 Task: Find connections with filter location Rotenburg with filter topic #Tipswith filter profile language Potuguese with filter current company GE Digital with filter school Mahendra Institutions with filter industry Railroad Equipment Manufacturing with filter service category Digital Marketing with filter keywords title Administrative Analyst
Action: Mouse moved to (306, 256)
Screenshot: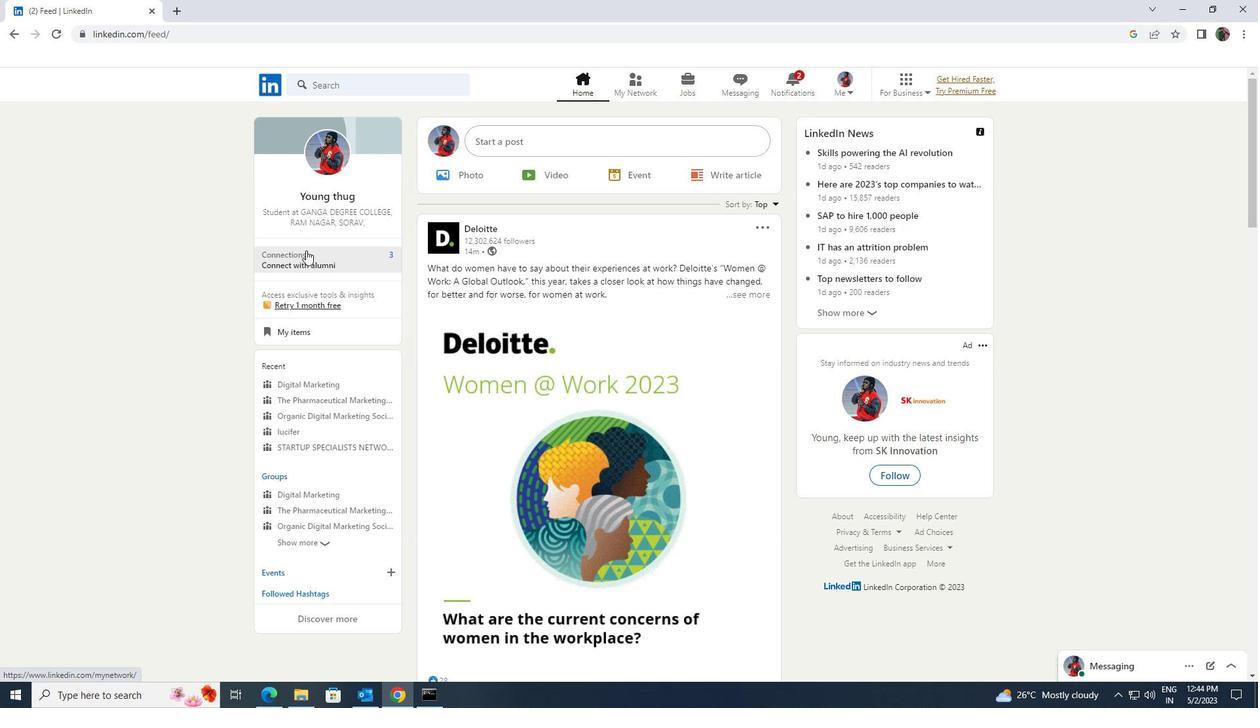 
Action: Mouse pressed left at (306, 256)
Screenshot: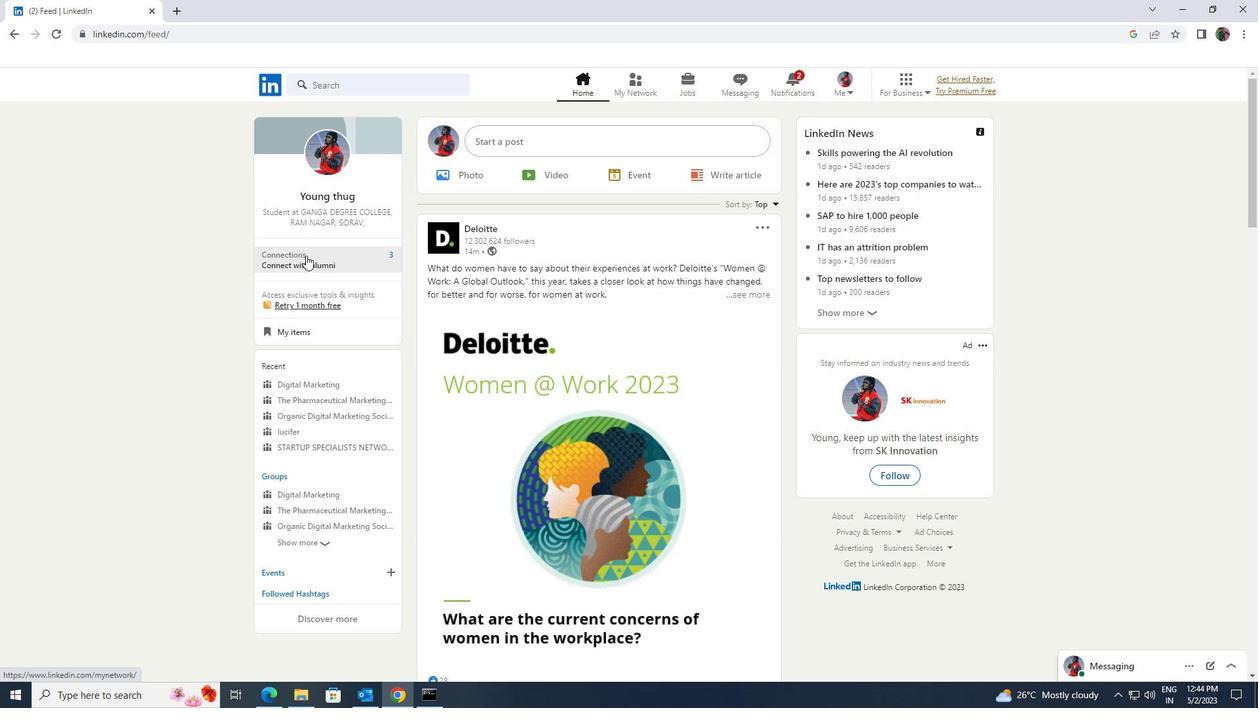
Action: Mouse moved to (296, 158)
Screenshot: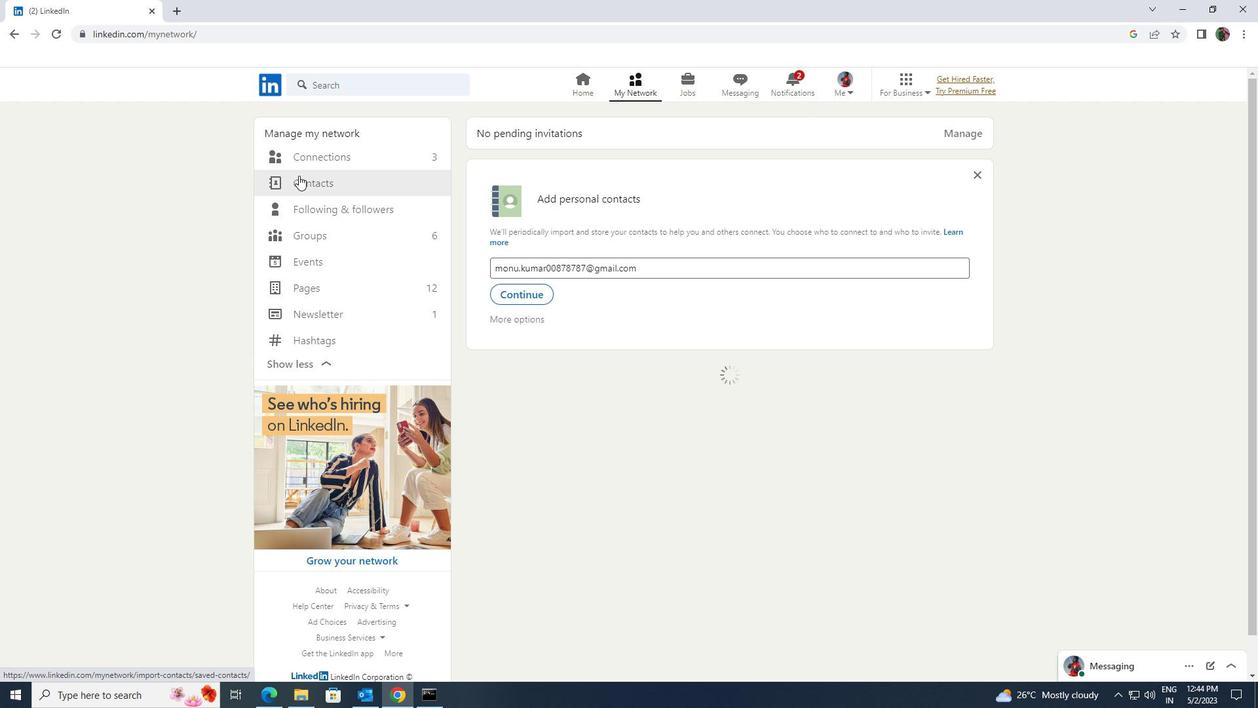 
Action: Mouse pressed left at (296, 158)
Screenshot: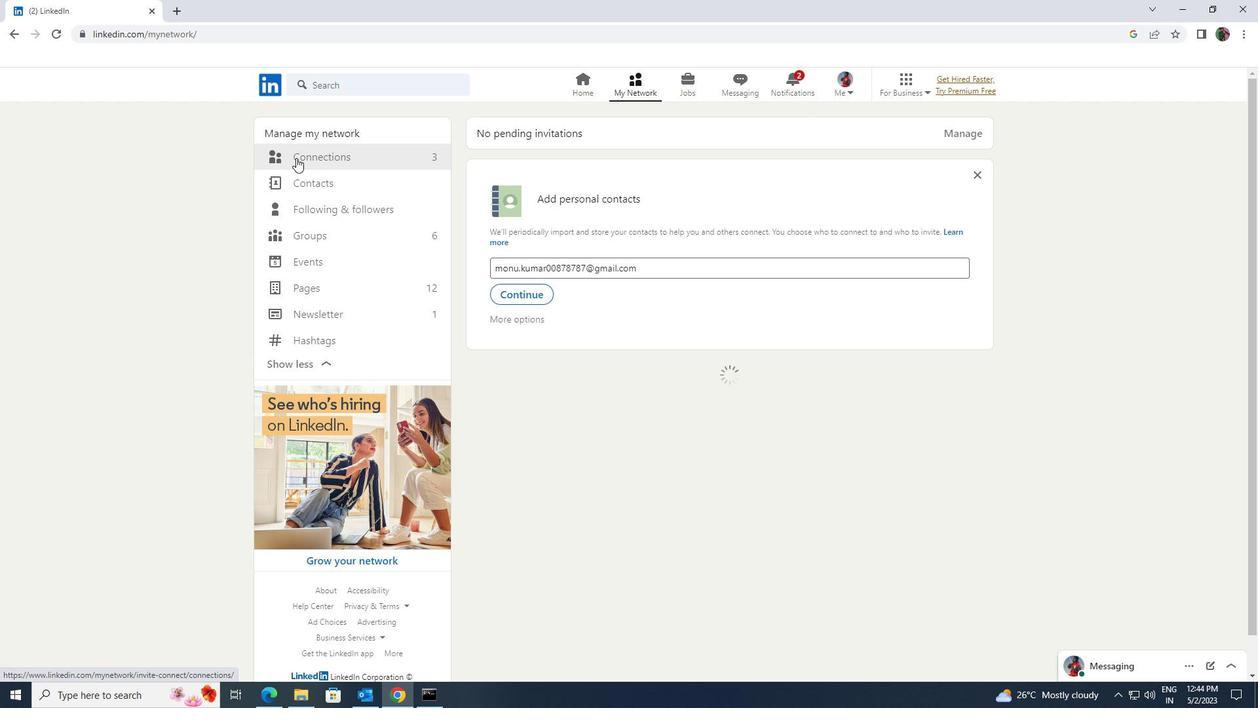 
Action: Mouse moved to (702, 154)
Screenshot: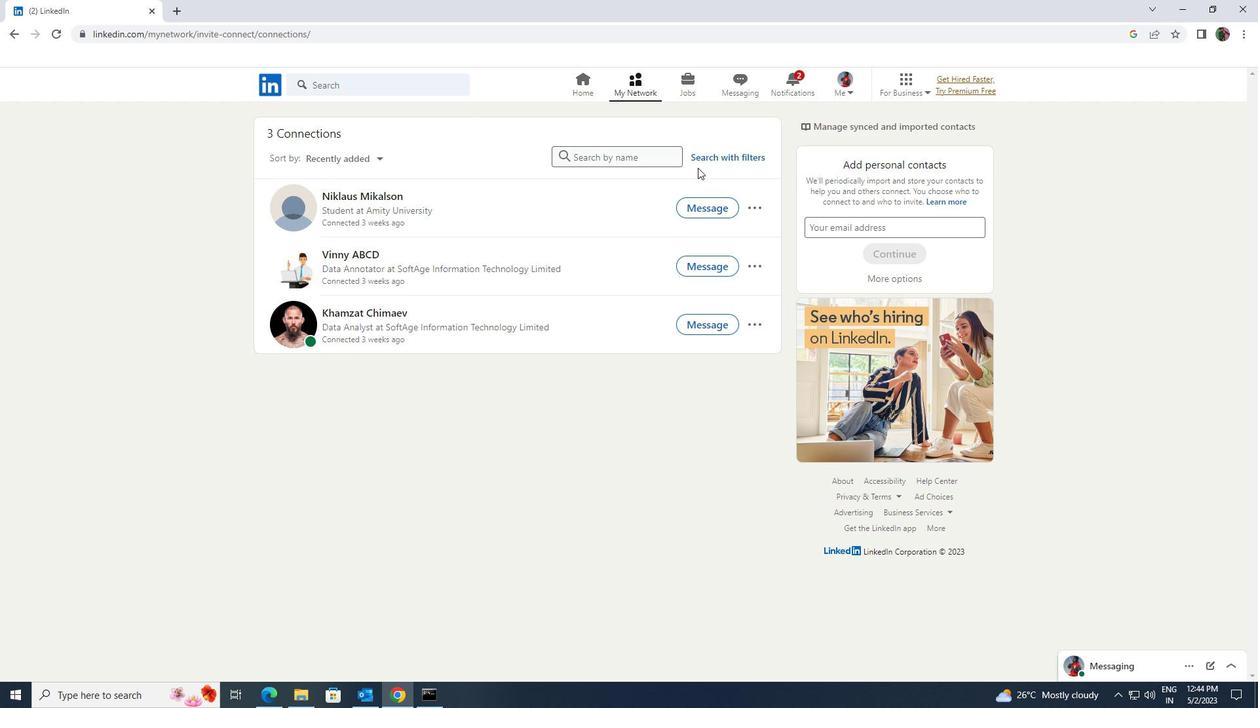 
Action: Mouse pressed left at (702, 154)
Screenshot: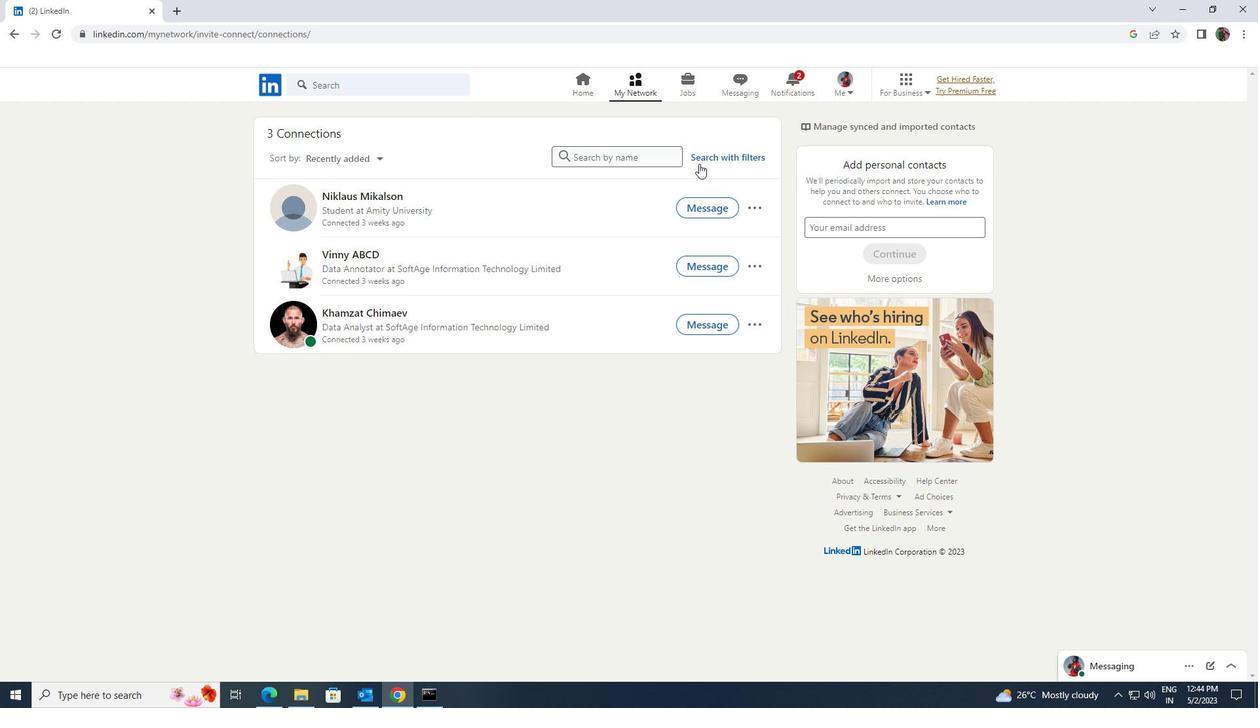 
Action: Mouse moved to (676, 124)
Screenshot: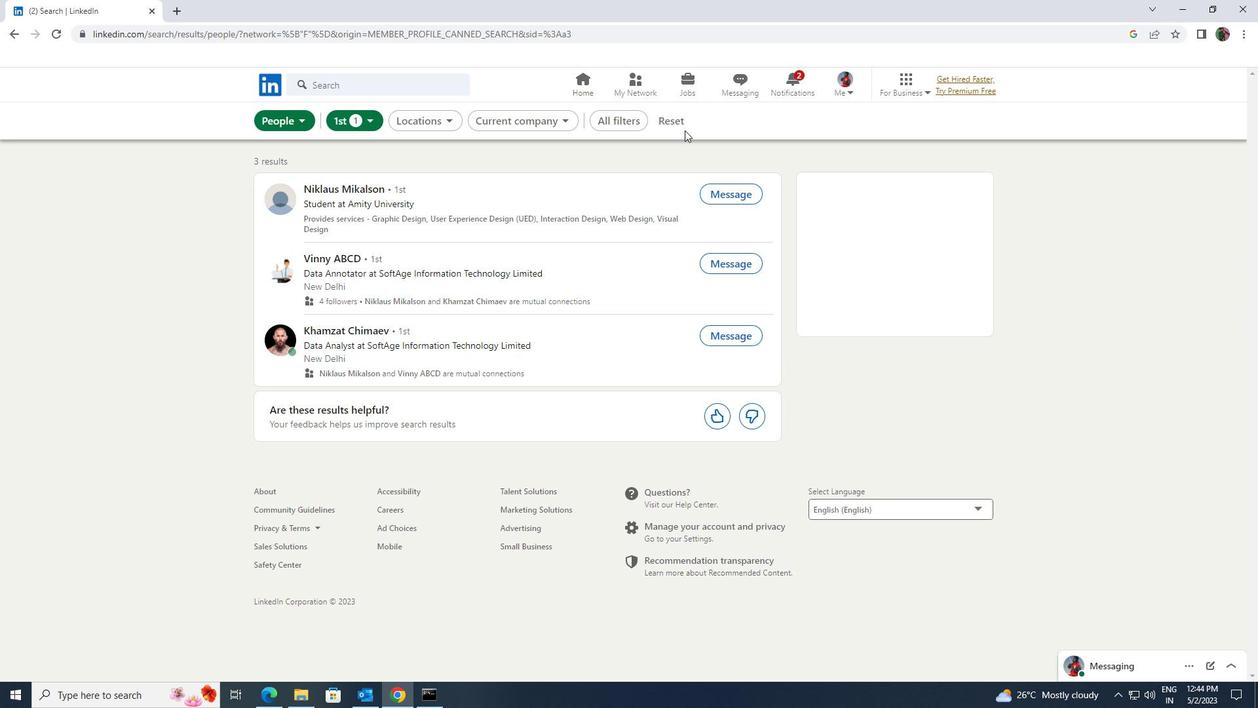 
Action: Mouse pressed left at (676, 124)
Screenshot: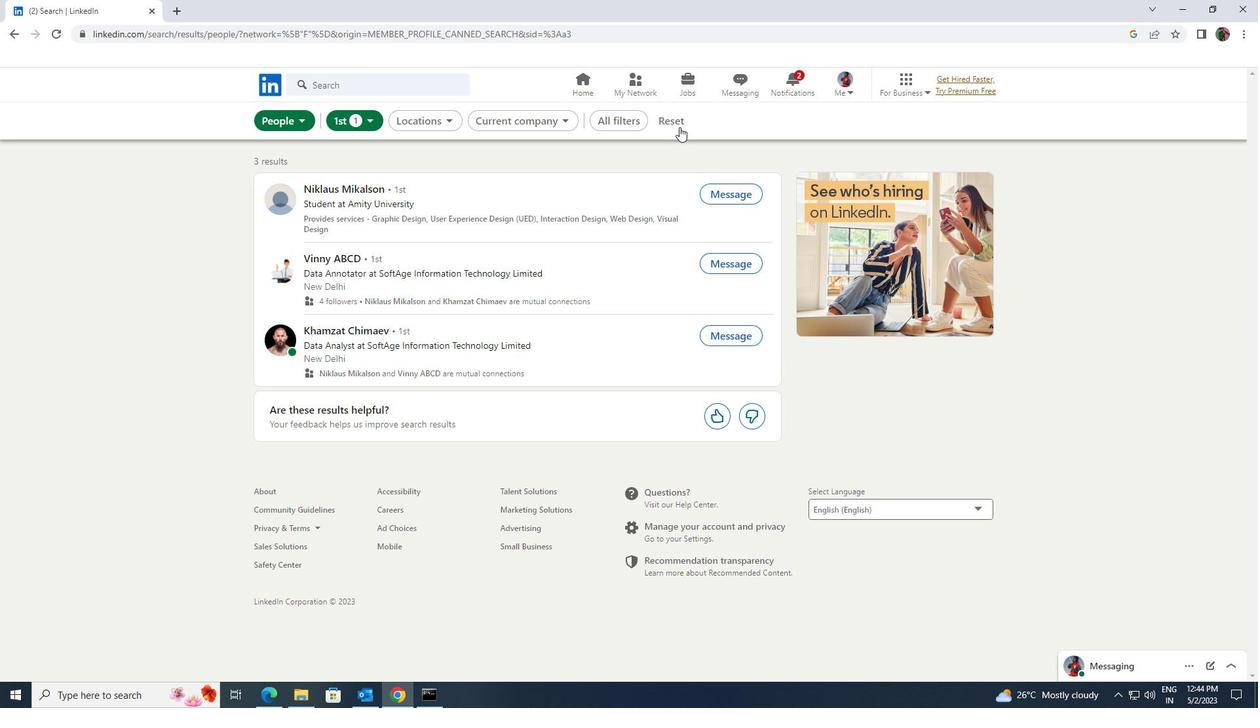 
Action: Mouse pressed left at (676, 124)
Screenshot: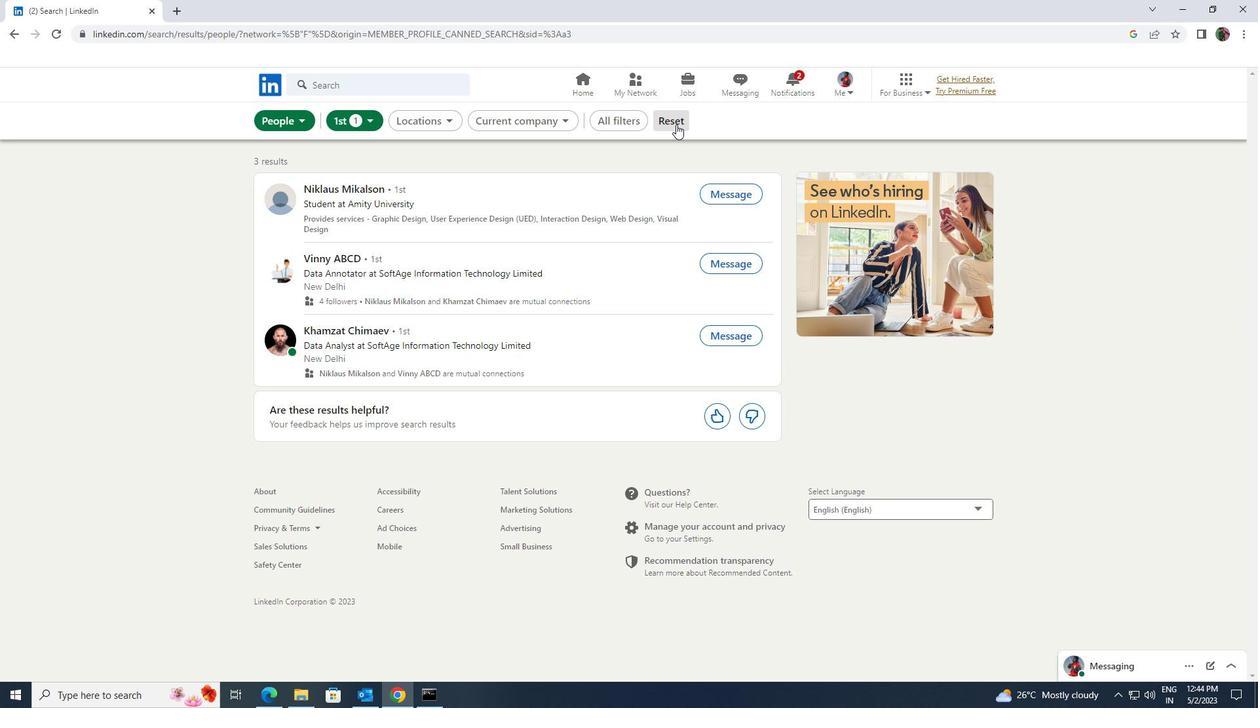 
Action: Mouse moved to (672, 120)
Screenshot: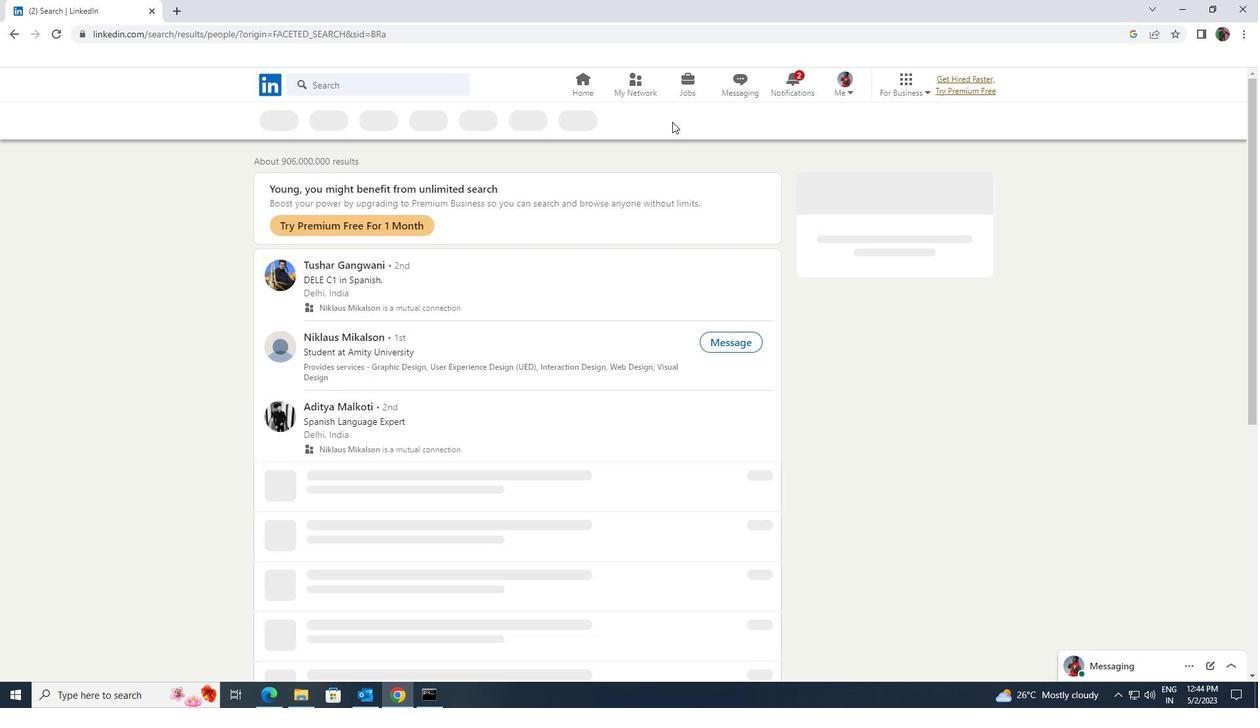 
Action: Mouse pressed left at (672, 120)
Screenshot: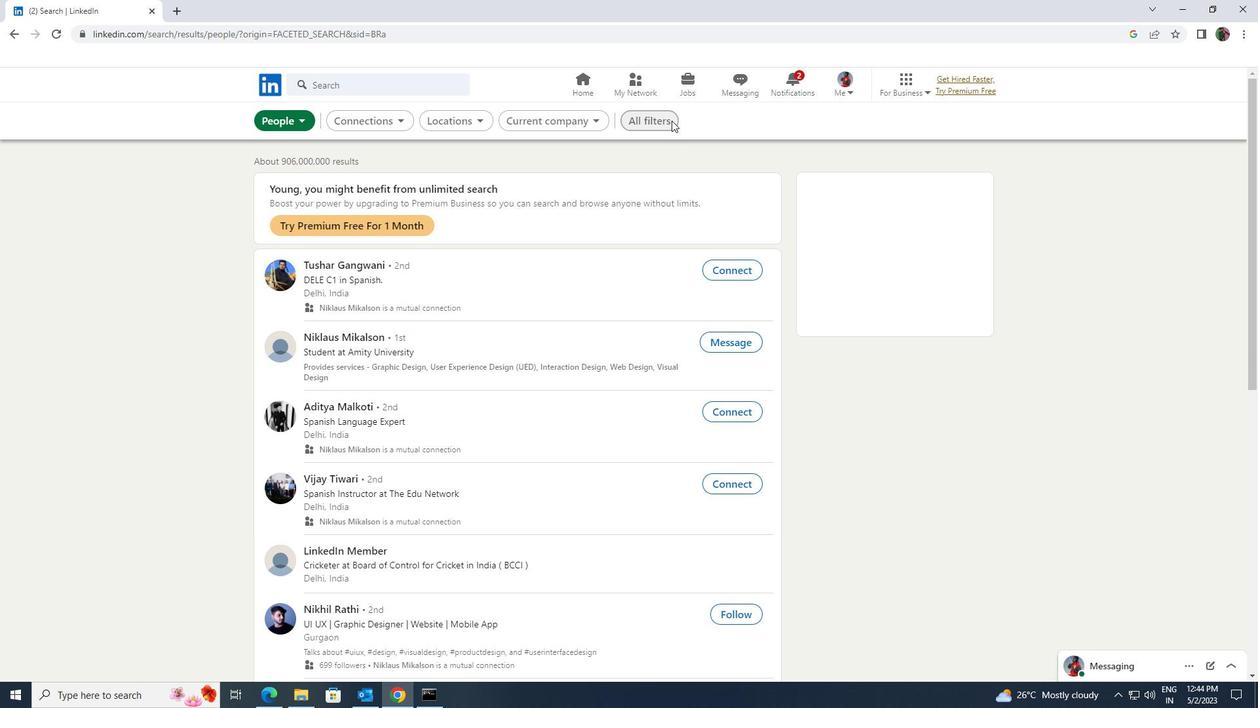 
Action: Mouse moved to (1091, 514)
Screenshot: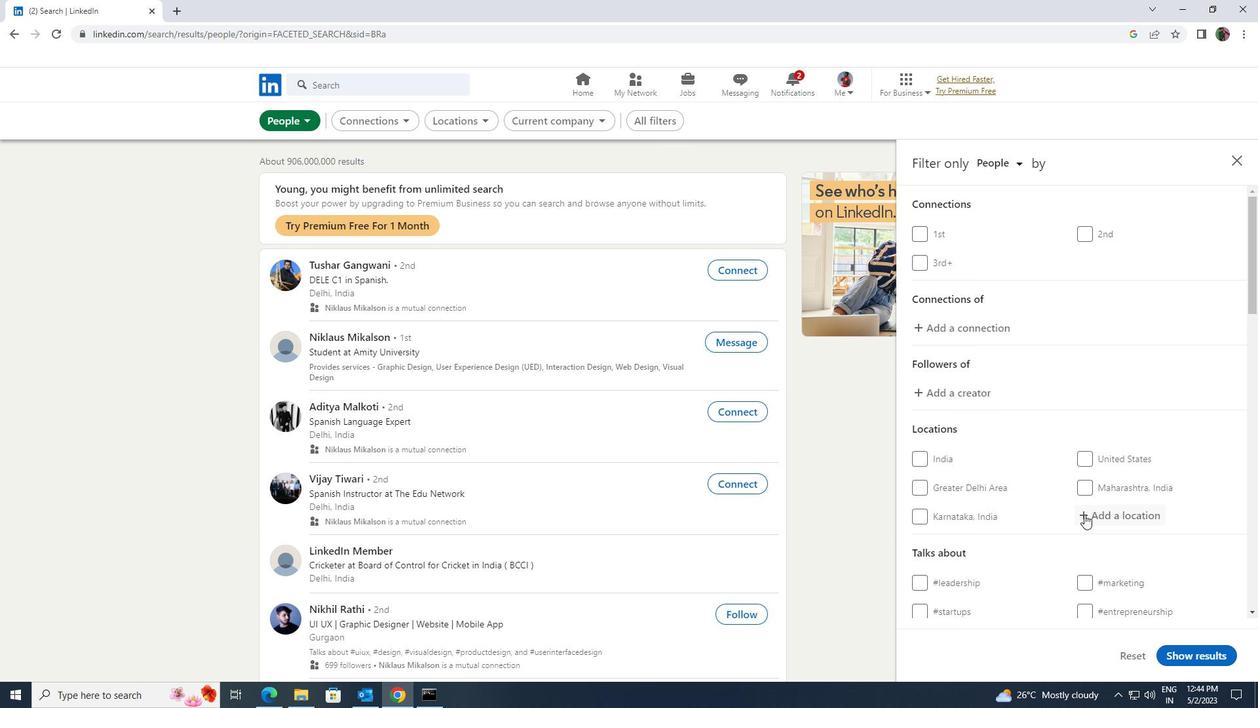 
Action: Mouse pressed left at (1091, 514)
Screenshot: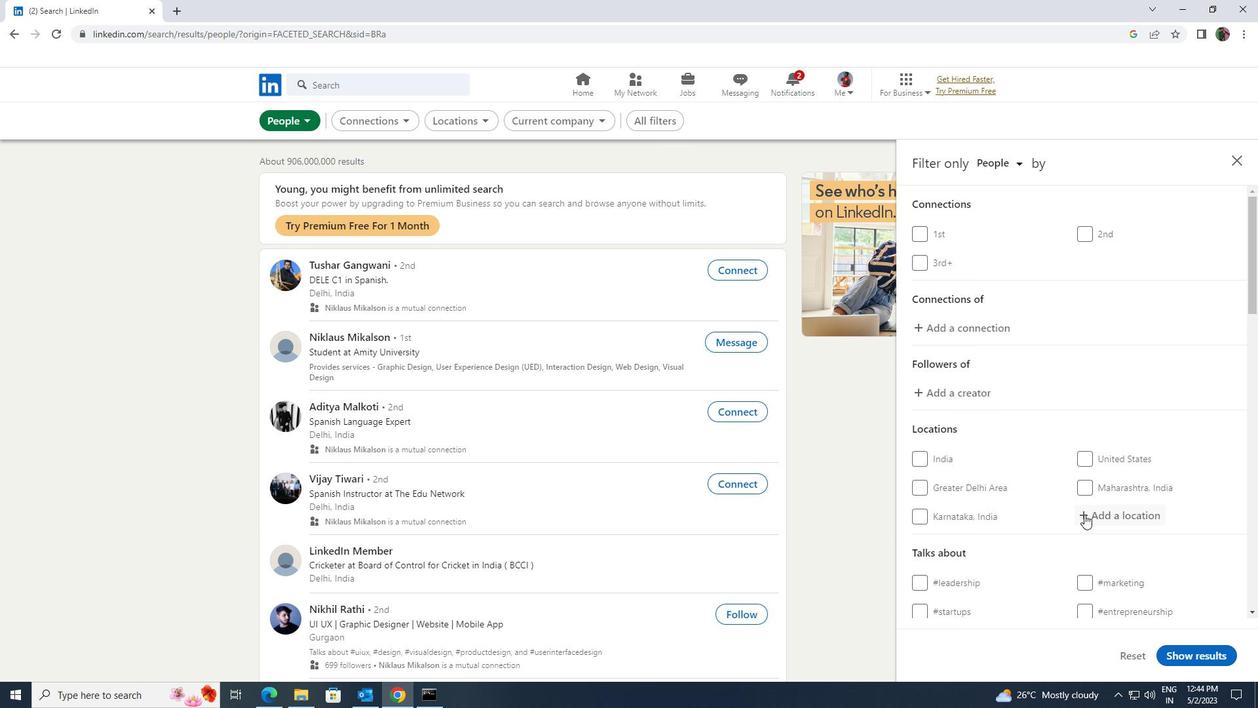 
Action: Key pressed <Key.shift>ROTENBUR
Screenshot: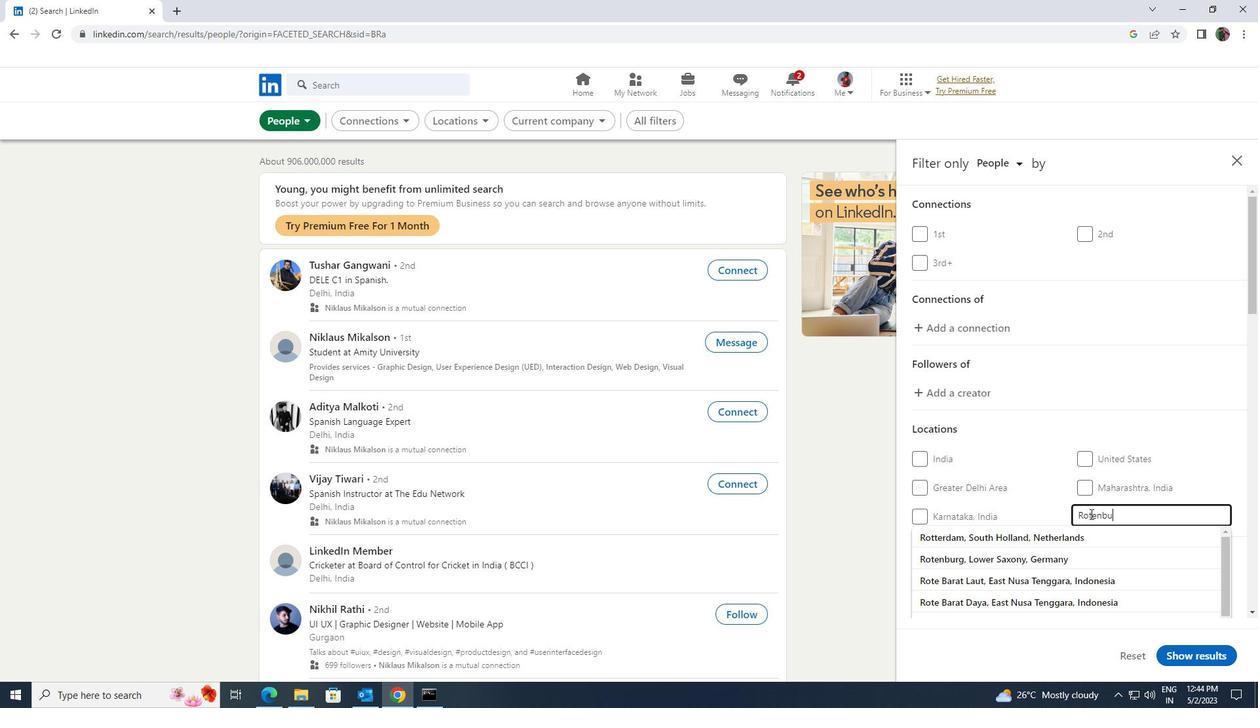
Action: Mouse moved to (1087, 529)
Screenshot: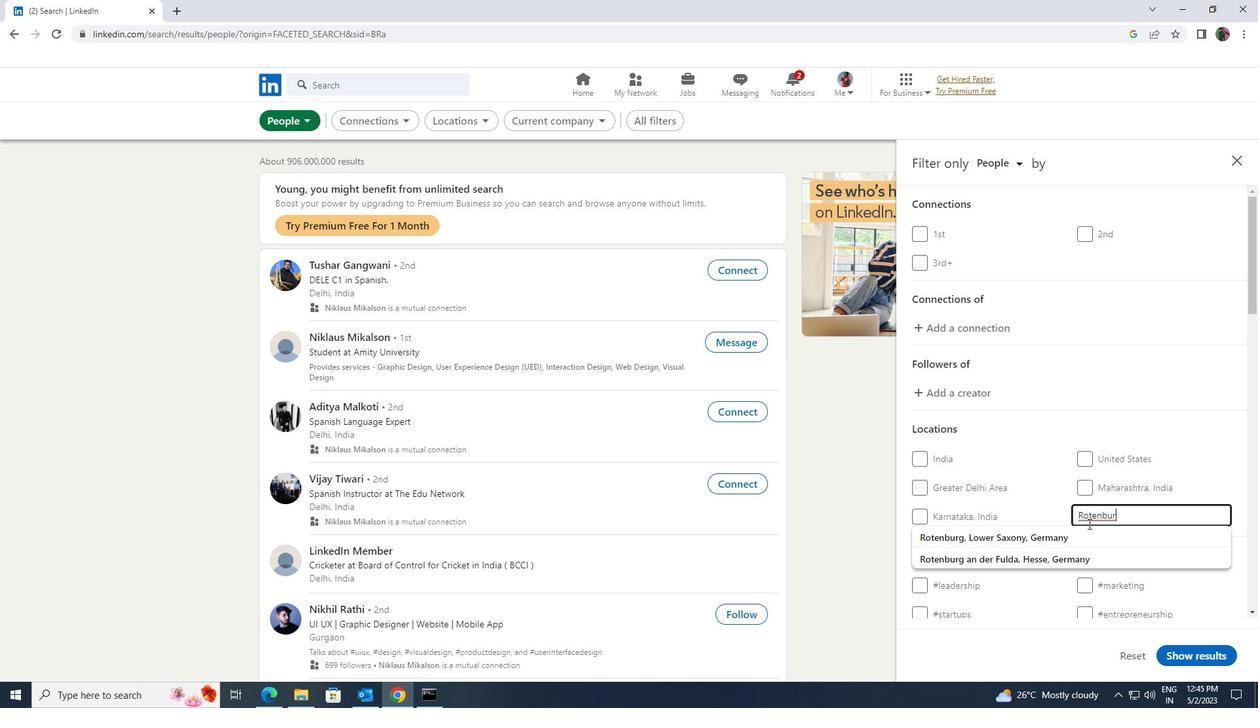 
Action: Mouse pressed left at (1087, 529)
Screenshot: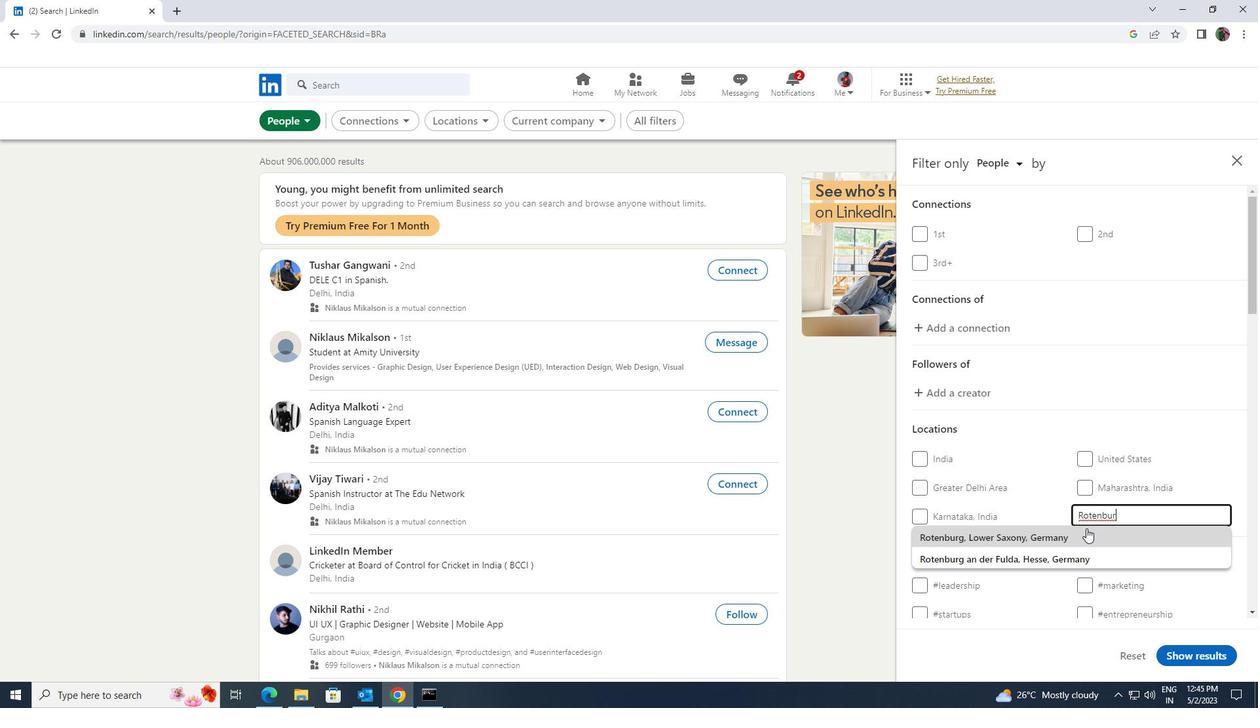 
Action: Mouse scrolled (1087, 528) with delta (0, 0)
Screenshot: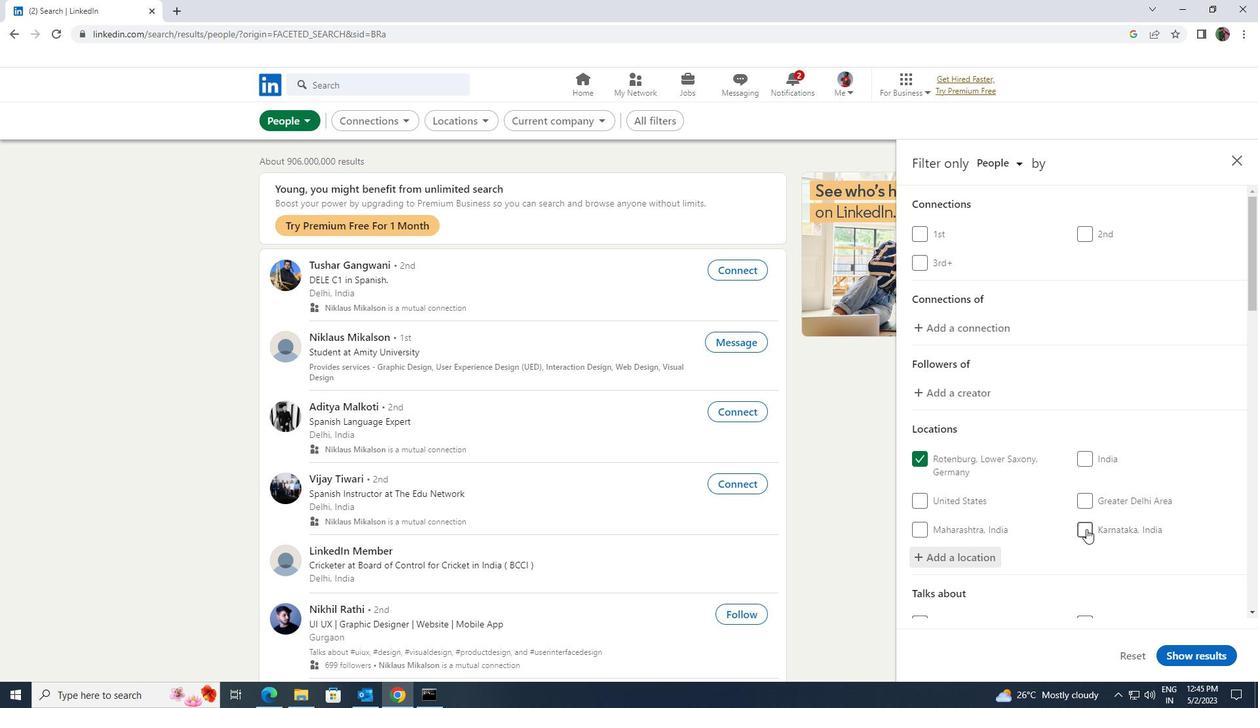 
Action: Mouse scrolled (1087, 528) with delta (0, 0)
Screenshot: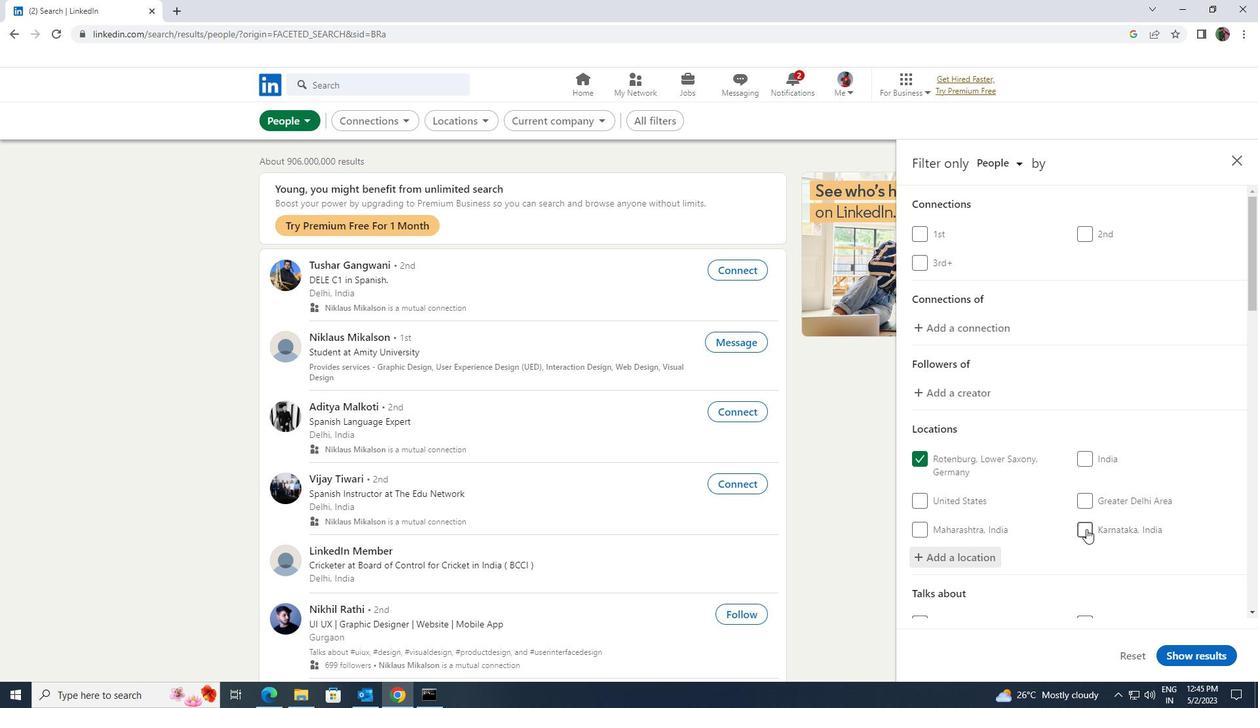 
Action: Mouse moved to (1089, 550)
Screenshot: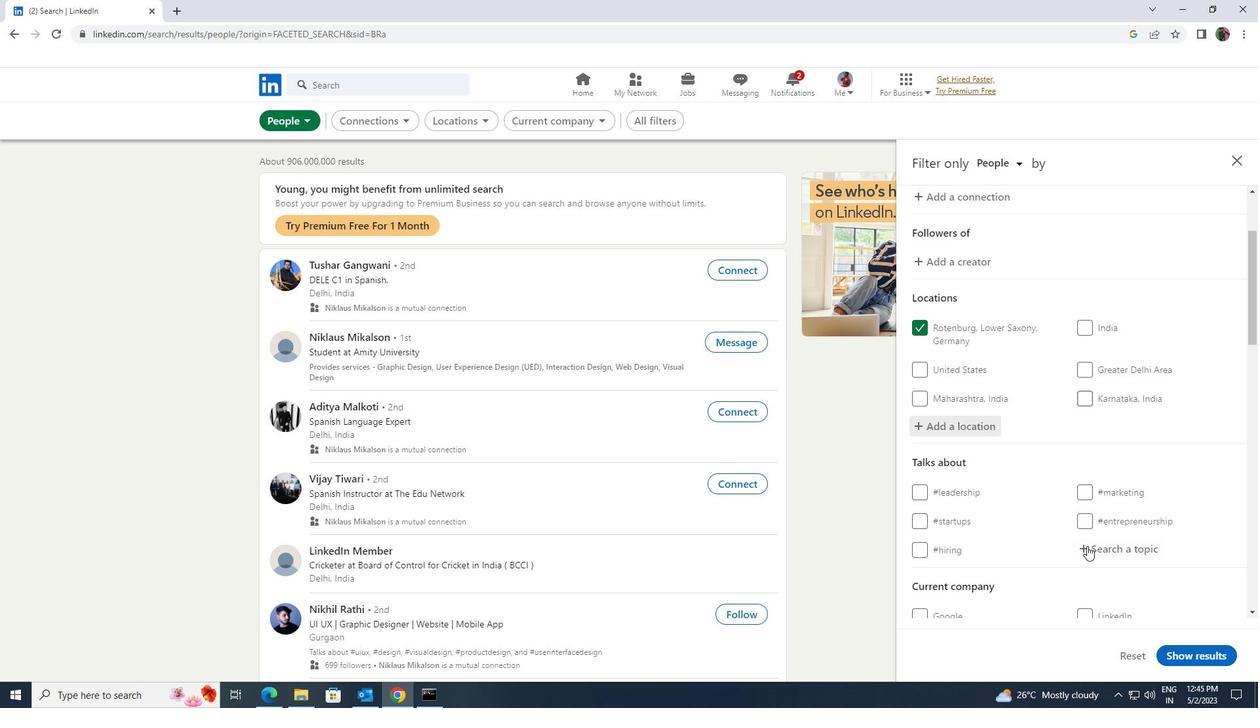 
Action: Mouse pressed left at (1089, 550)
Screenshot: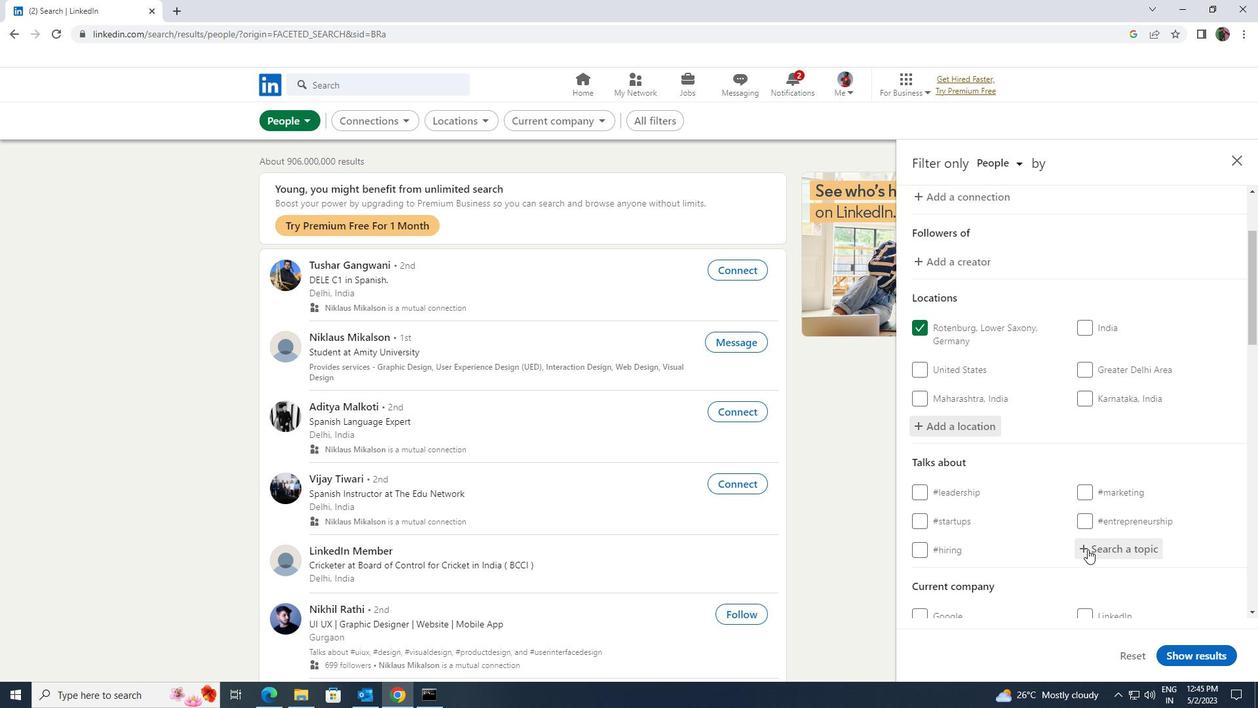 
Action: Key pressed <Key.shift>TIPS
Screenshot: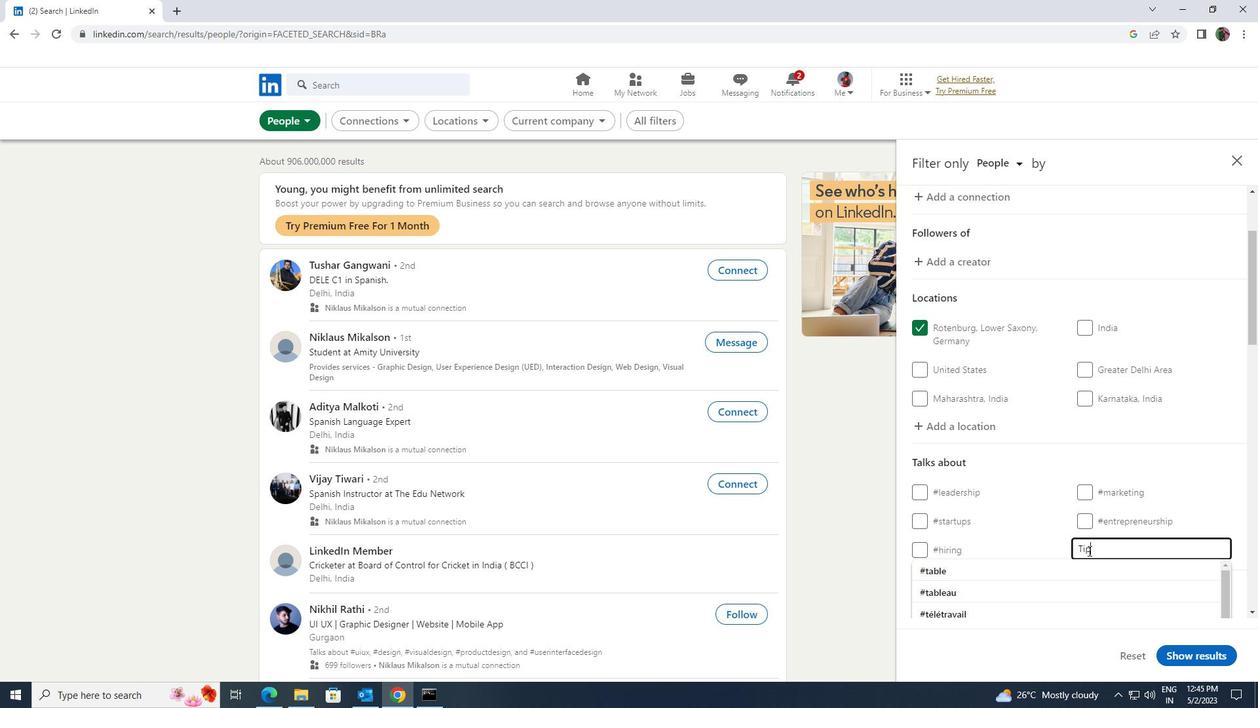 
Action: Mouse moved to (1074, 596)
Screenshot: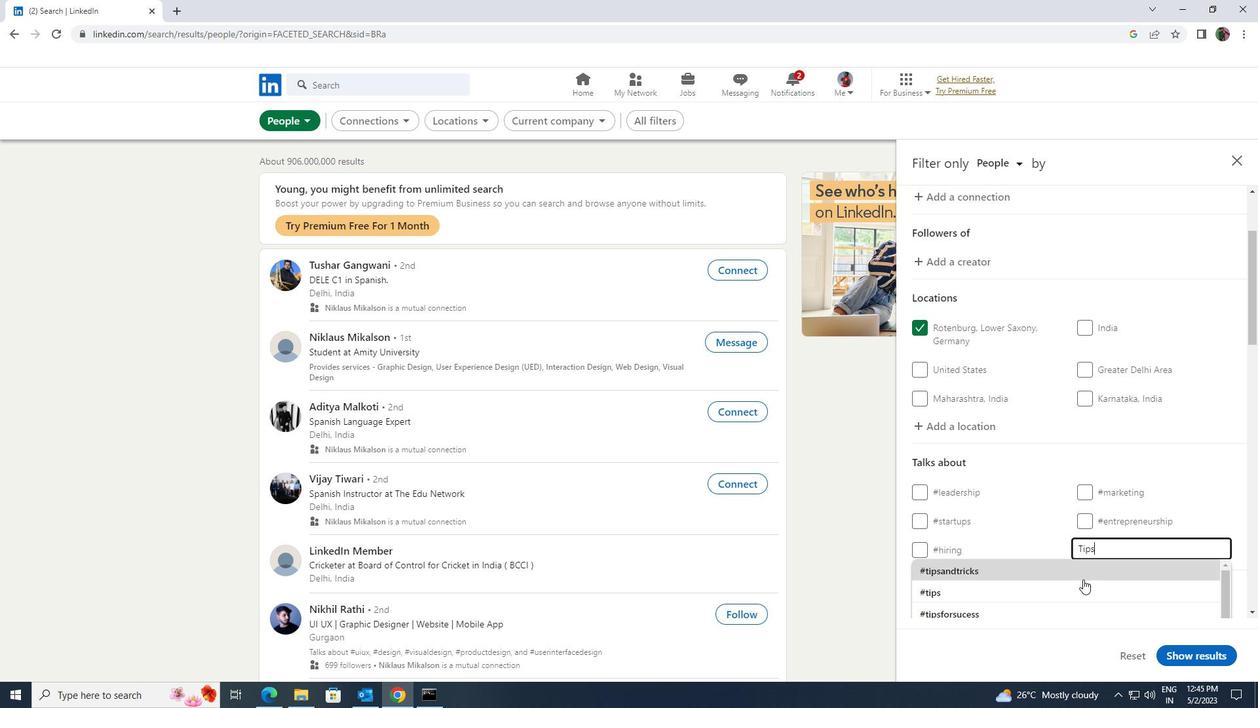 
Action: Mouse pressed left at (1074, 596)
Screenshot: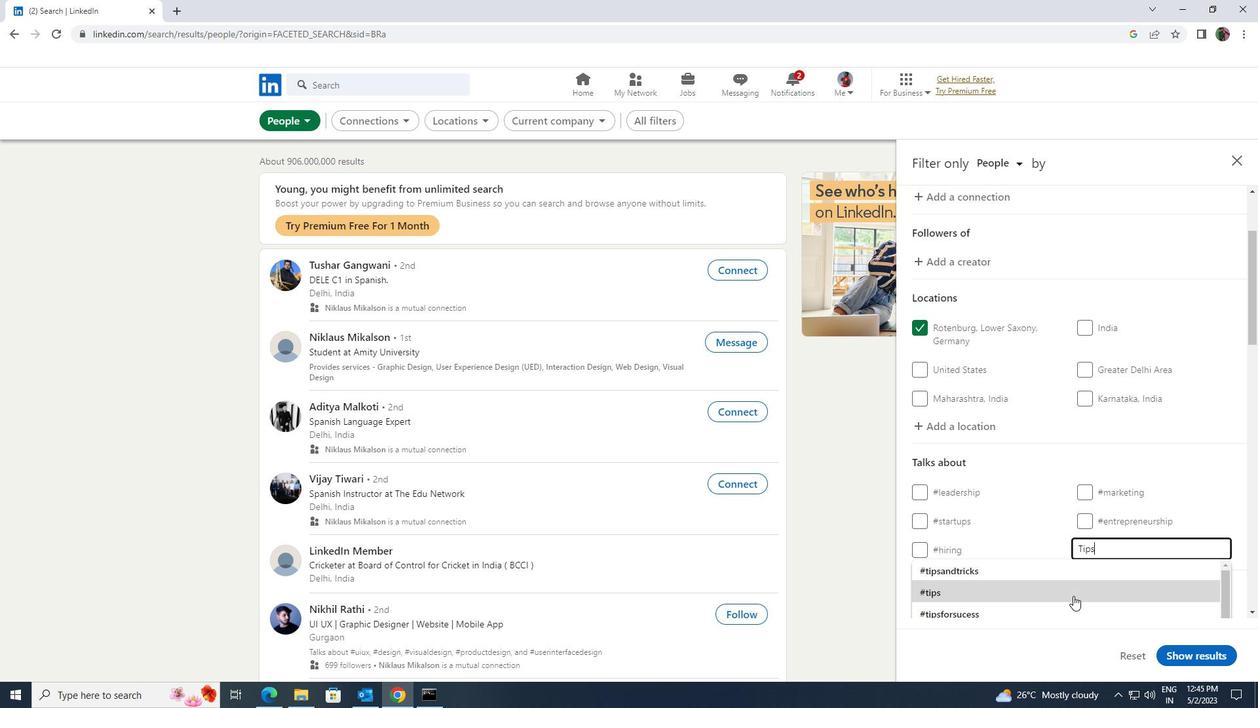 
Action: Mouse moved to (1072, 566)
Screenshot: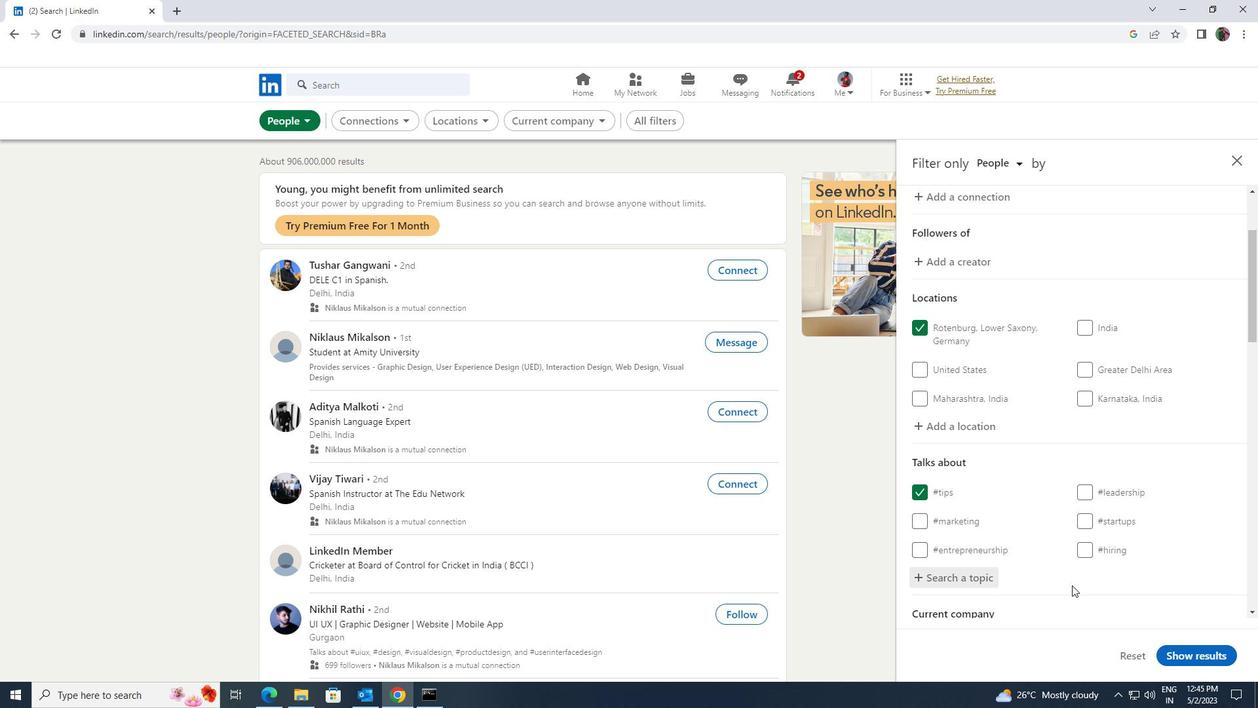 
Action: Mouse scrolled (1072, 565) with delta (0, 0)
Screenshot: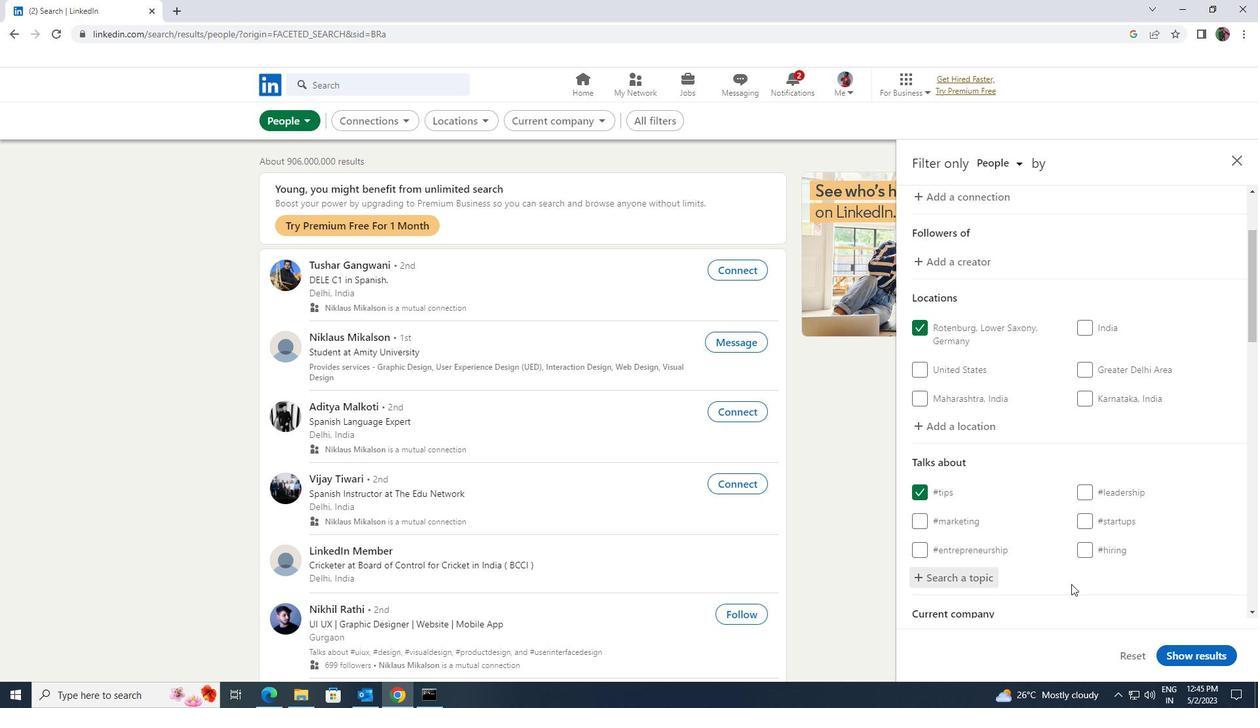 
Action: Mouse scrolled (1072, 565) with delta (0, 0)
Screenshot: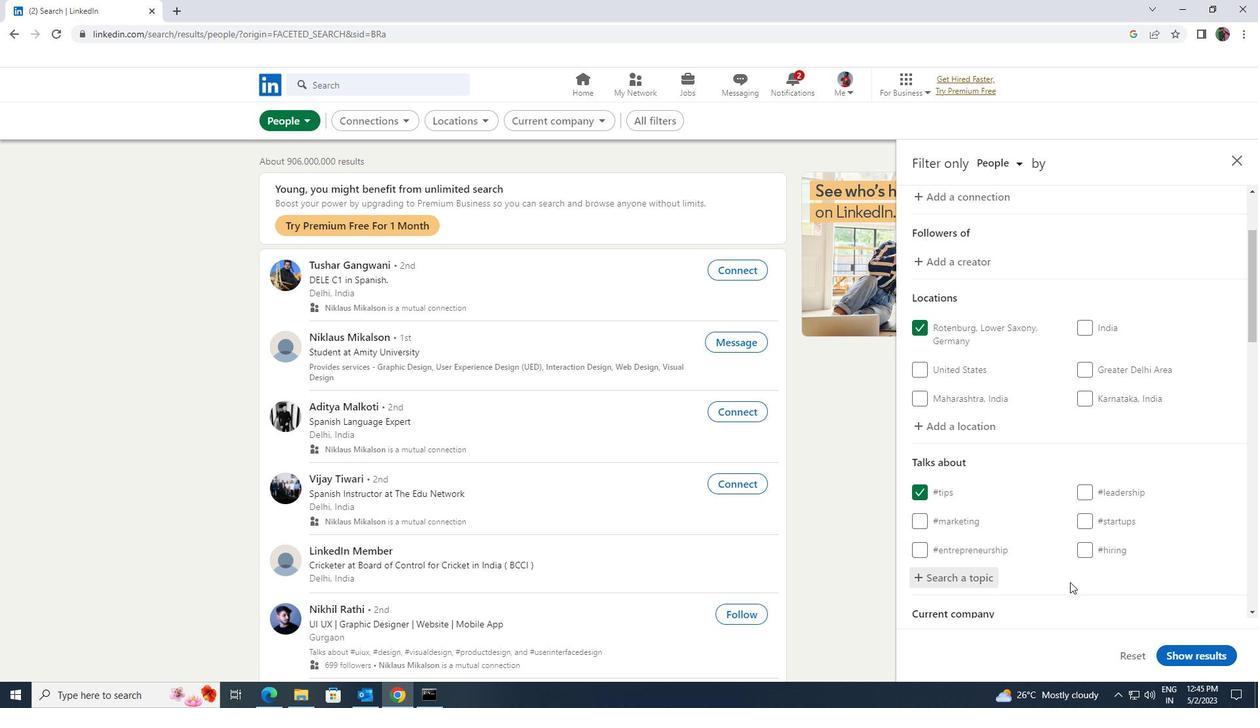 
Action: Mouse scrolled (1072, 565) with delta (0, 0)
Screenshot: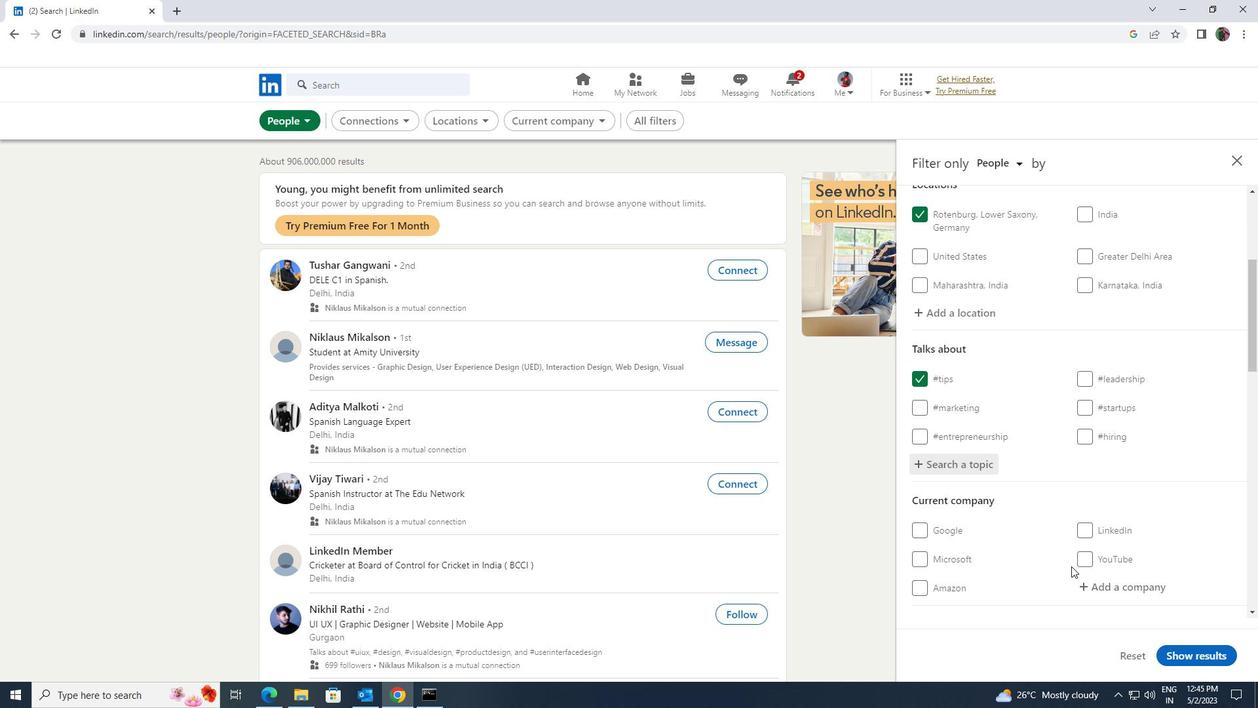 
Action: Mouse scrolled (1072, 565) with delta (0, 0)
Screenshot: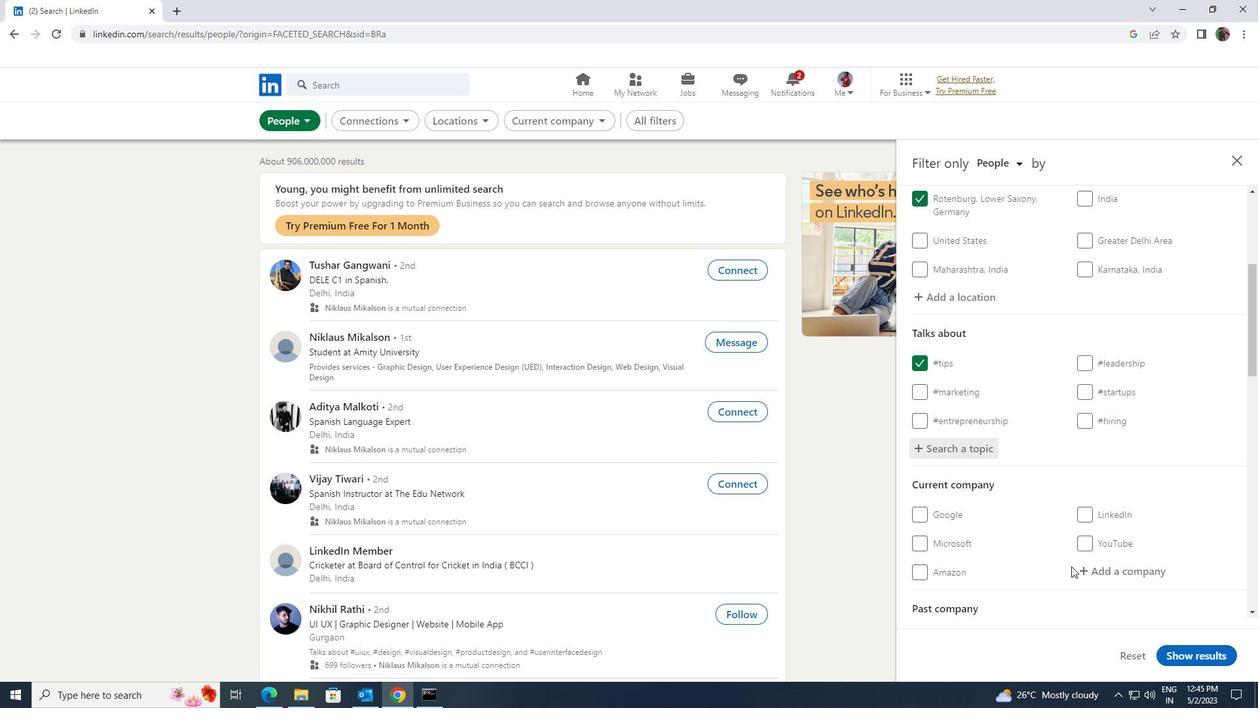 
Action: Mouse scrolled (1072, 565) with delta (0, 0)
Screenshot: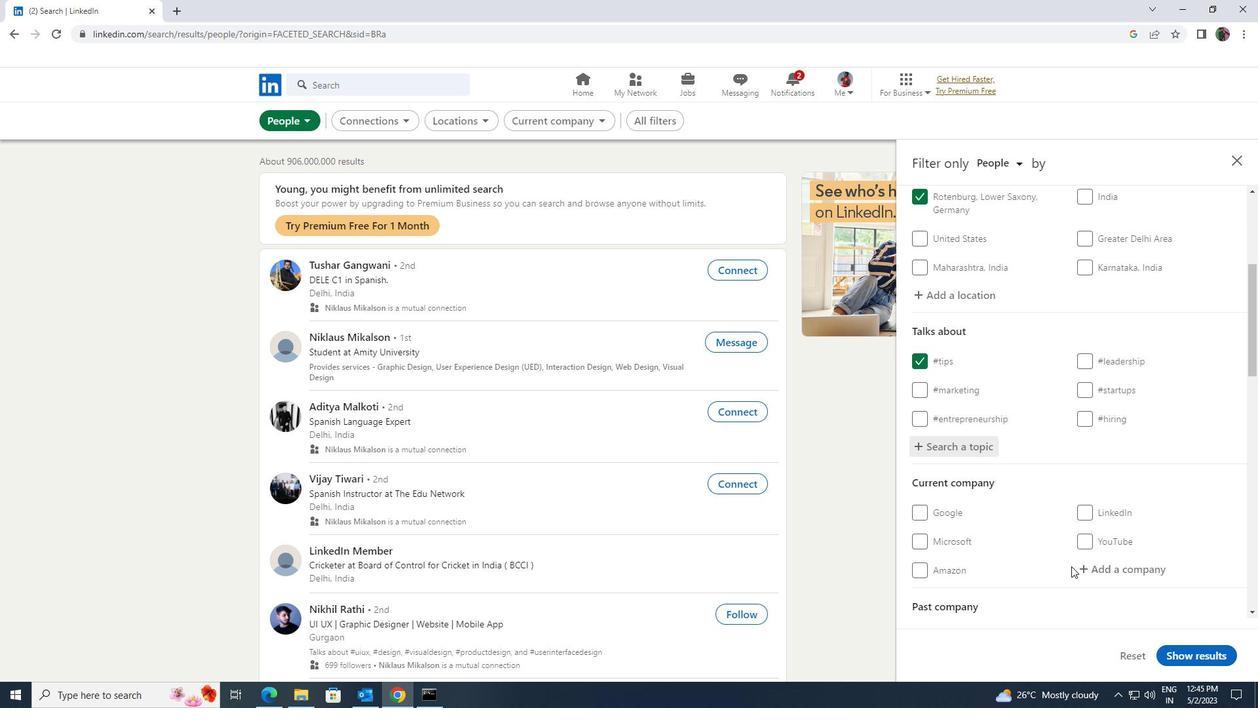 
Action: Mouse moved to (1074, 566)
Screenshot: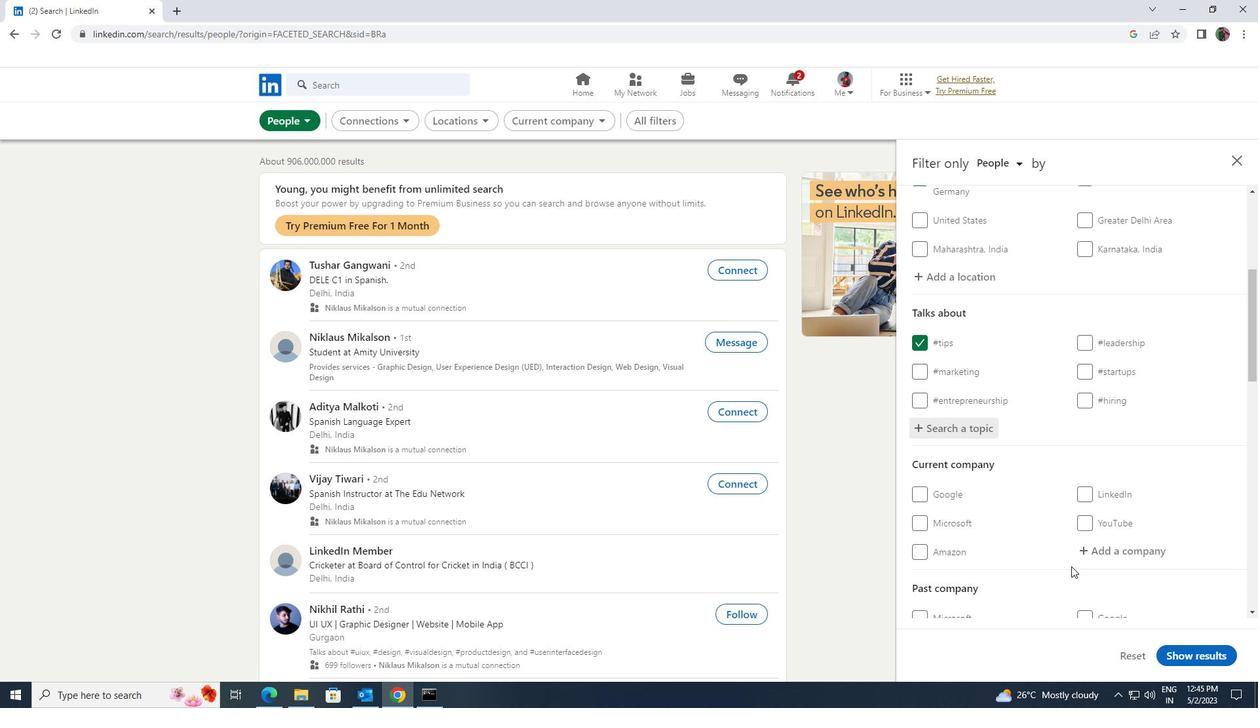 
Action: Mouse scrolled (1074, 565) with delta (0, 0)
Screenshot: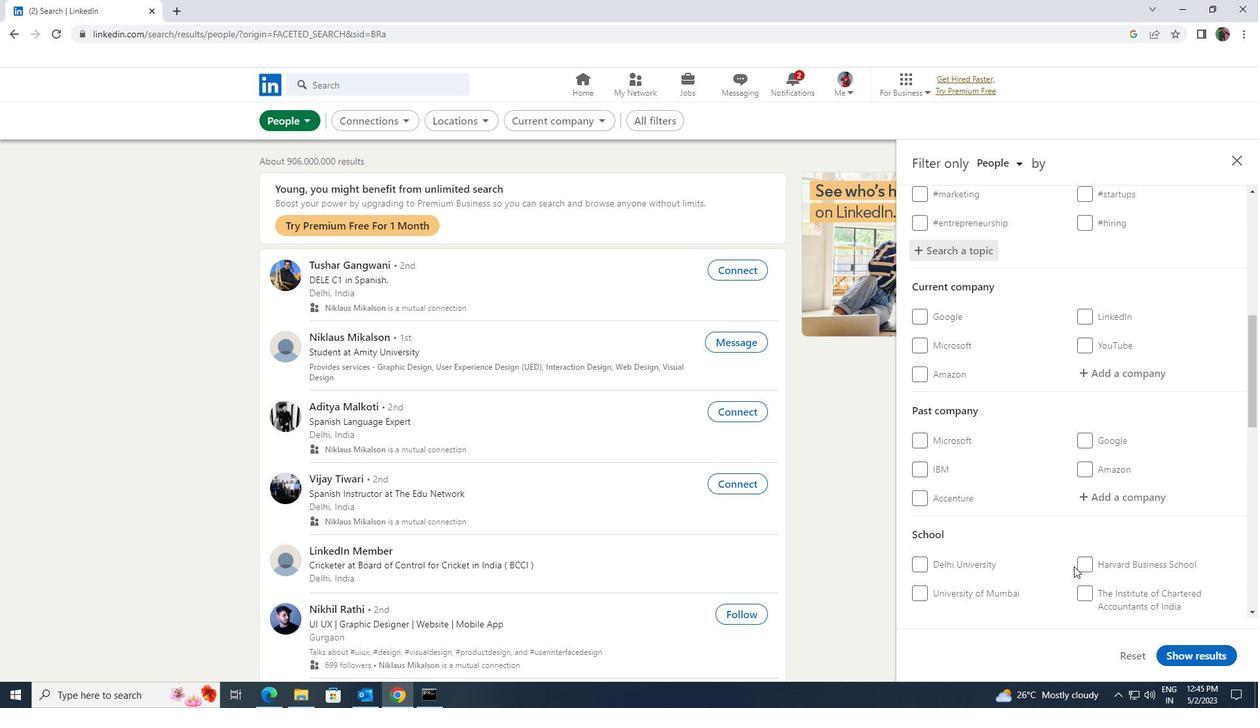 
Action: Mouse scrolled (1074, 565) with delta (0, 0)
Screenshot: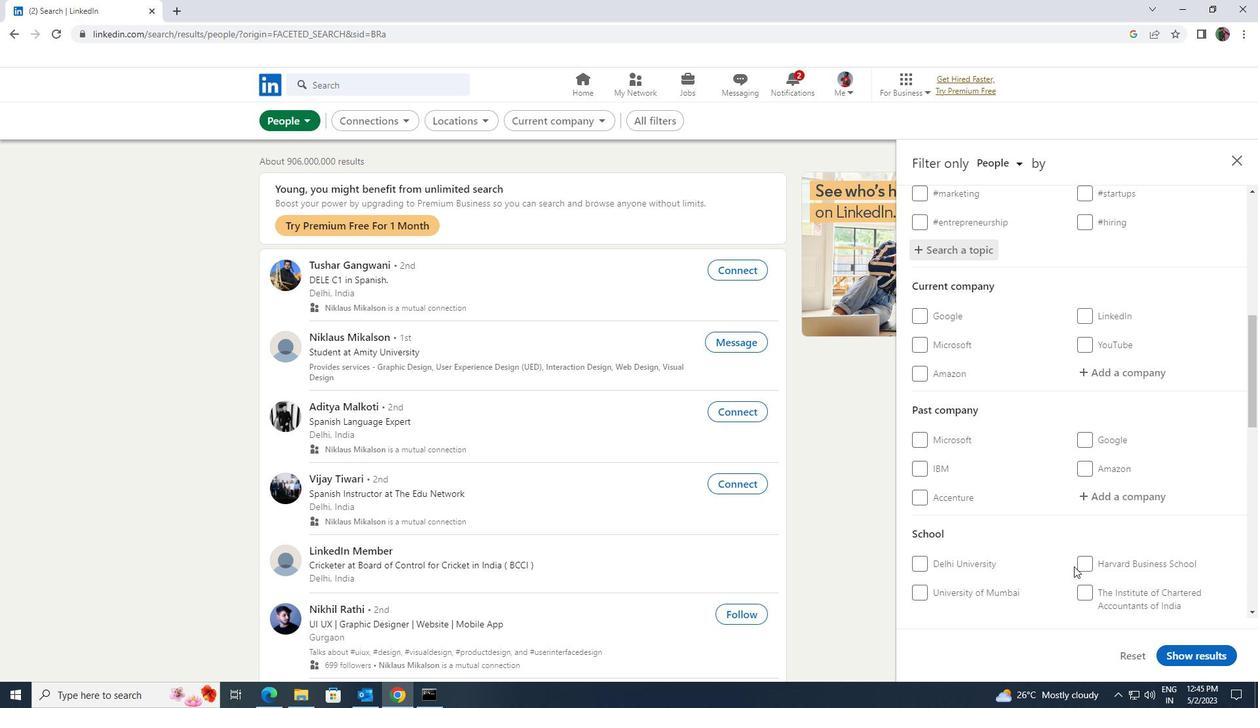 
Action: Mouse scrolled (1074, 565) with delta (0, 0)
Screenshot: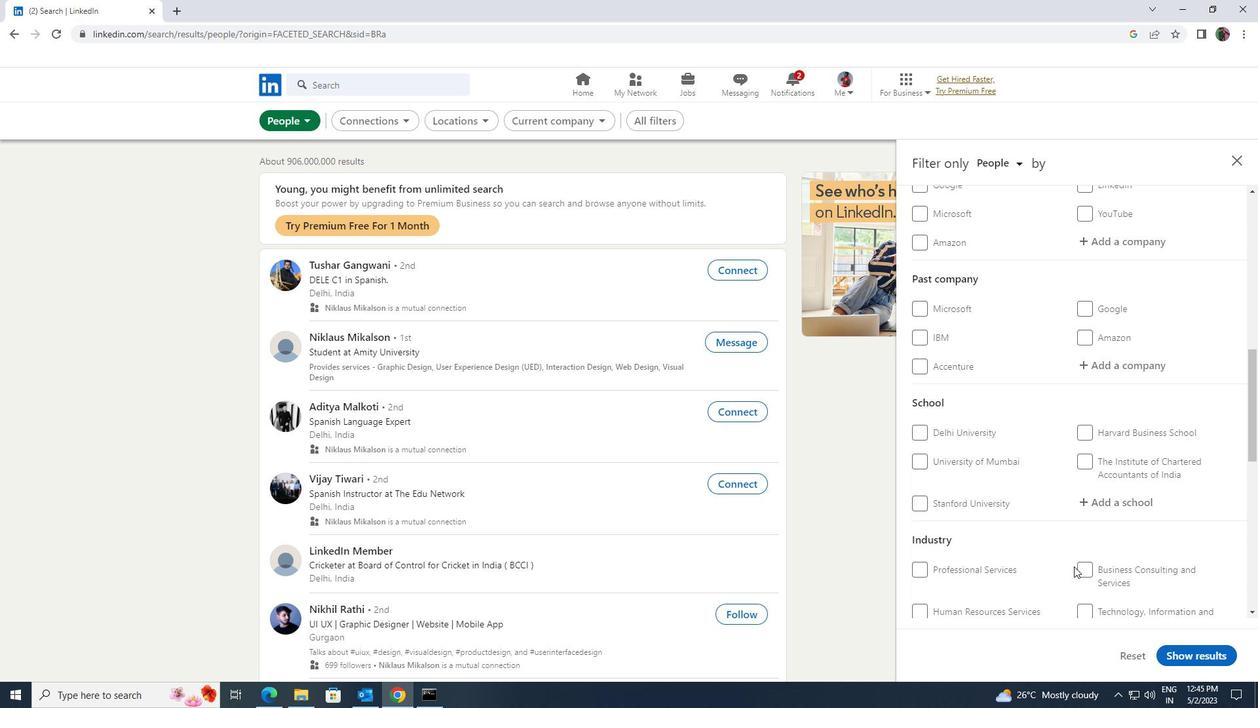 
Action: Mouse scrolled (1074, 565) with delta (0, 0)
Screenshot: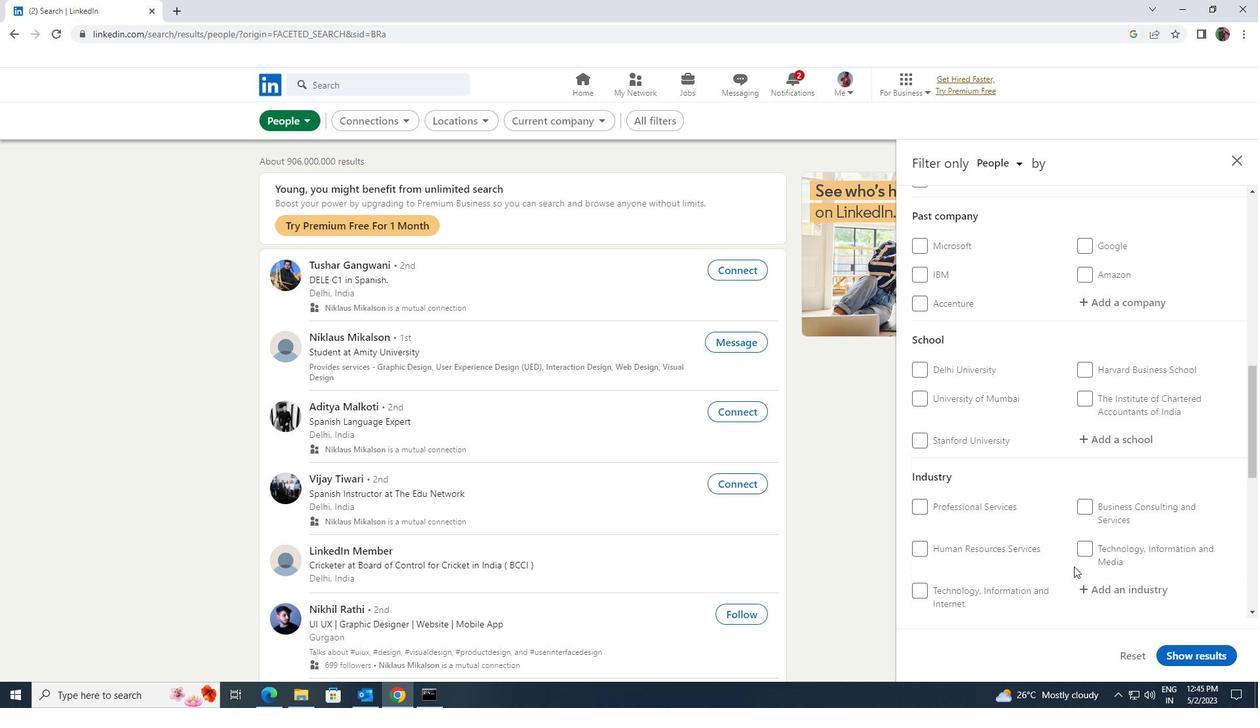
Action: Mouse scrolled (1074, 565) with delta (0, 0)
Screenshot: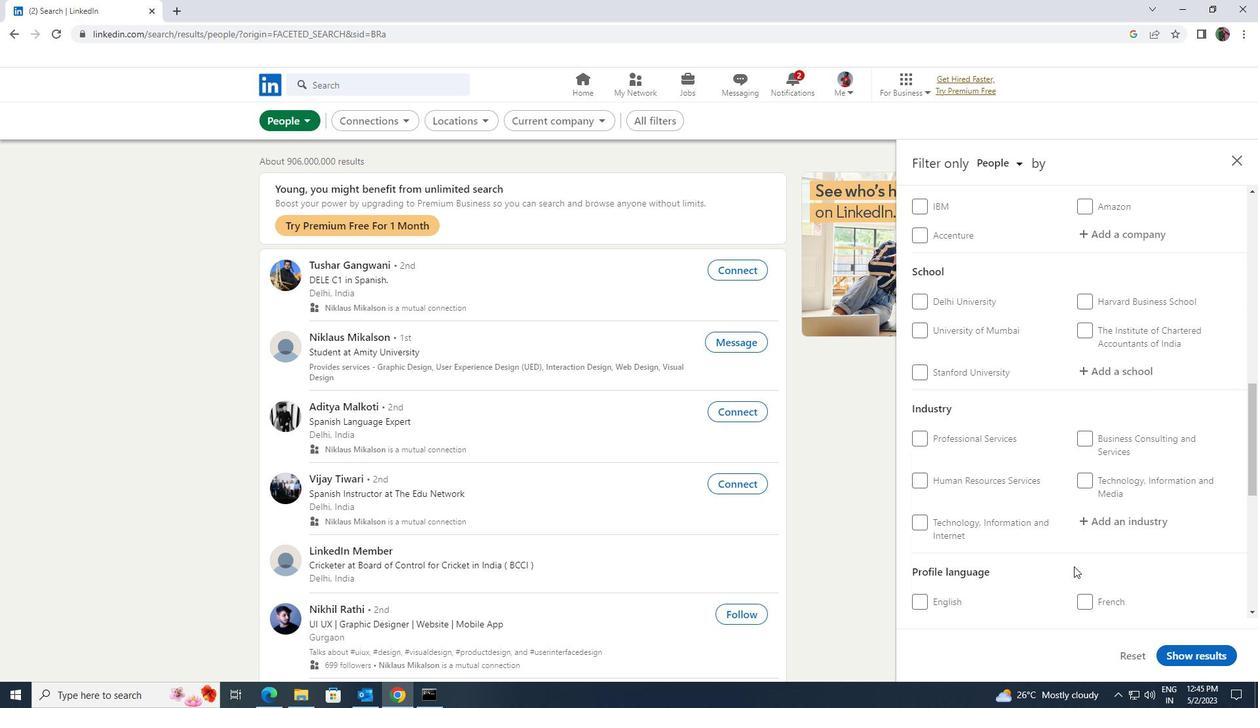 
Action: Mouse moved to (1089, 567)
Screenshot: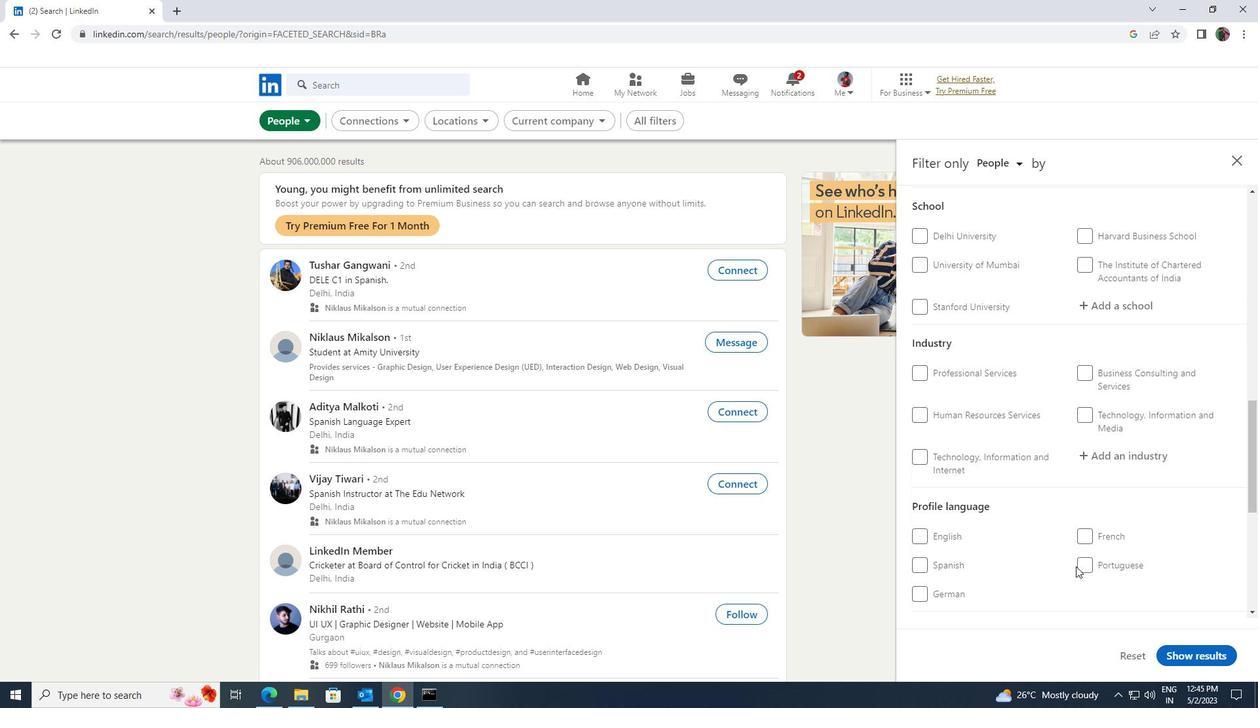 
Action: Mouse pressed left at (1089, 567)
Screenshot: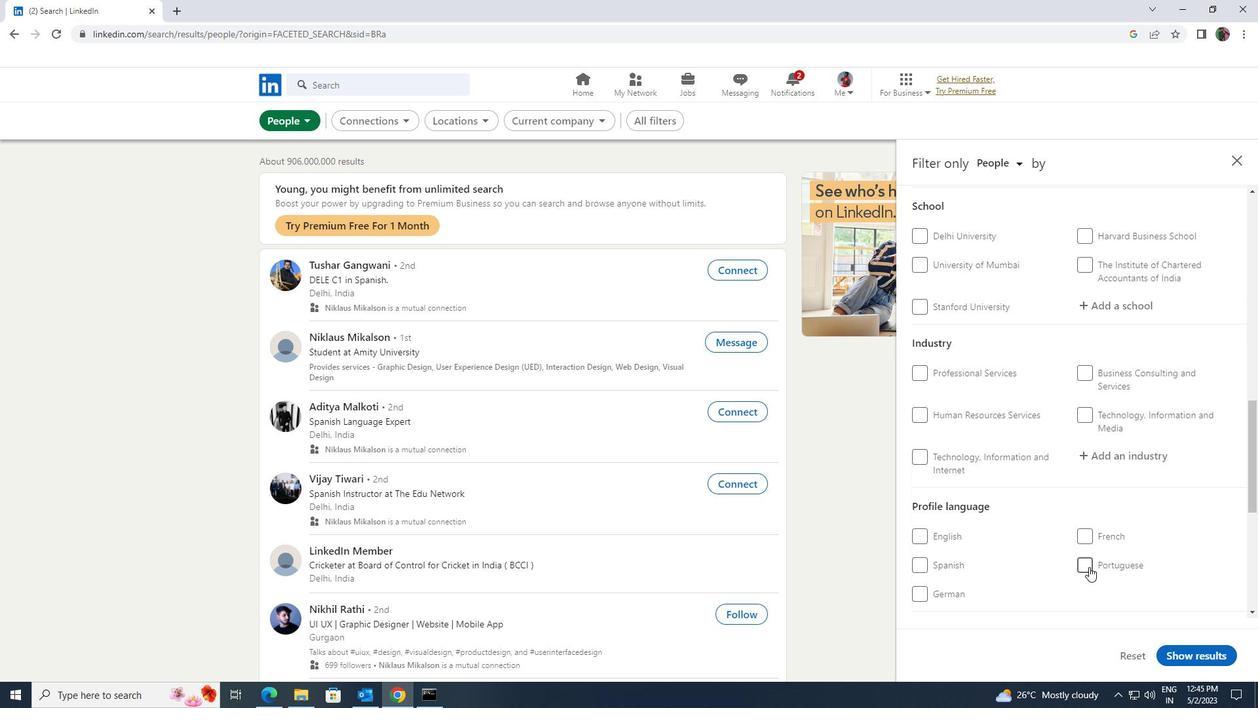 
Action: Mouse scrolled (1089, 567) with delta (0, 0)
Screenshot: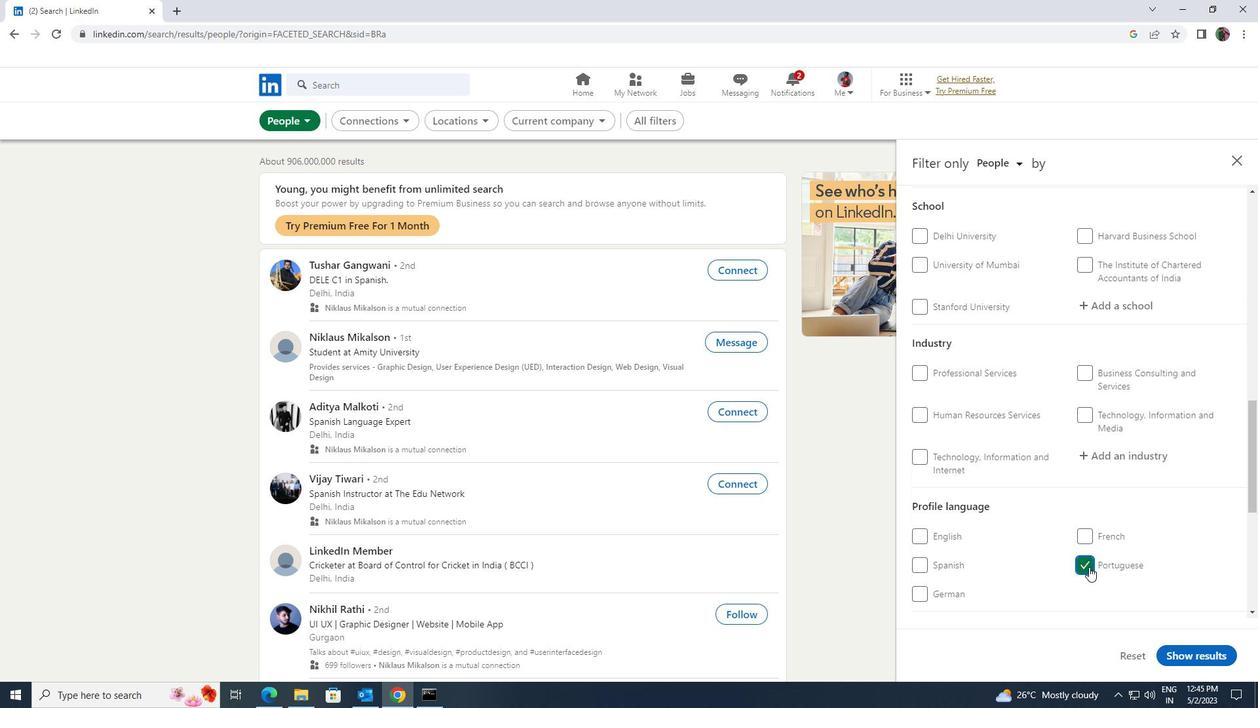 
Action: Mouse scrolled (1089, 567) with delta (0, 0)
Screenshot: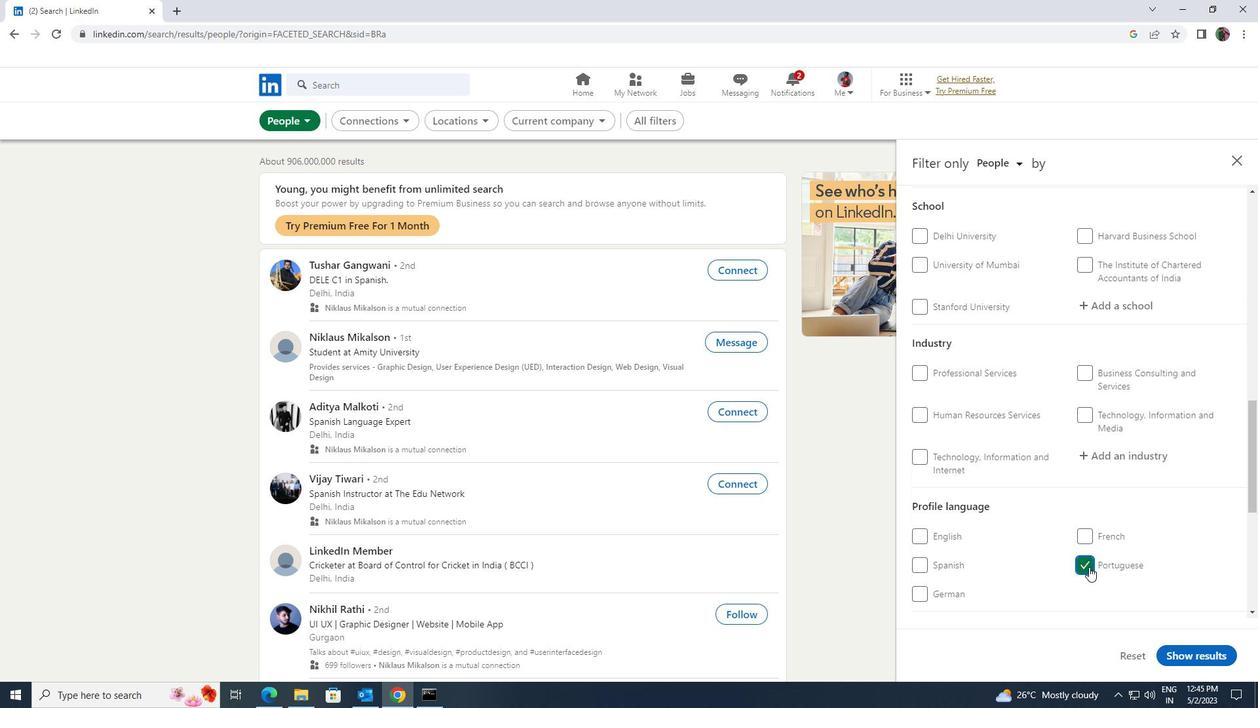 
Action: Mouse scrolled (1089, 567) with delta (0, 0)
Screenshot: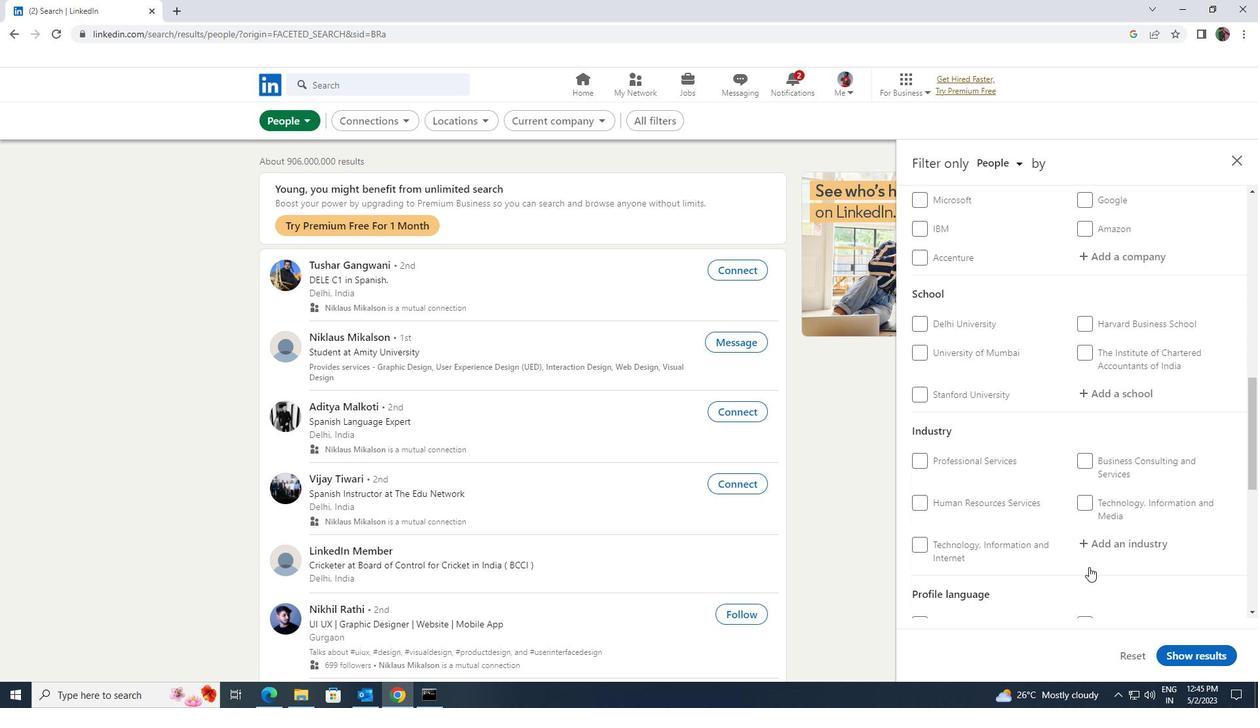 
Action: Mouse scrolled (1089, 567) with delta (0, 0)
Screenshot: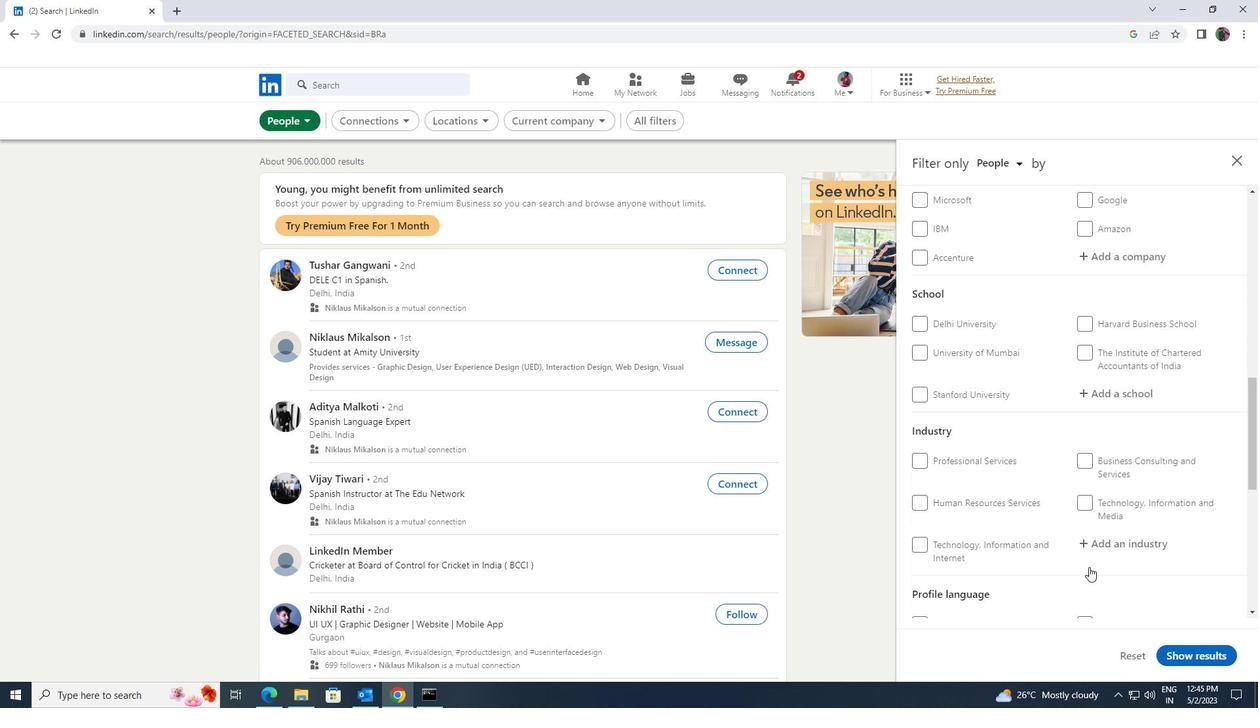 
Action: Mouse scrolled (1089, 567) with delta (0, 0)
Screenshot: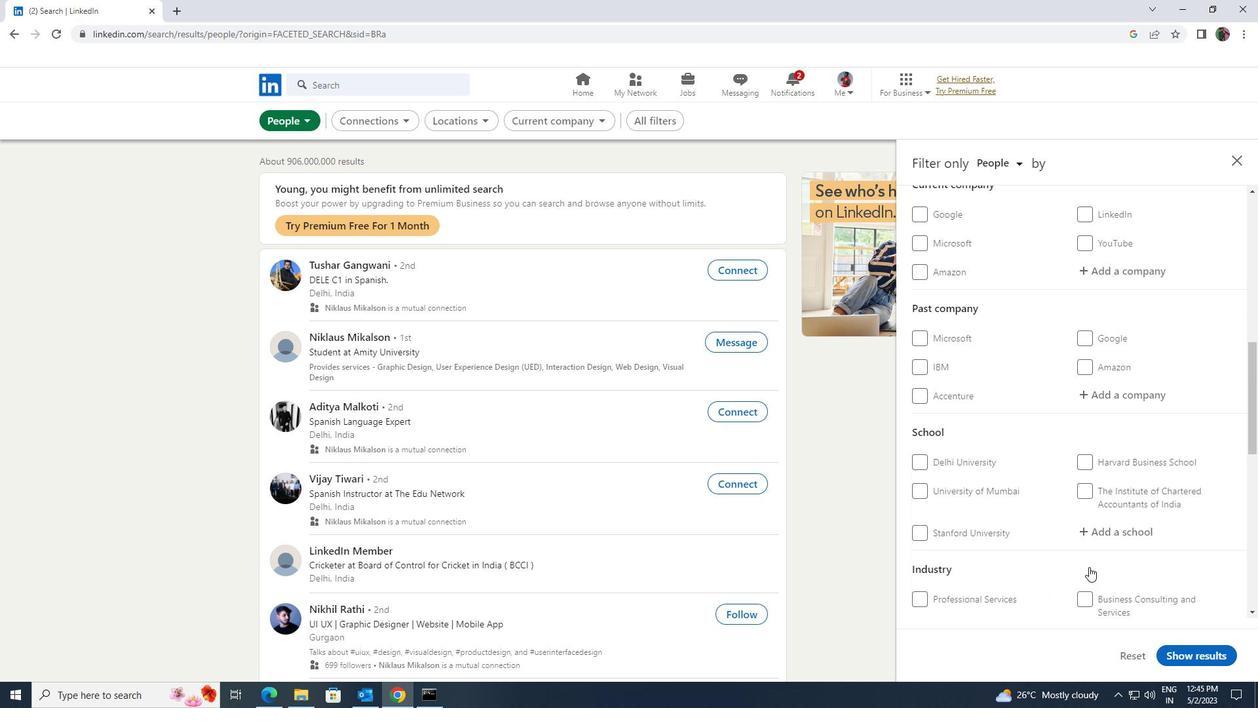 
Action: Mouse scrolled (1089, 567) with delta (0, 0)
Screenshot: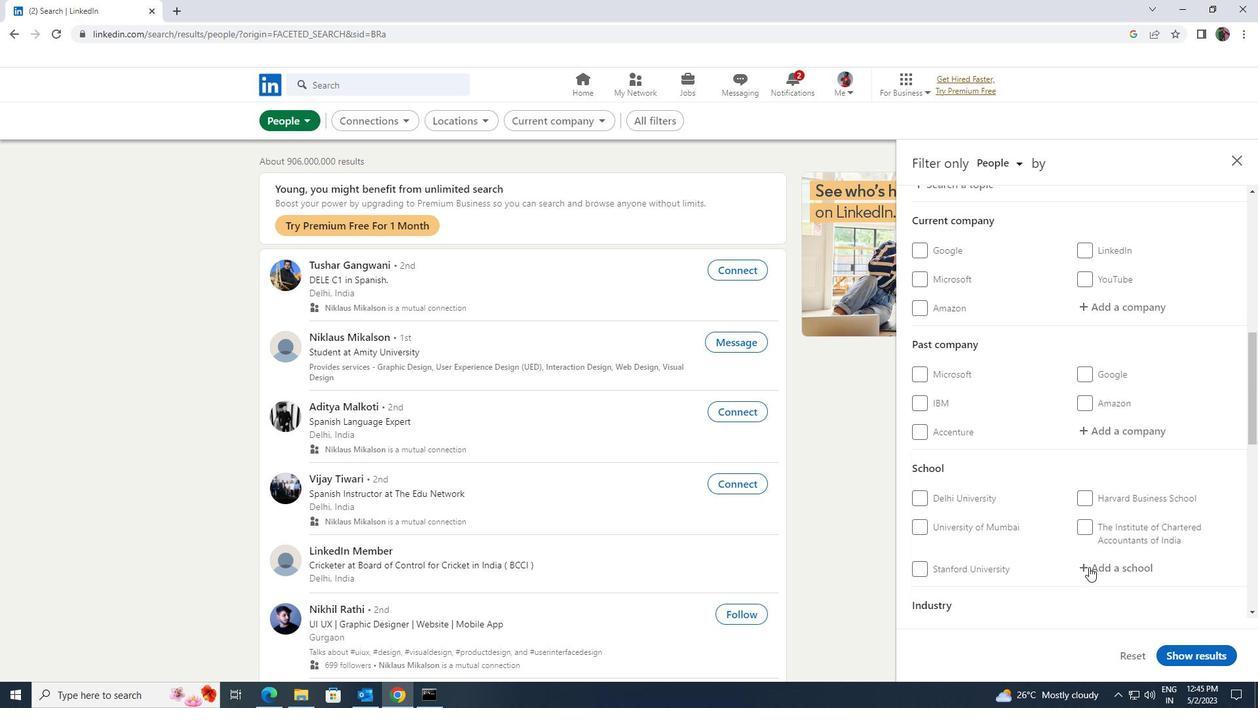 
Action: Mouse scrolled (1089, 567) with delta (0, 0)
Screenshot: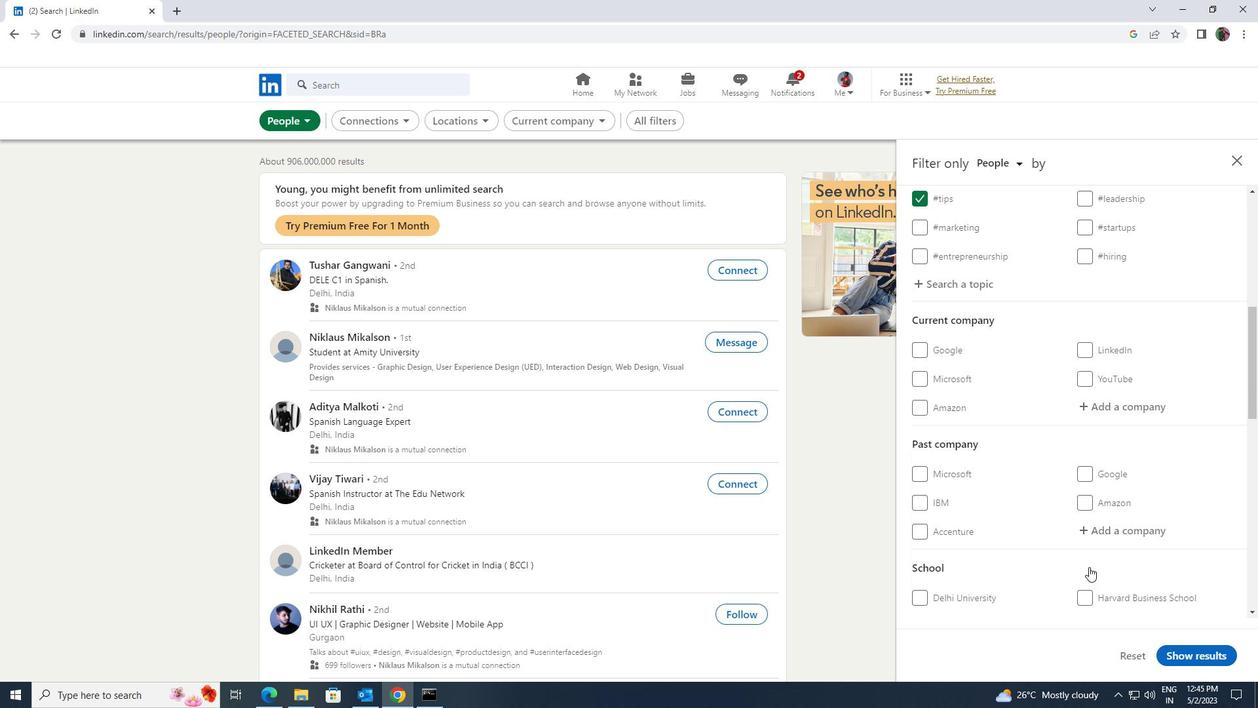 
Action: Mouse moved to (1100, 511)
Screenshot: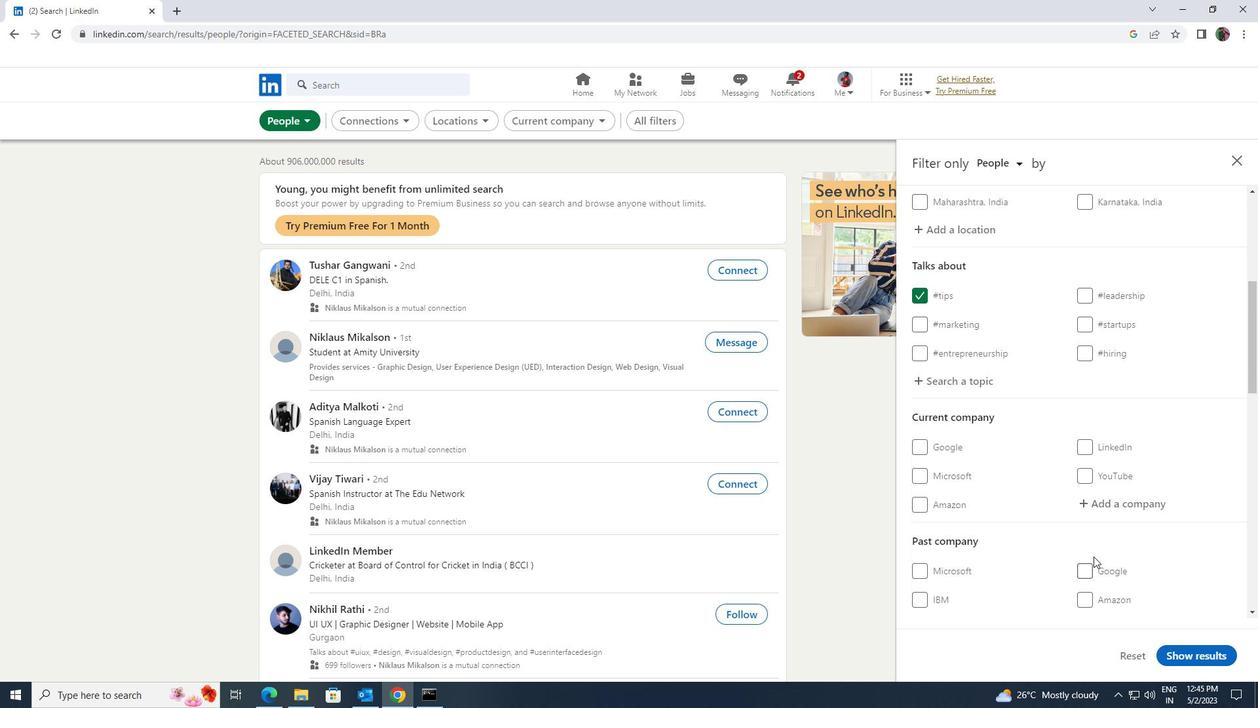 
Action: Mouse pressed left at (1100, 511)
Screenshot: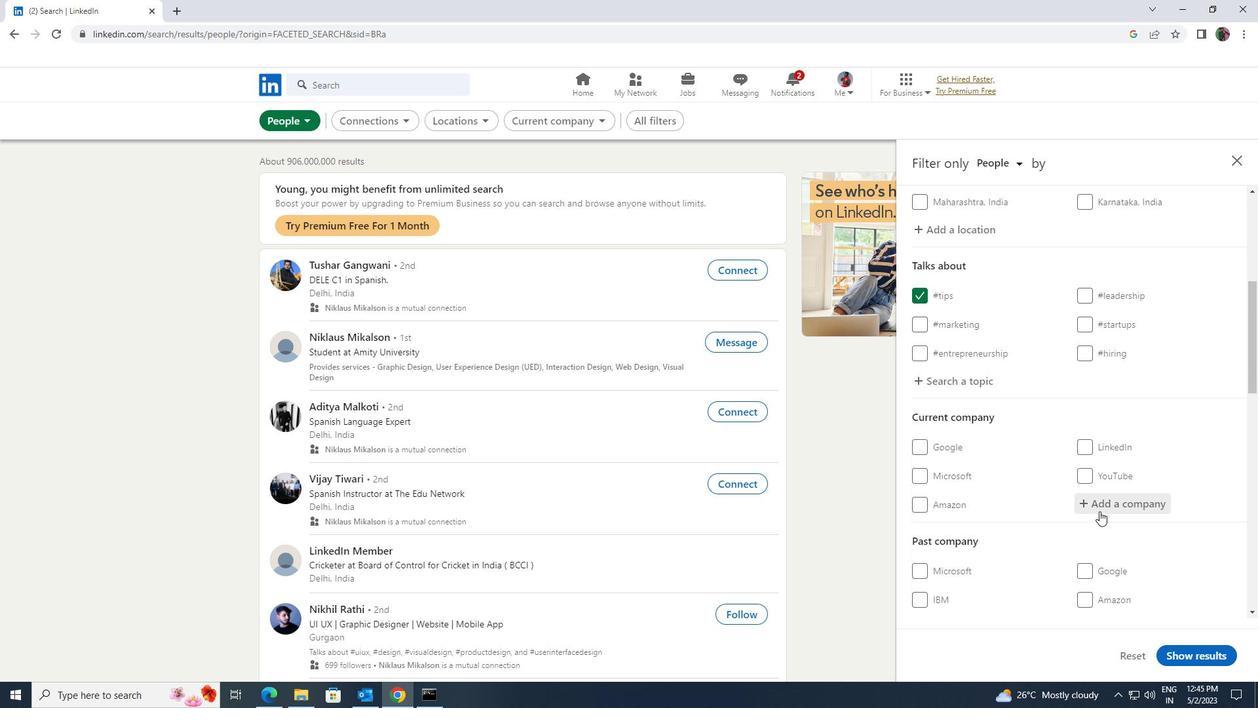 
Action: Key pressed <Key.shift><Key.shift><Key.shift>GE.<Key.space><Key.shift>DI
Screenshot: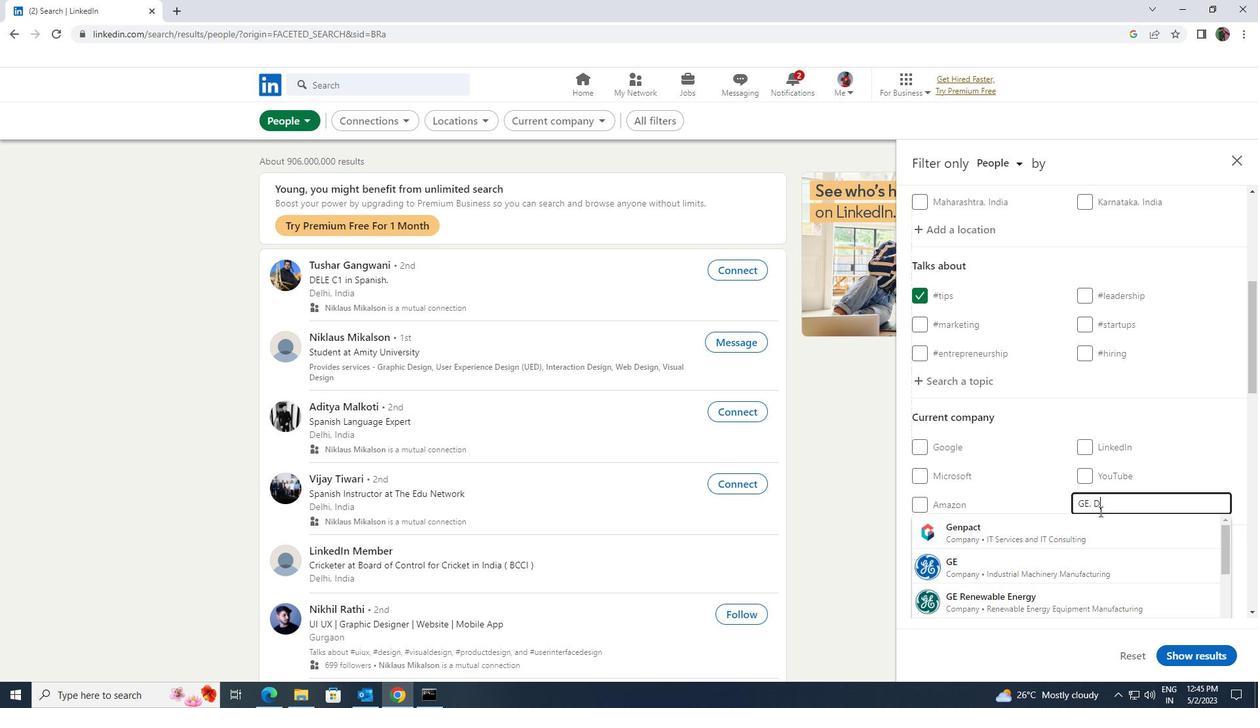 
Action: Mouse moved to (1087, 527)
Screenshot: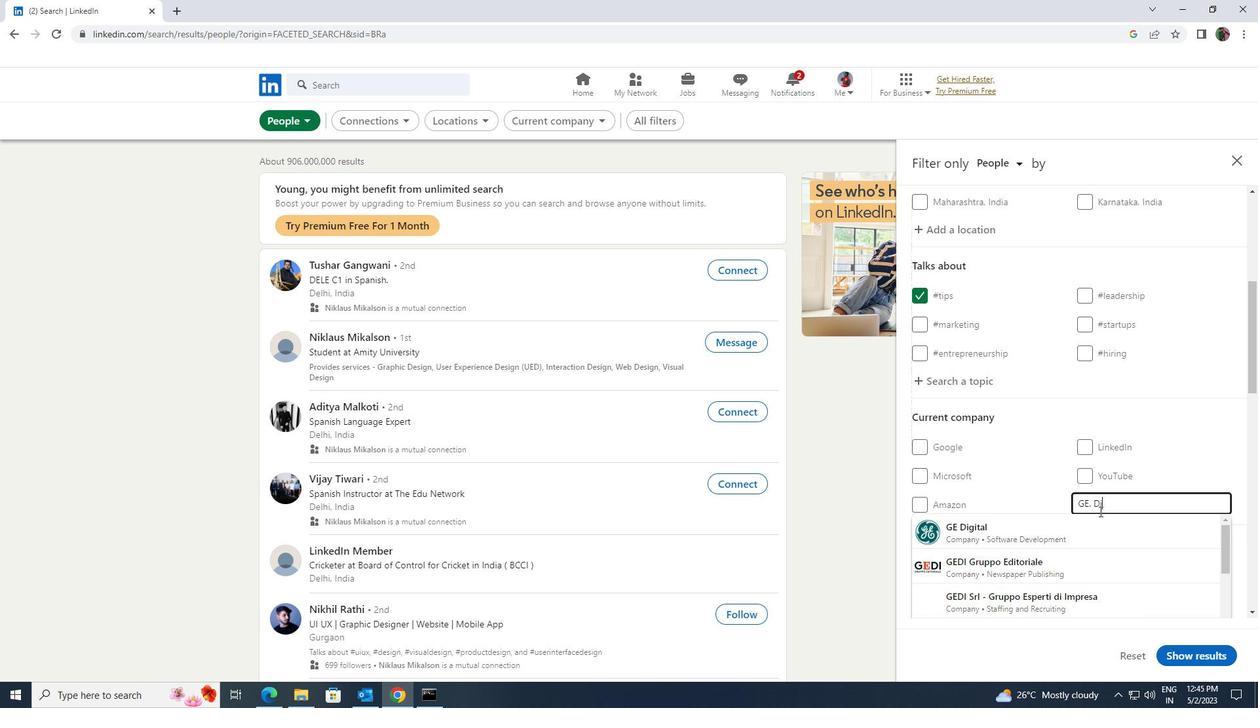 
Action: Mouse pressed left at (1087, 527)
Screenshot: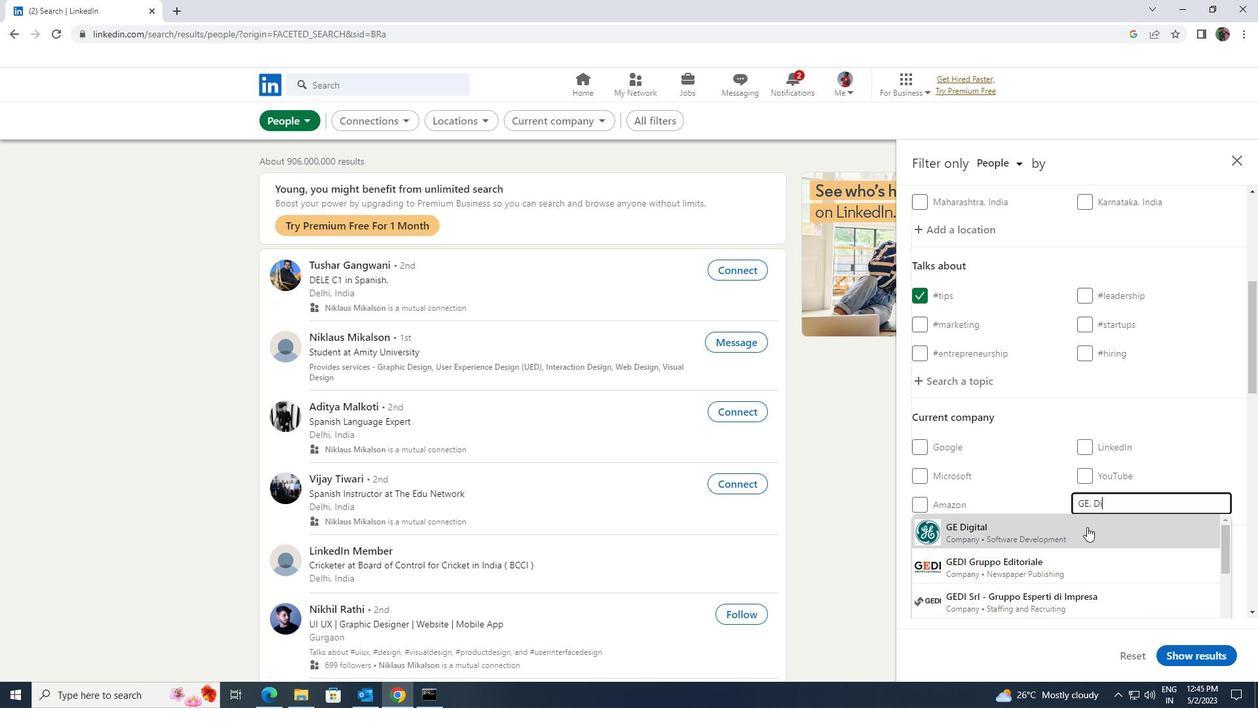 
Action: Mouse scrolled (1087, 527) with delta (0, 0)
Screenshot: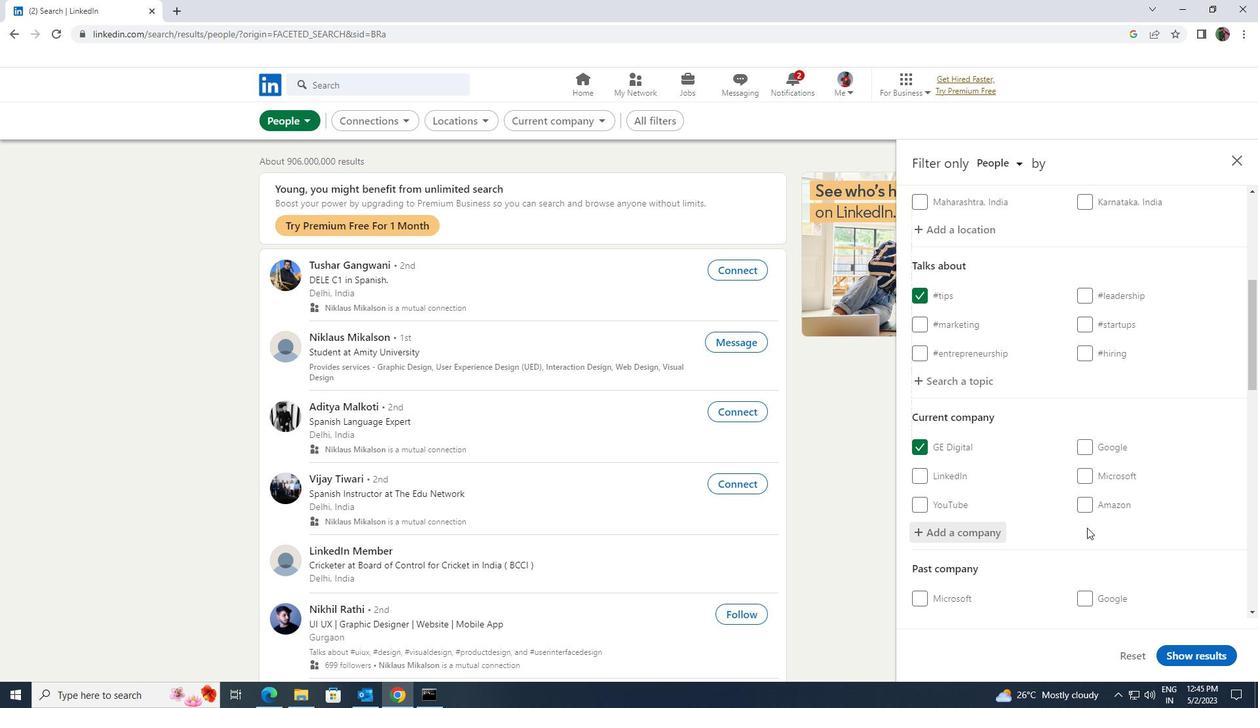 
Action: Mouse scrolled (1087, 527) with delta (0, 0)
Screenshot: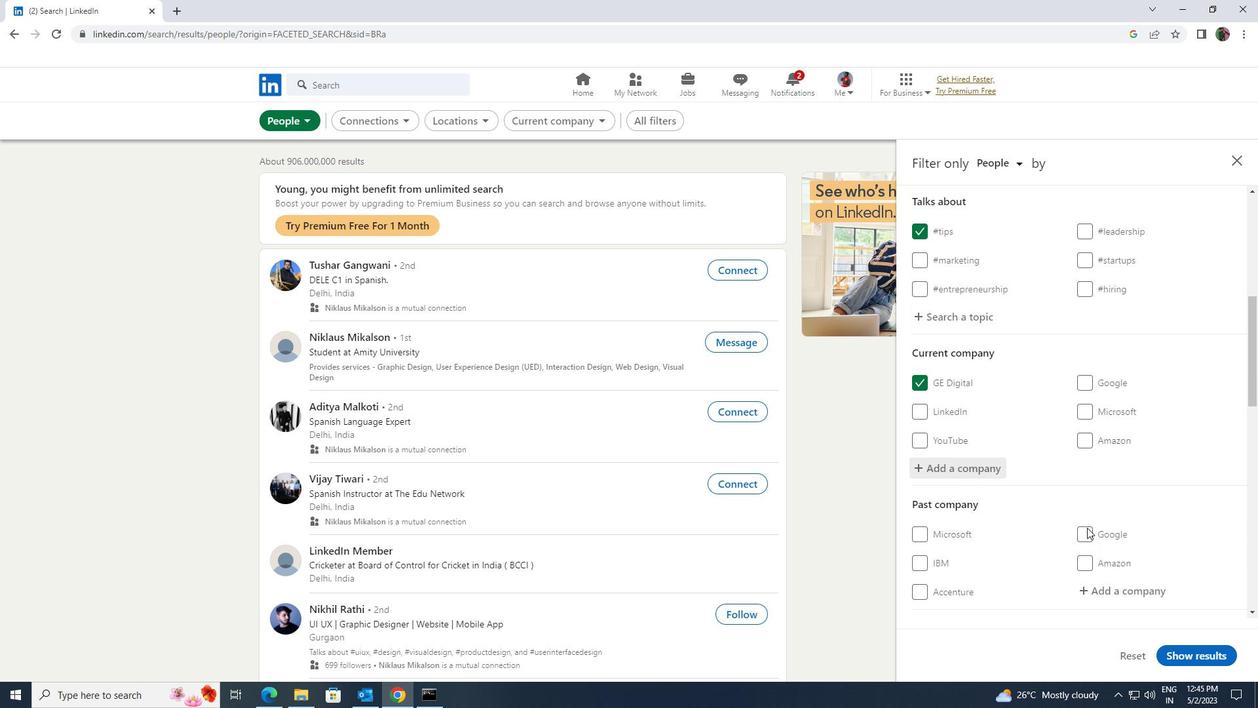 
Action: Mouse scrolled (1087, 527) with delta (0, 0)
Screenshot: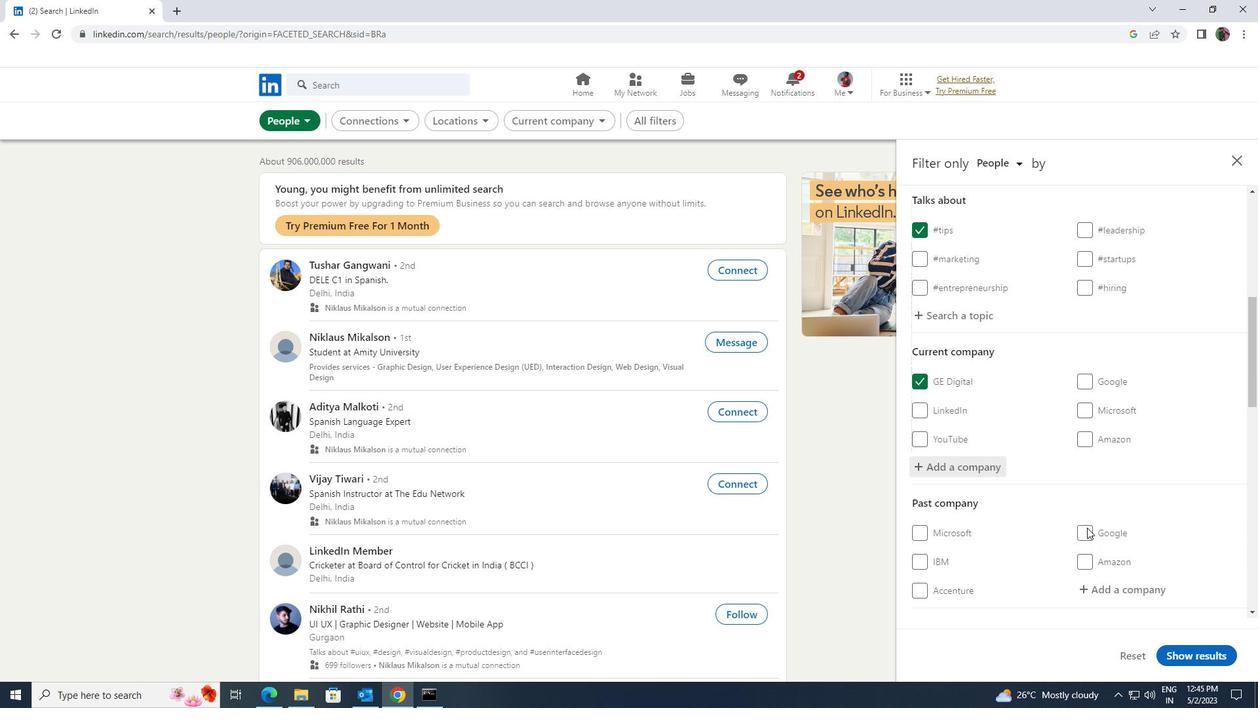 
Action: Mouse scrolled (1087, 527) with delta (0, 0)
Screenshot: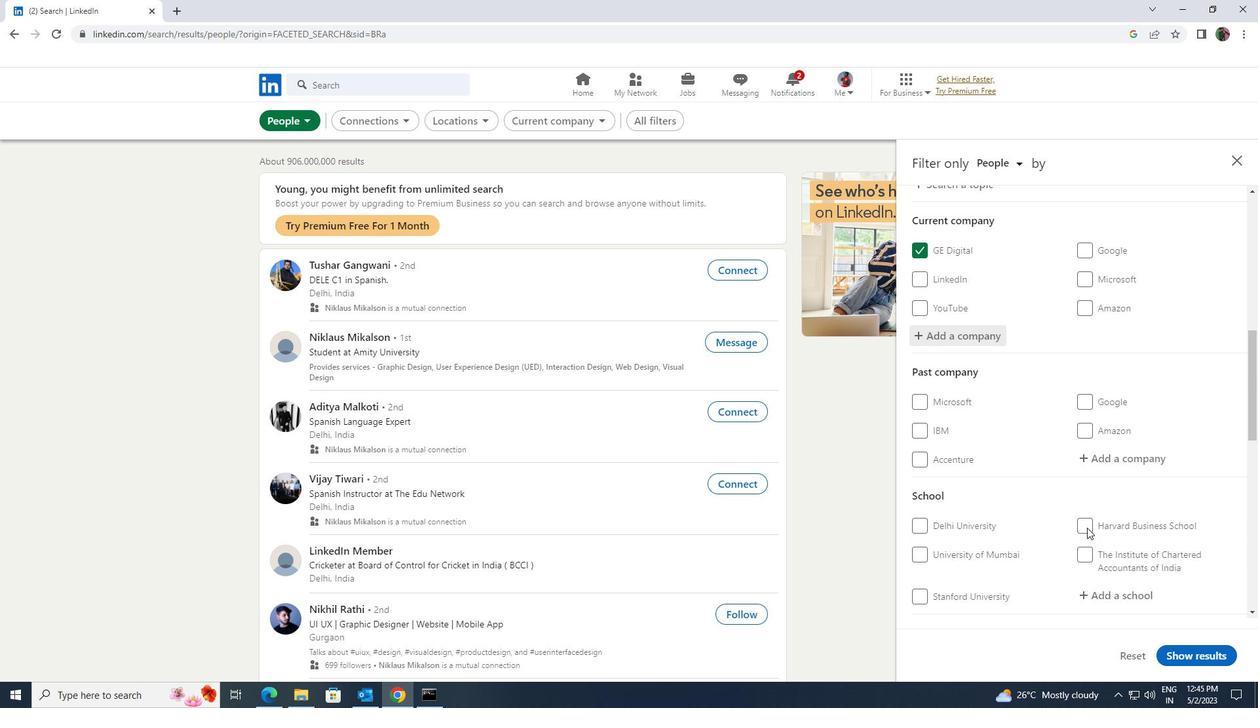 
Action: Mouse pressed left at (1087, 527)
Screenshot: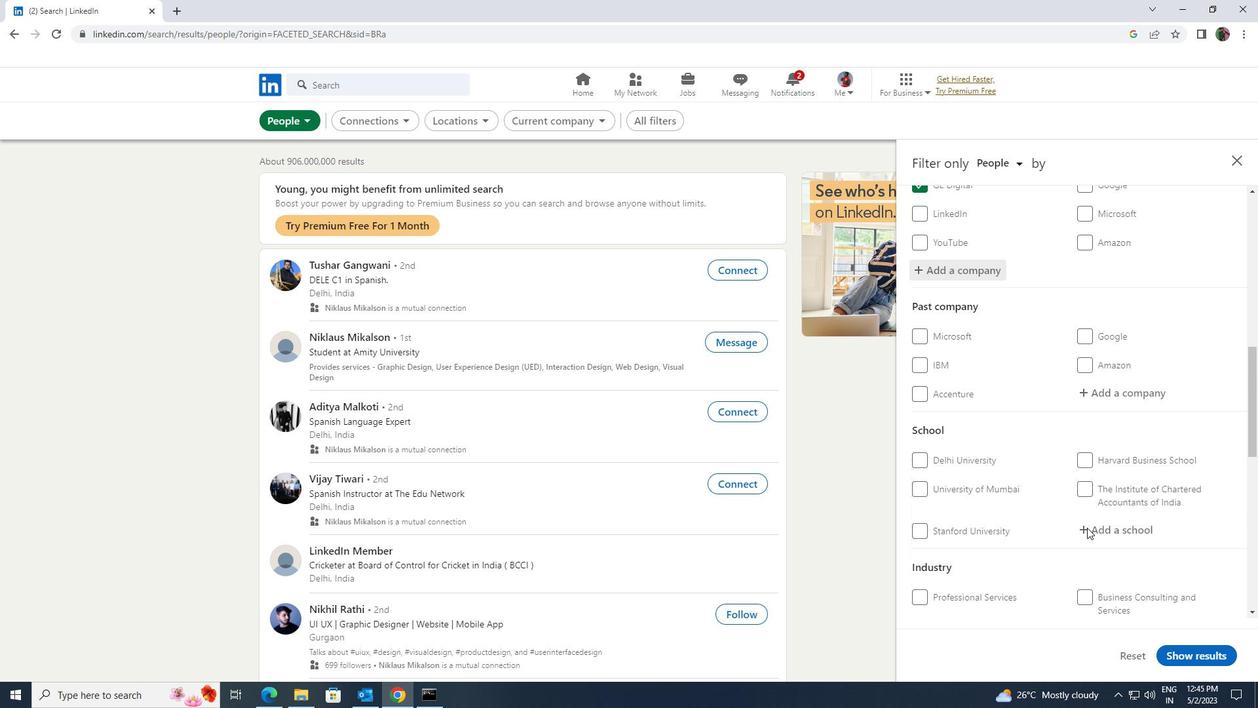 
Action: Key pressed <Key.shift><Key.shift><Key.shift><Key.shift><Key.shift><Key.shift><Key.shift>MAHENDRA
Screenshot: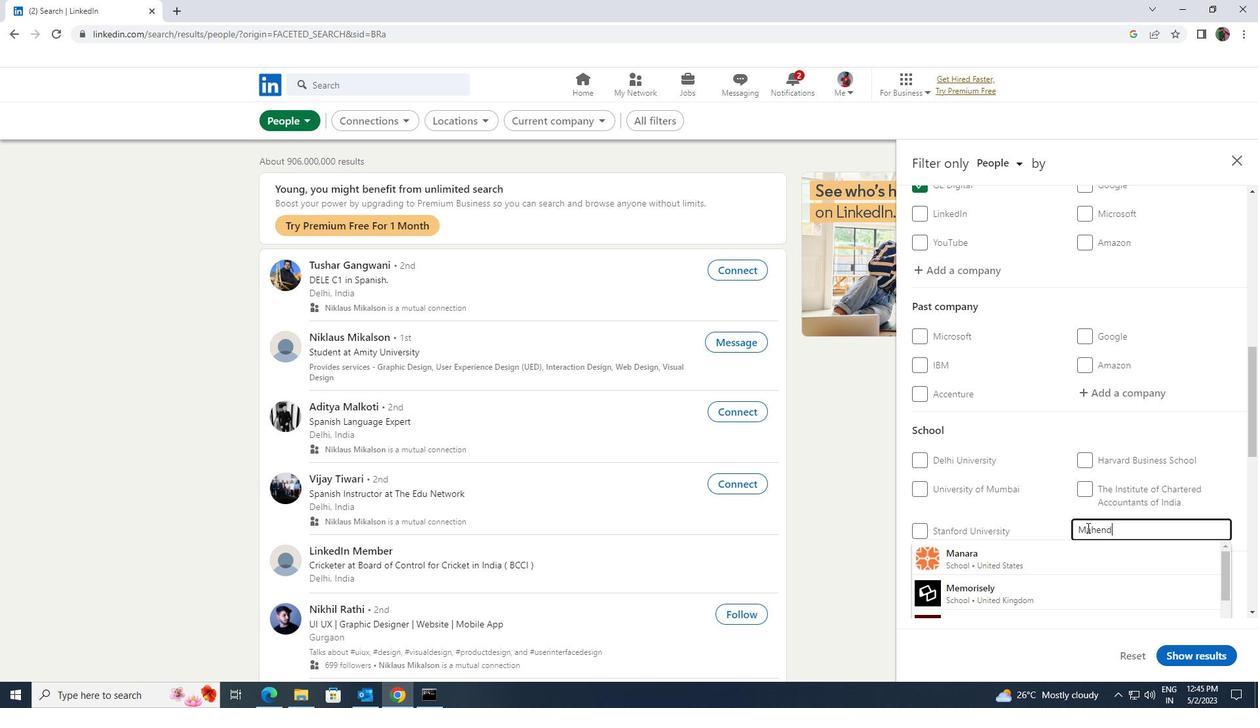 
Action: Mouse moved to (1077, 546)
Screenshot: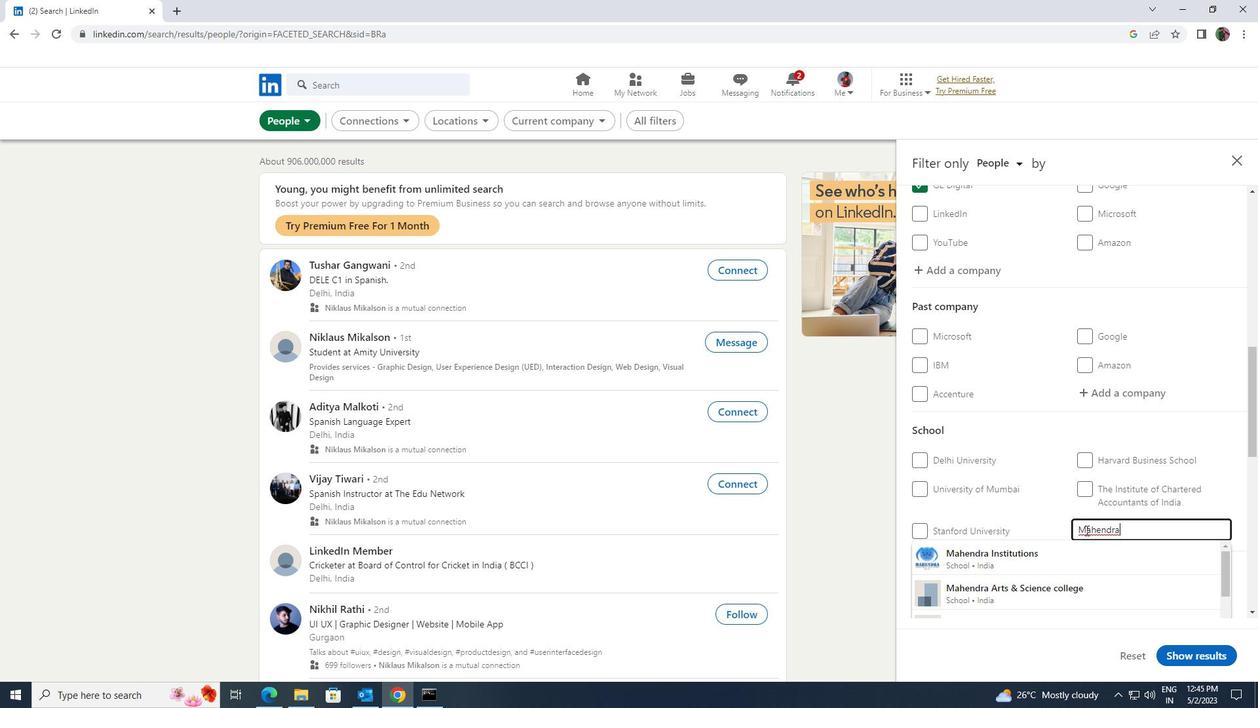 
Action: Mouse pressed left at (1077, 546)
Screenshot: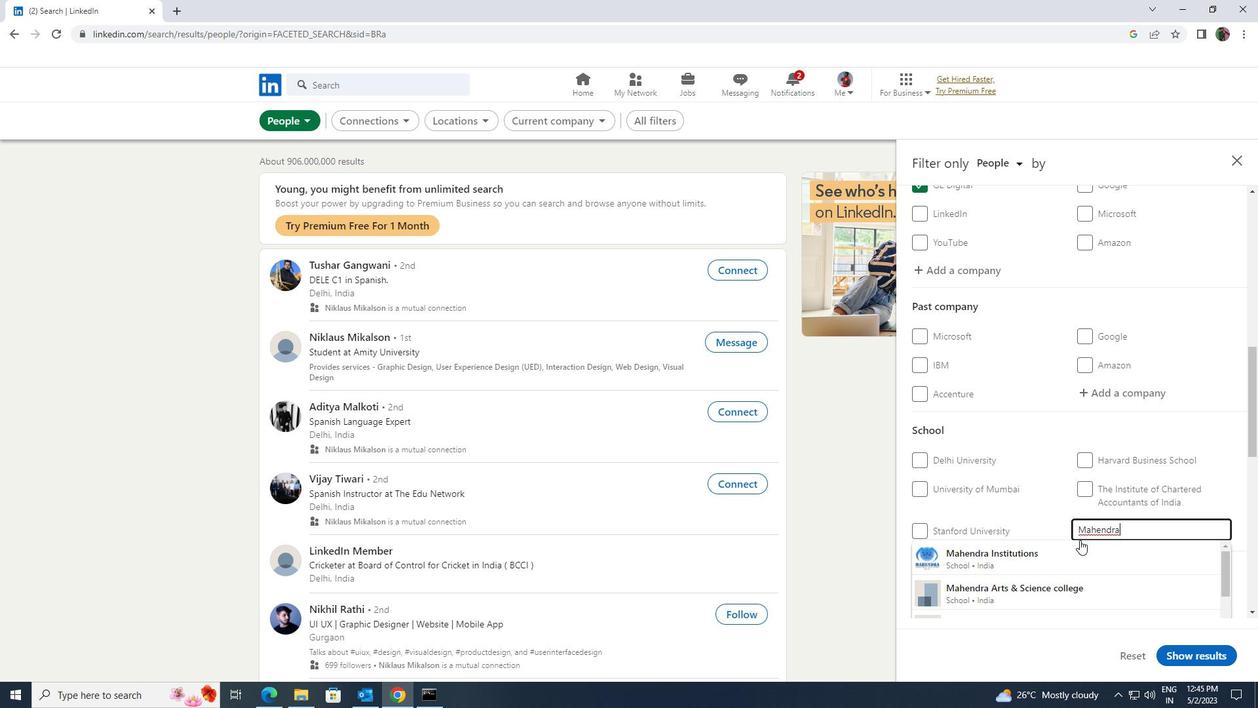 
Action: Mouse moved to (1083, 531)
Screenshot: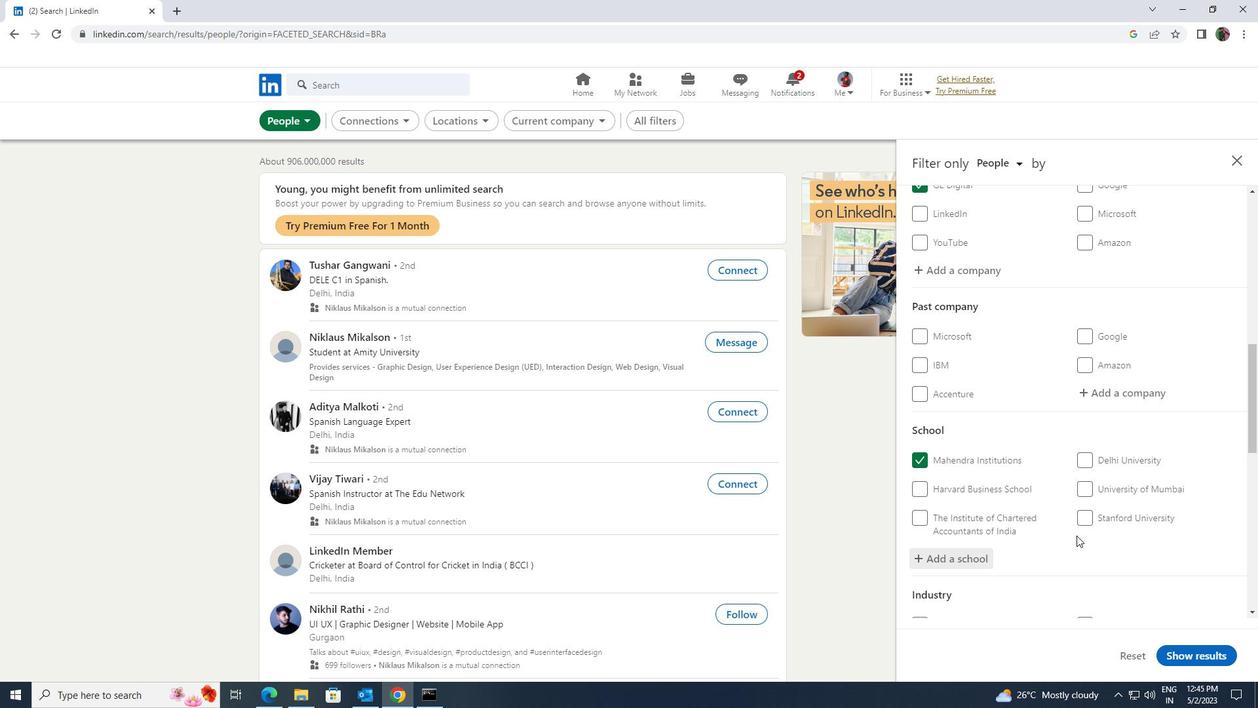 
Action: Mouse scrolled (1083, 531) with delta (0, 0)
Screenshot: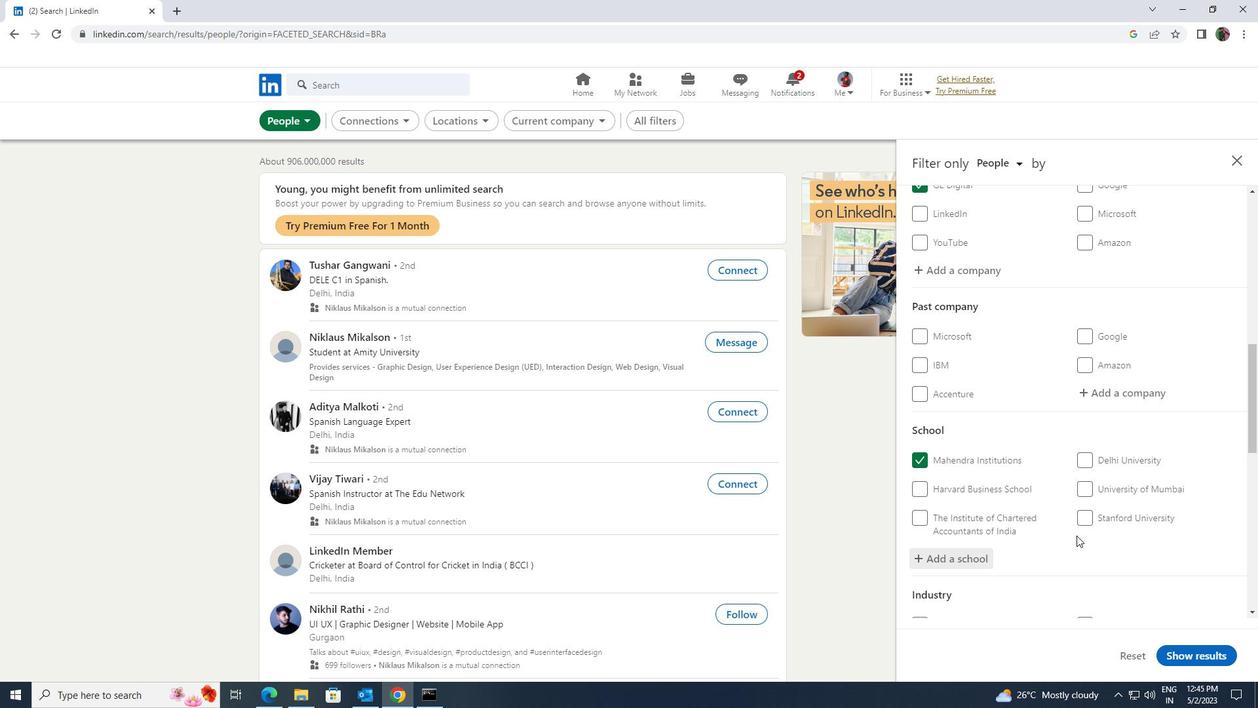 
Action: Mouse scrolled (1083, 531) with delta (0, 0)
Screenshot: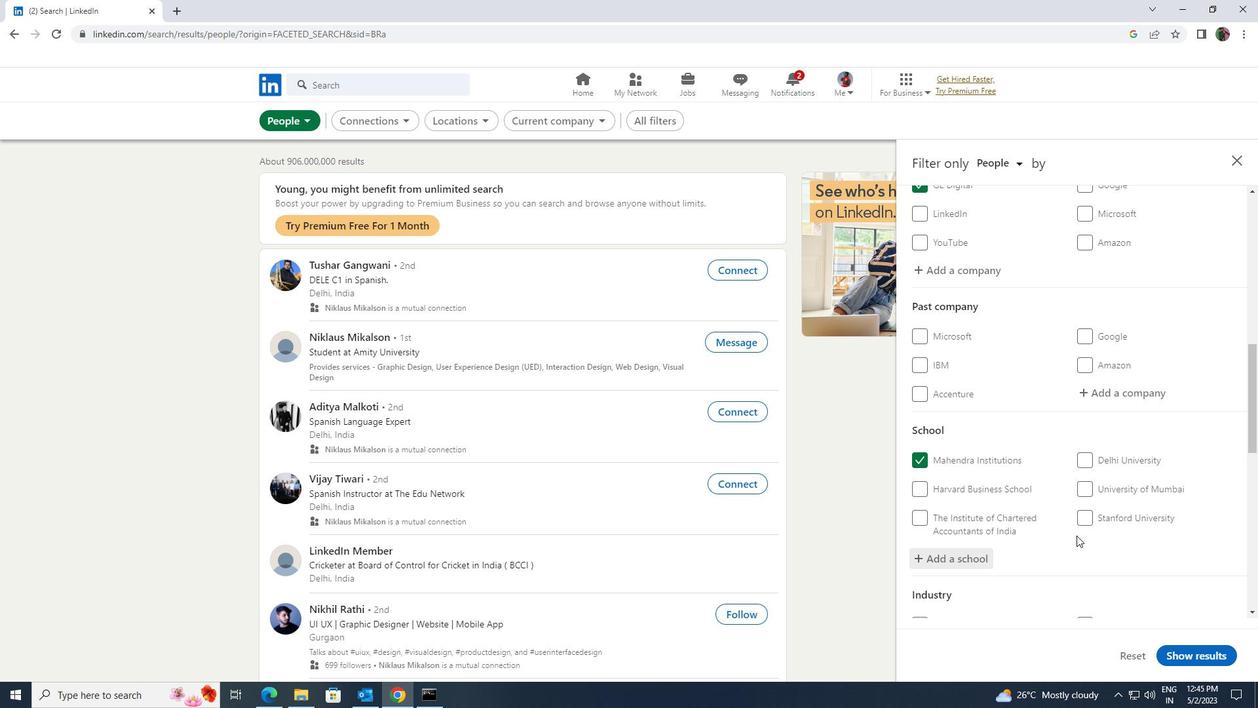 
Action: Mouse scrolled (1083, 531) with delta (0, 0)
Screenshot: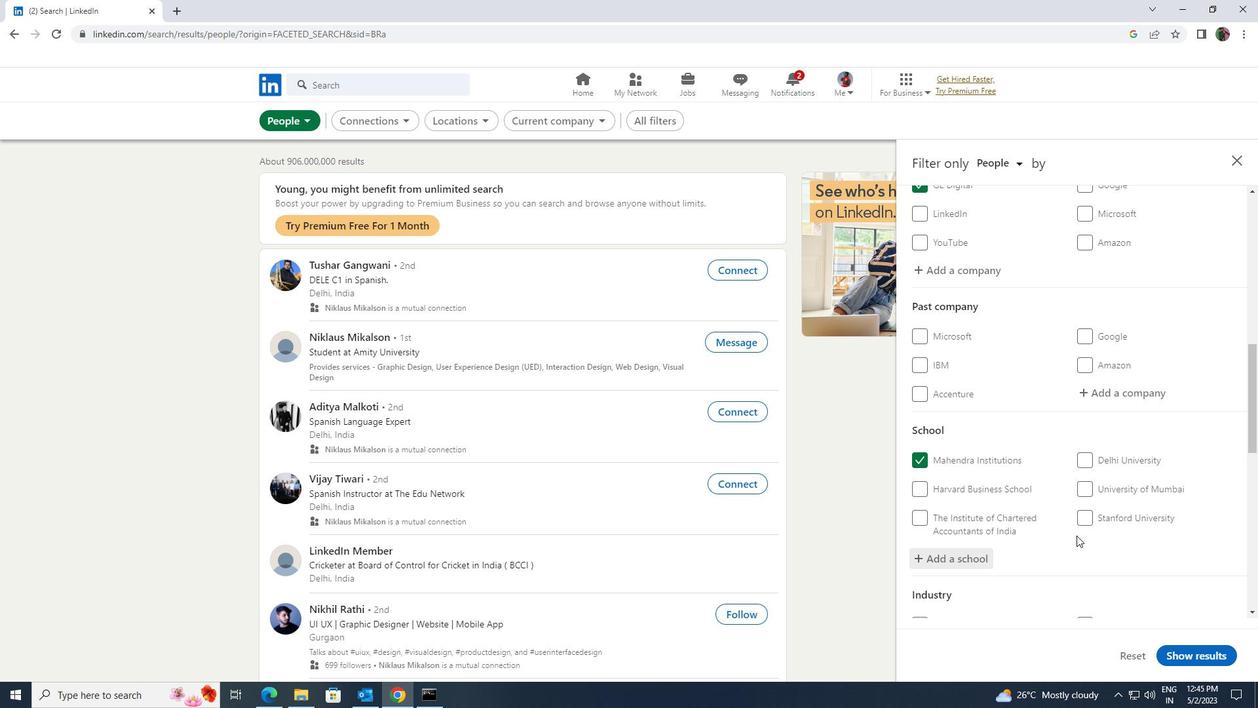 
Action: Mouse moved to (1103, 514)
Screenshot: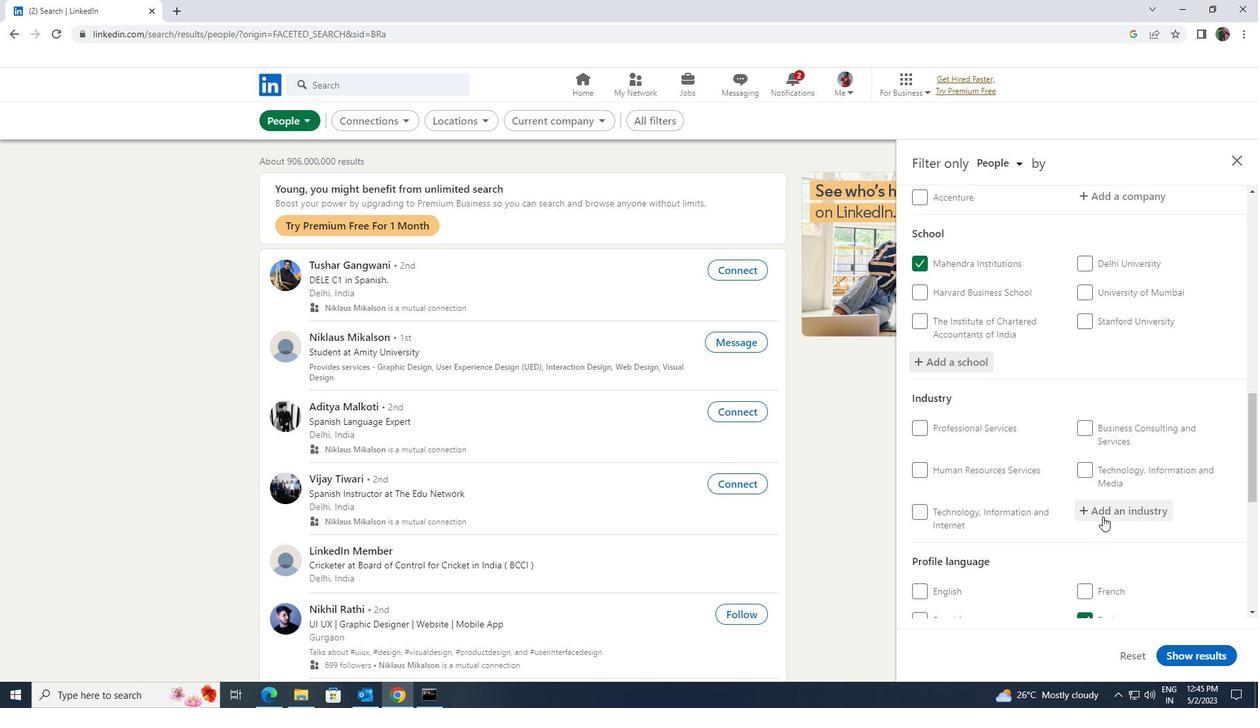 
Action: Mouse pressed left at (1103, 514)
Screenshot: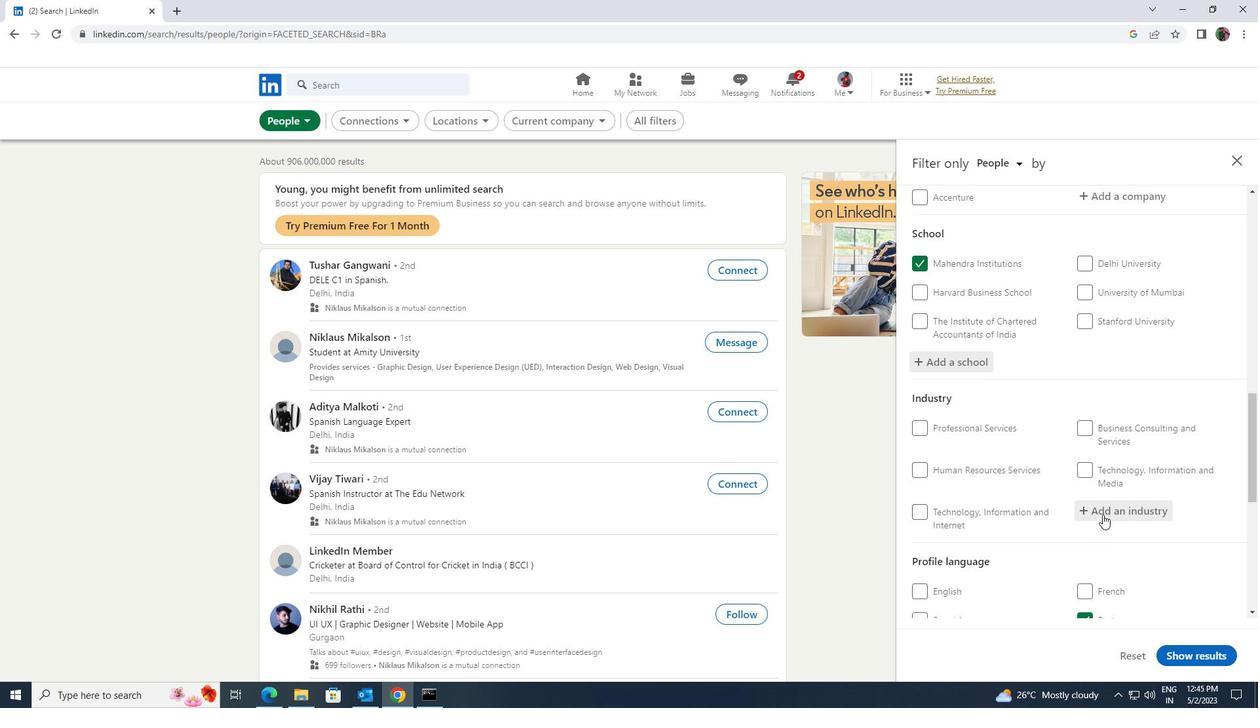 
Action: Key pressed <Key.shift><Key.shift><Key.shift><Key.shift>RAILROAD
Screenshot: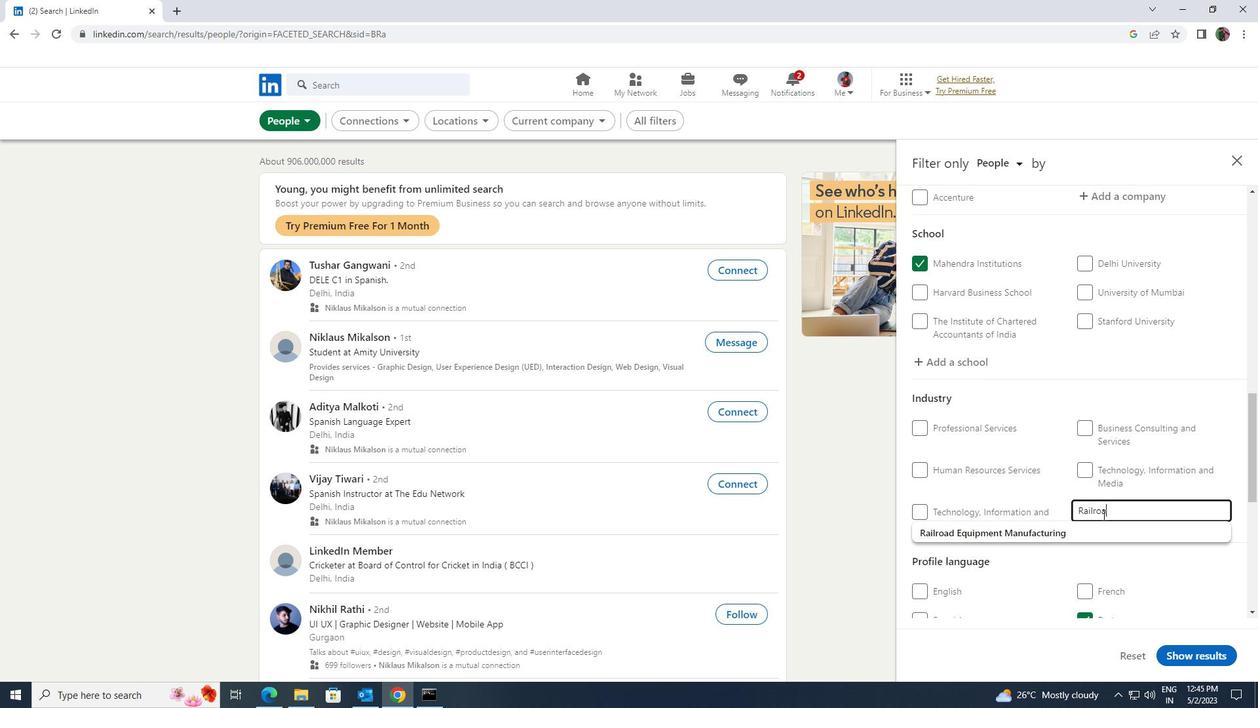 
Action: Mouse moved to (1100, 524)
Screenshot: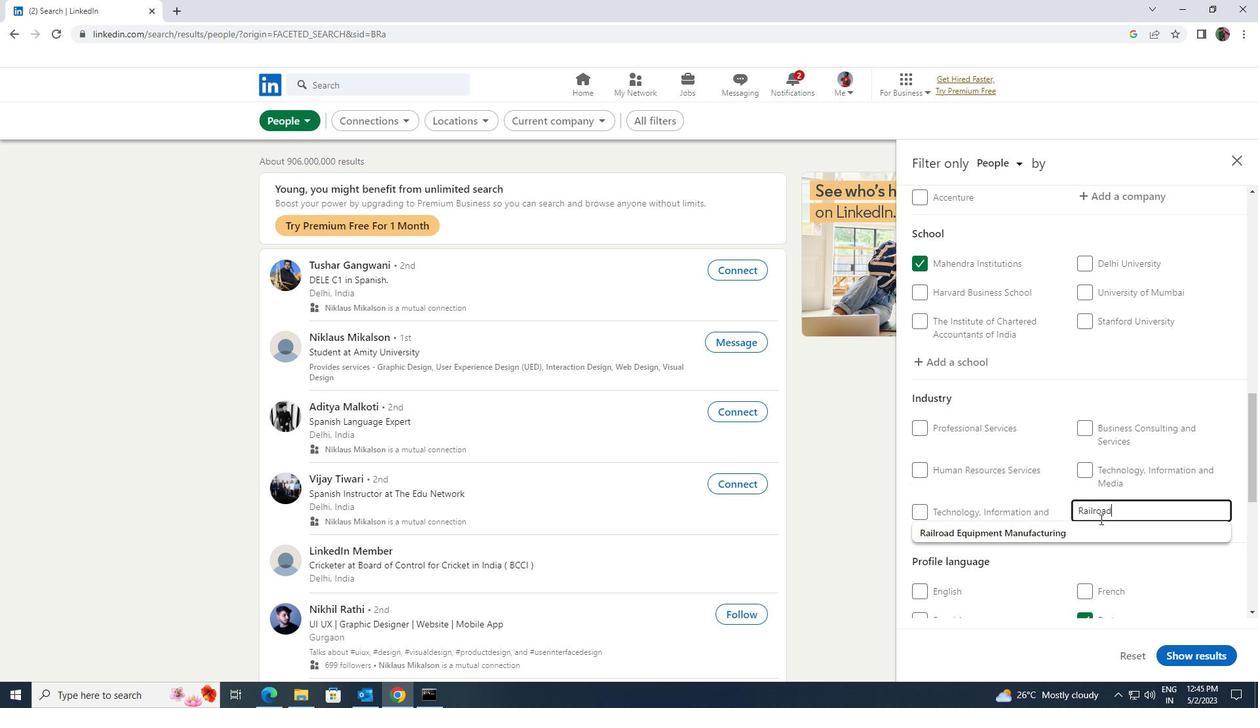 
Action: Mouse pressed left at (1100, 524)
Screenshot: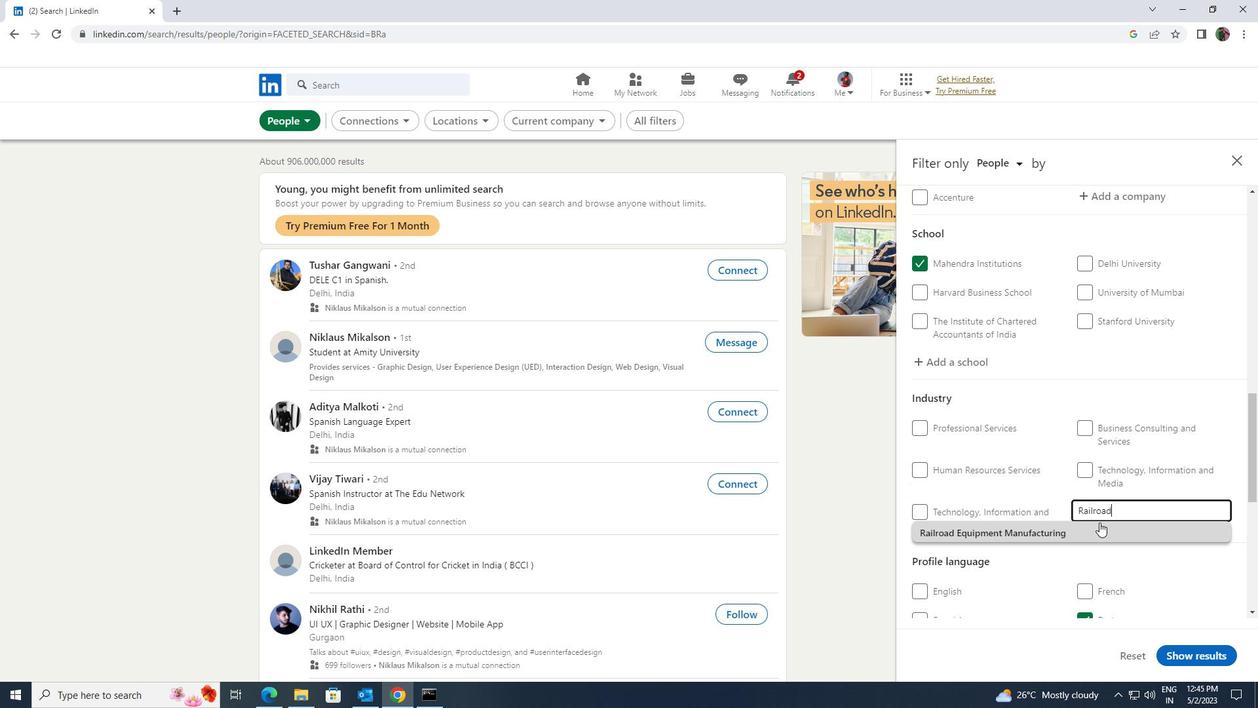 
Action: Mouse moved to (1100, 516)
Screenshot: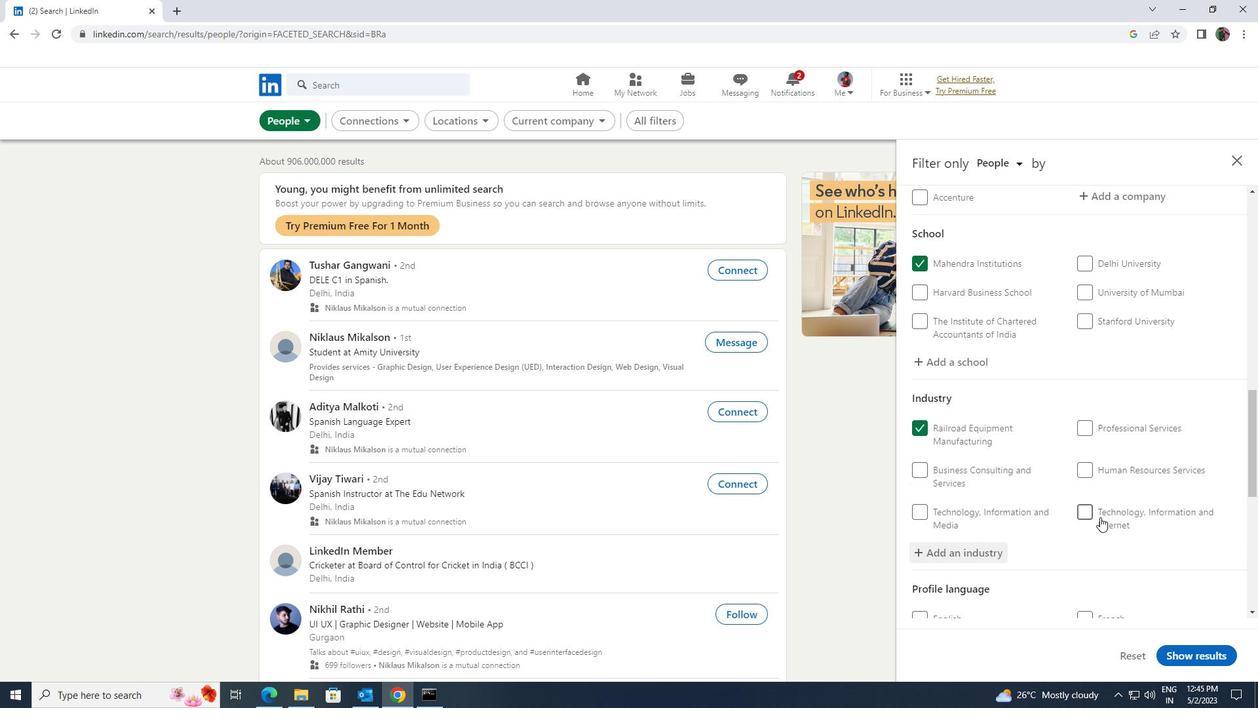 
Action: Mouse scrolled (1100, 515) with delta (0, 0)
Screenshot: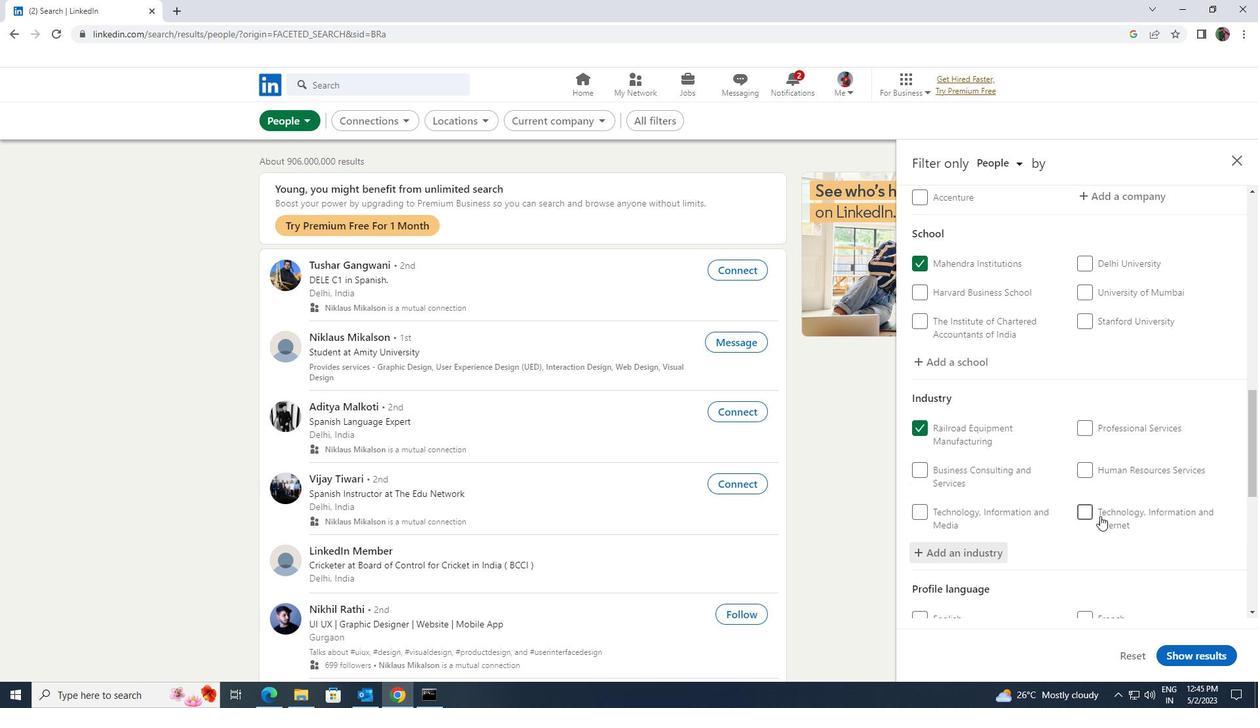 
Action: Mouse scrolled (1100, 515) with delta (0, 0)
Screenshot: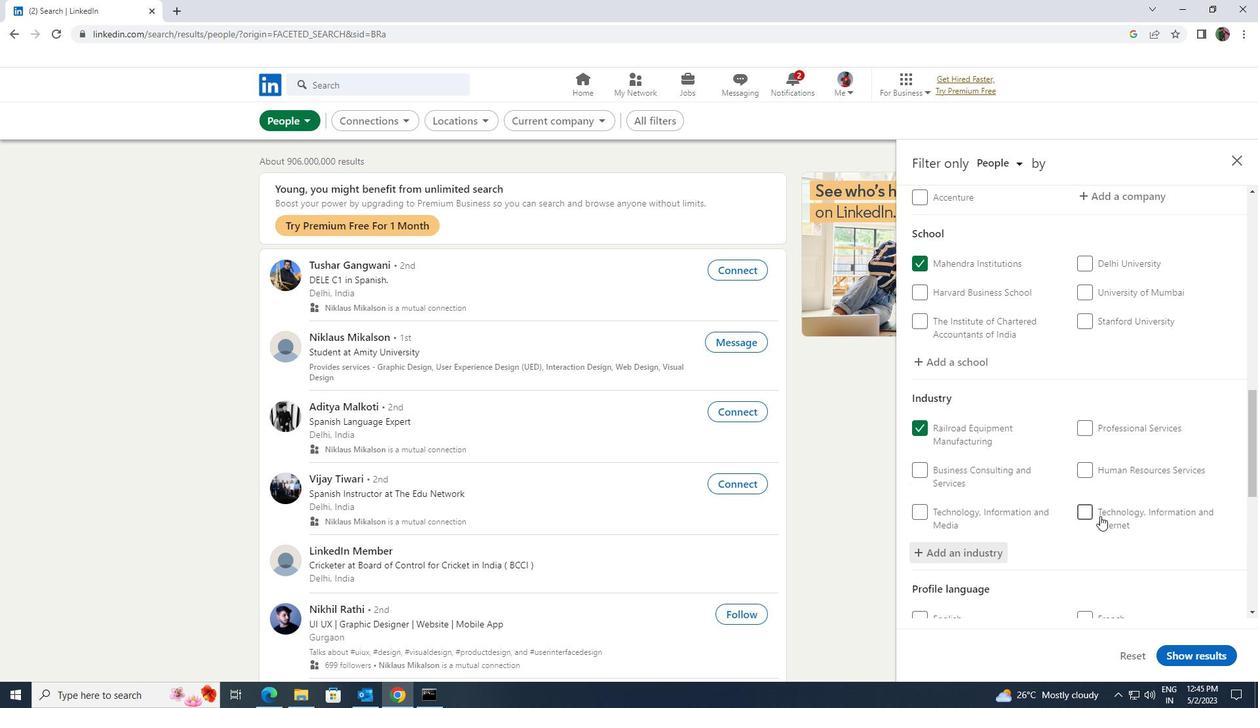 
Action: Mouse scrolled (1100, 515) with delta (0, 0)
Screenshot: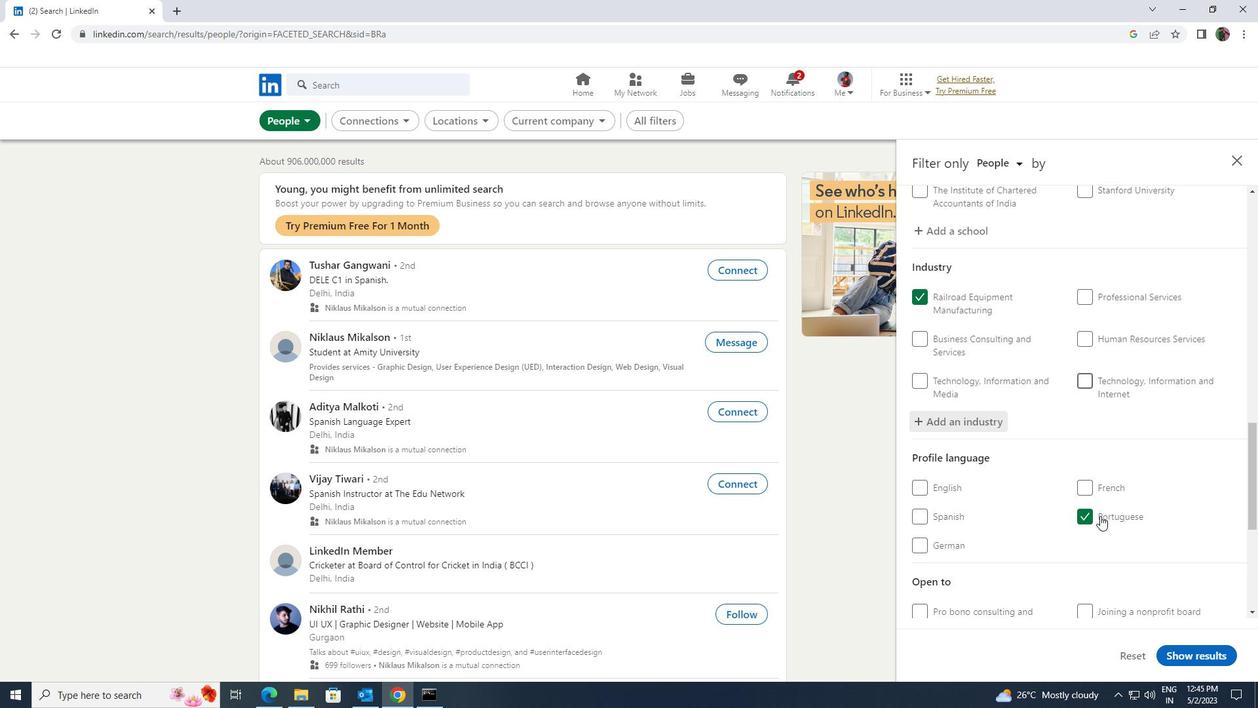 
Action: Mouse scrolled (1100, 515) with delta (0, 0)
Screenshot: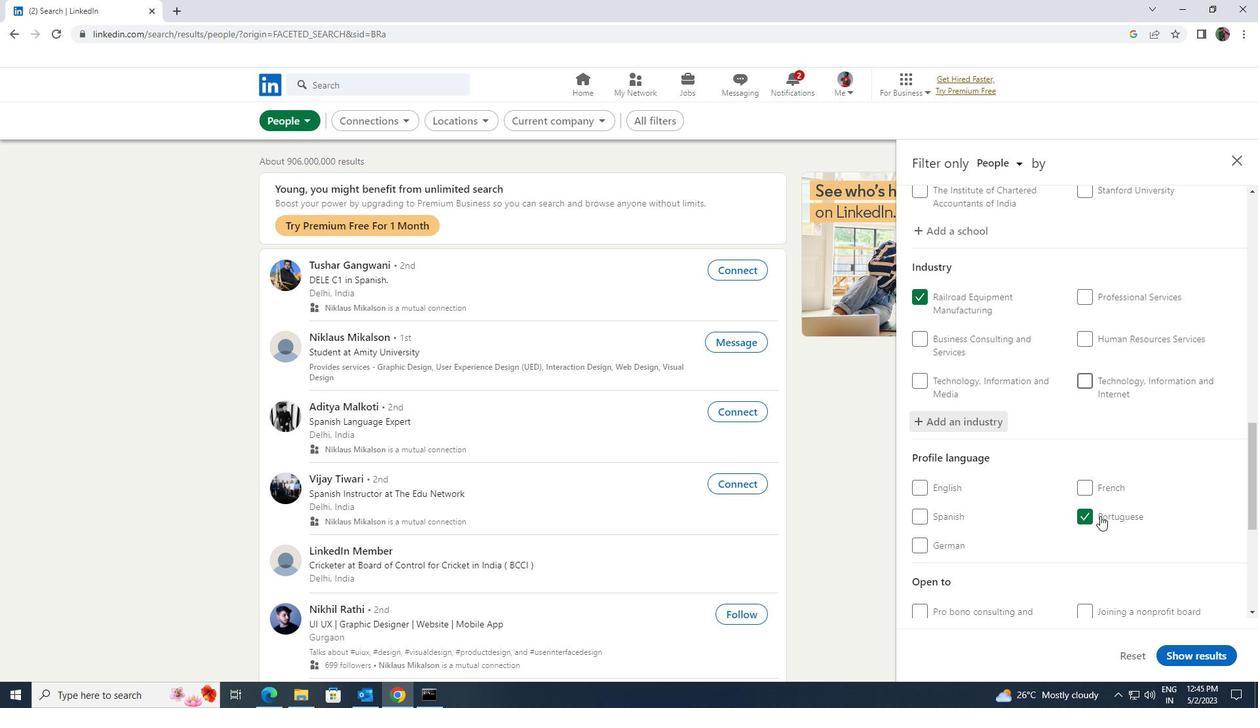 
Action: Mouse scrolled (1100, 515) with delta (0, 0)
Screenshot: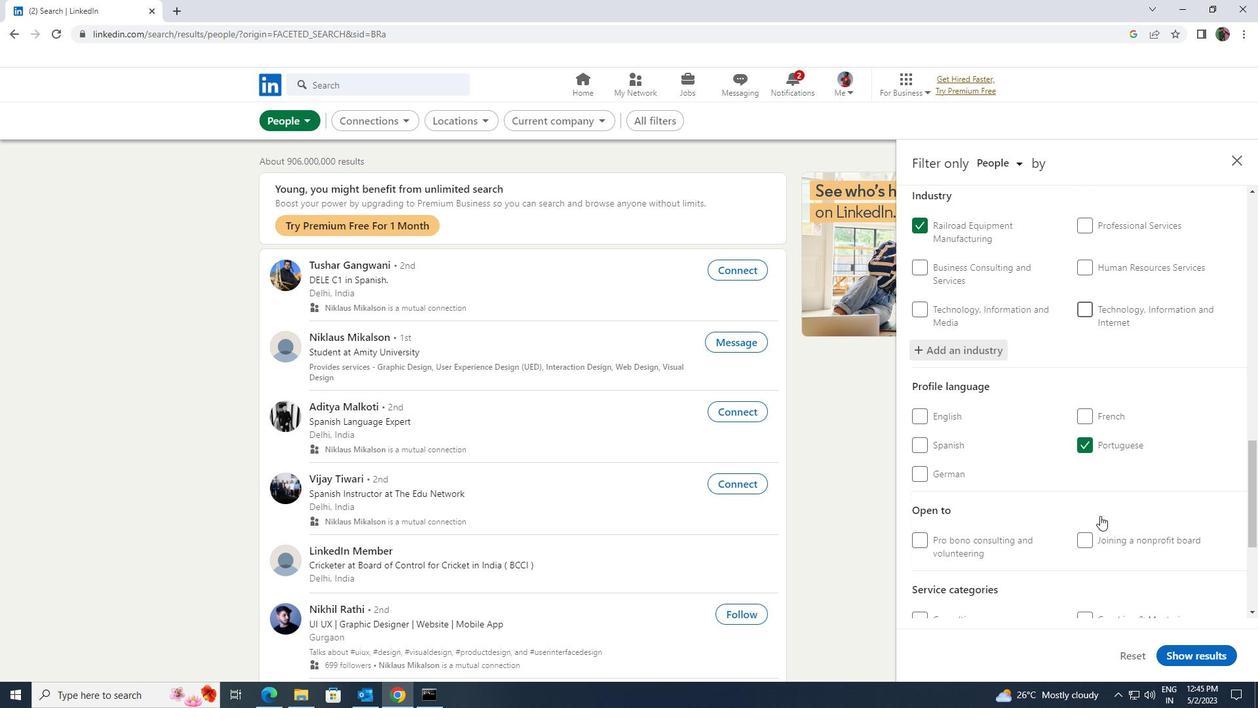 
Action: Mouse scrolled (1100, 515) with delta (0, 0)
Screenshot: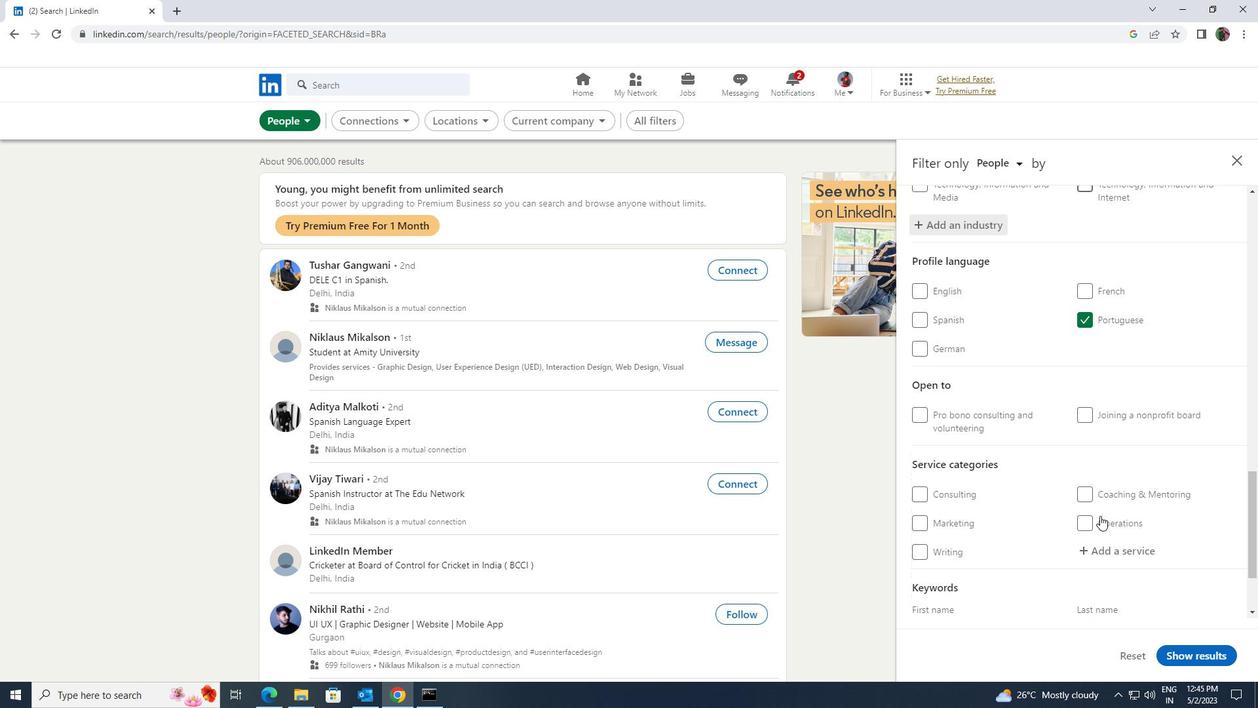 
Action: Mouse moved to (1117, 487)
Screenshot: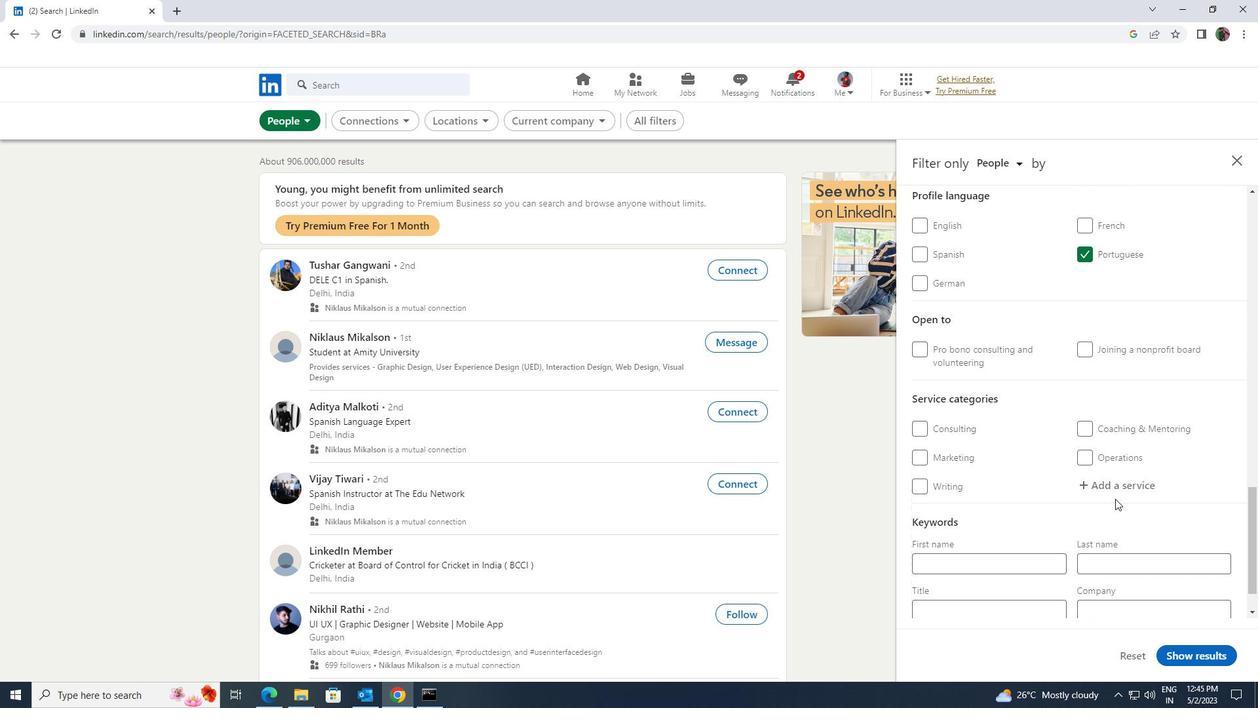 
Action: Mouse pressed left at (1117, 487)
Screenshot: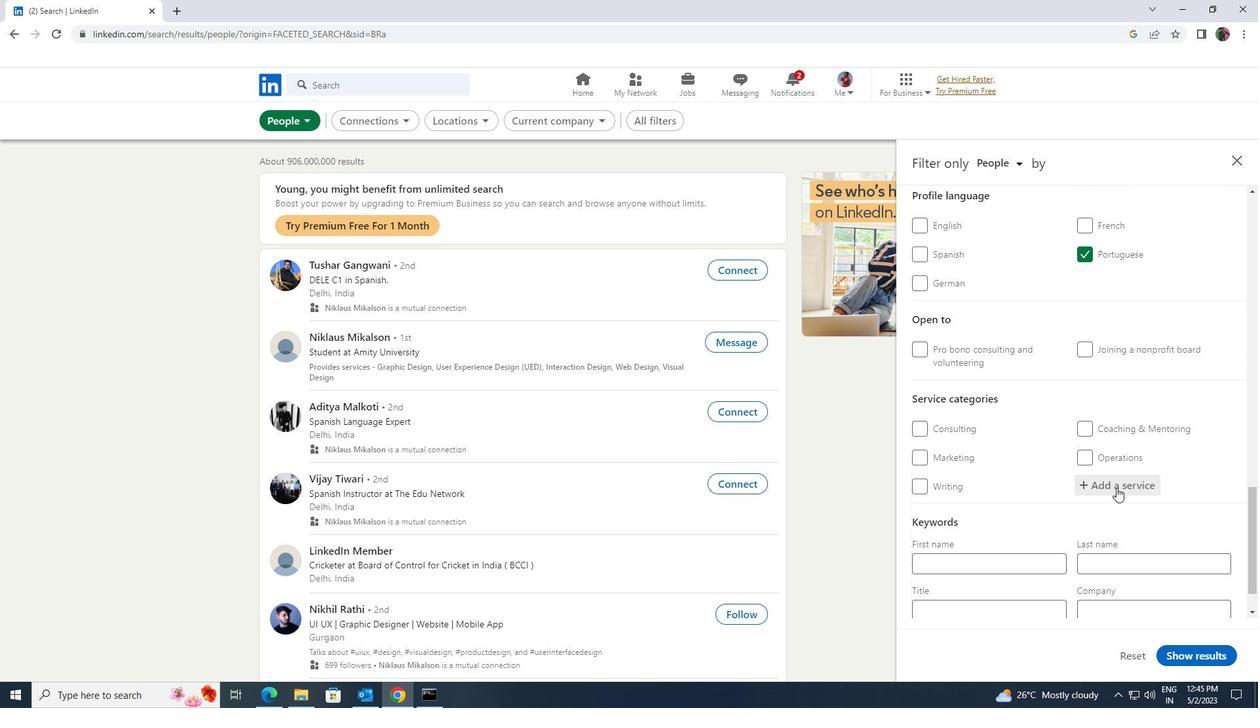 
Action: Mouse moved to (1117, 487)
Screenshot: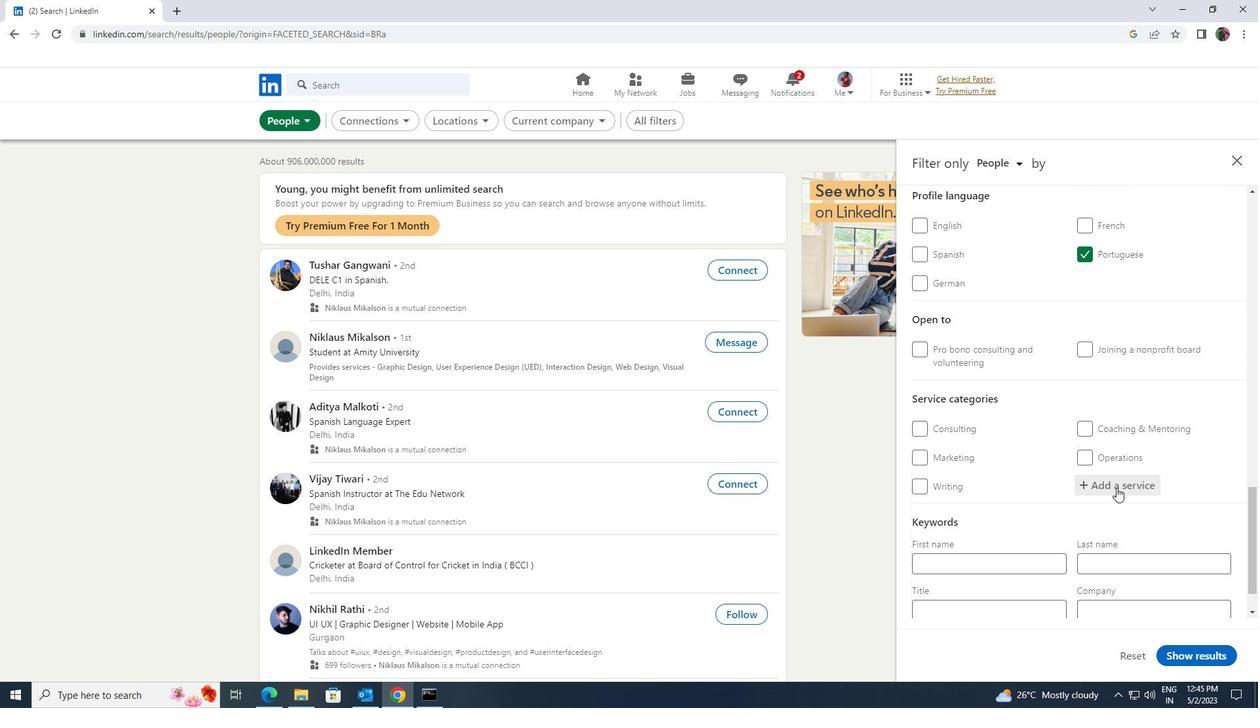 
Action: Key pressed <Key.shift><Key.shift><Key.shift><Key.shift><Key.shift><Key.shift><Key.shift><Key.shift><Key.shift><Key.shift>DIGITAL
Screenshot: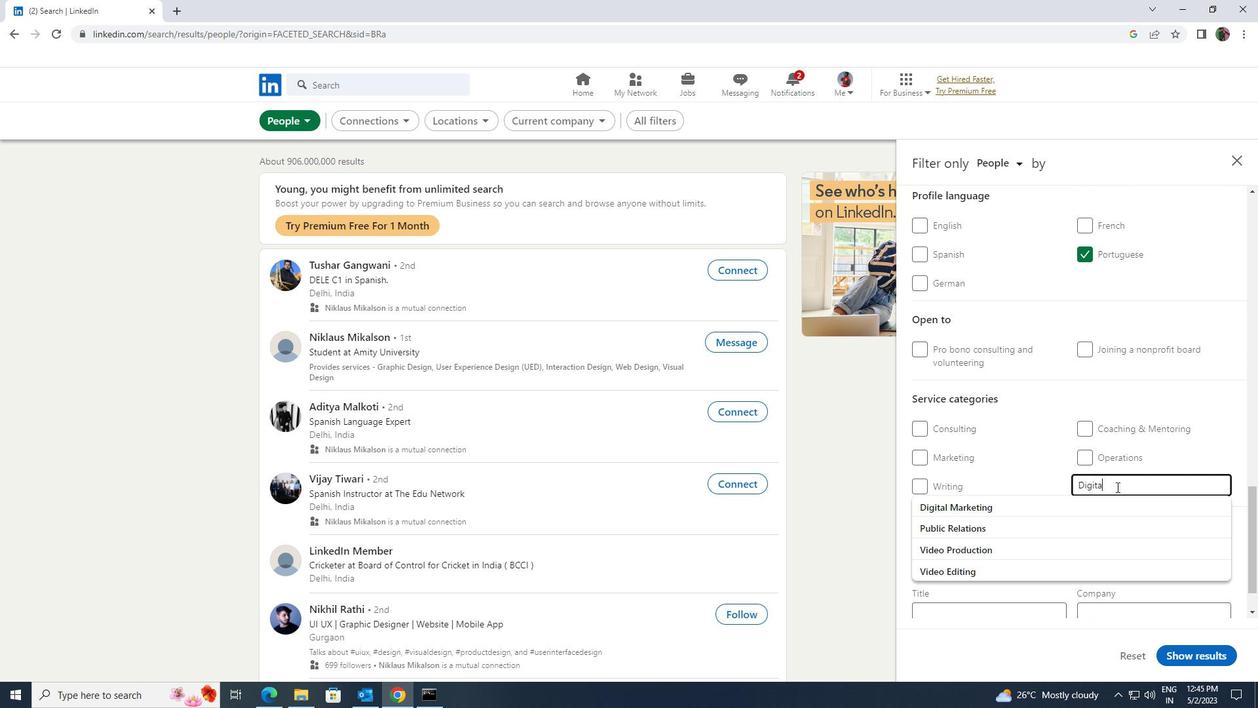 
Action: Mouse moved to (1085, 510)
Screenshot: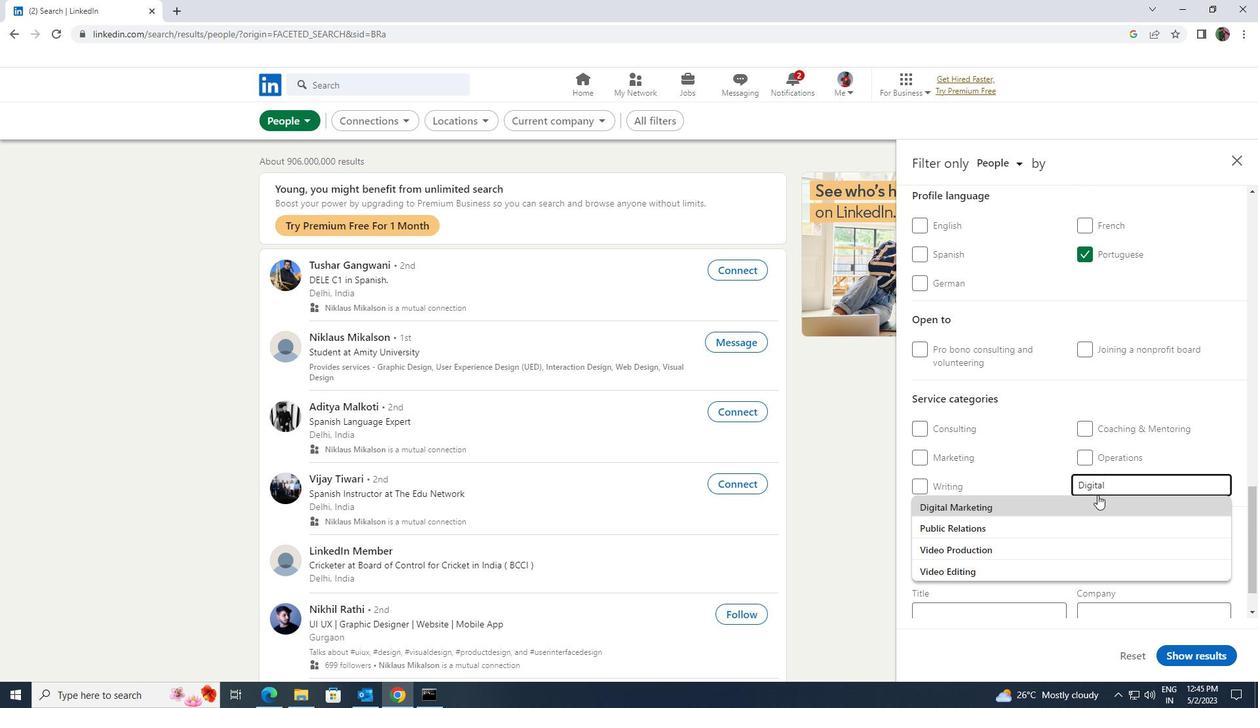 
Action: Mouse pressed left at (1085, 510)
Screenshot: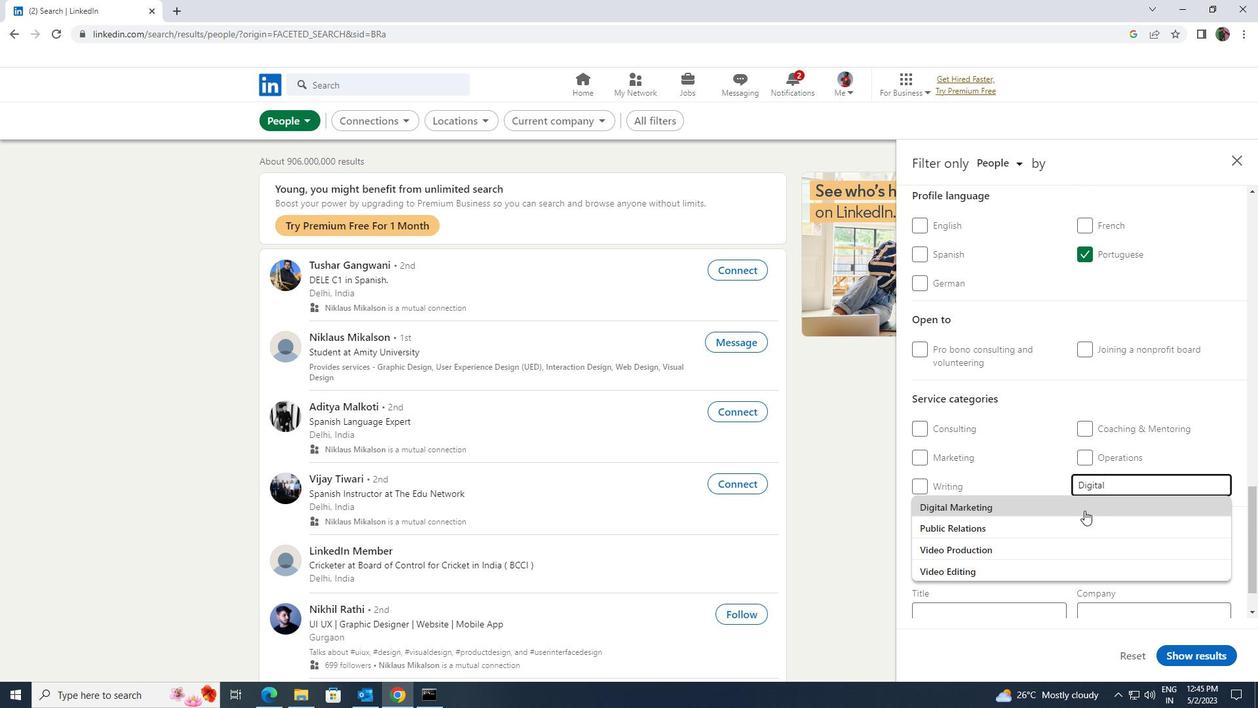 
Action: Mouse moved to (1095, 495)
Screenshot: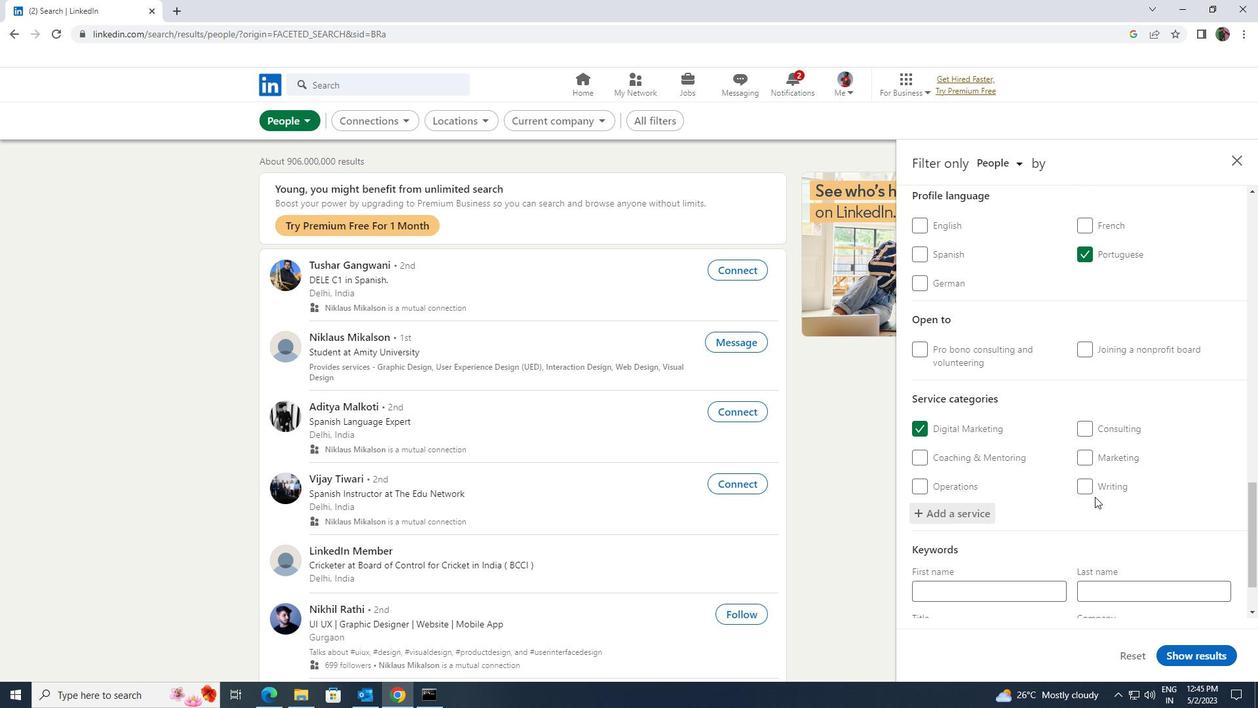 
Action: Mouse scrolled (1095, 495) with delta (0, 0)
Screenshot: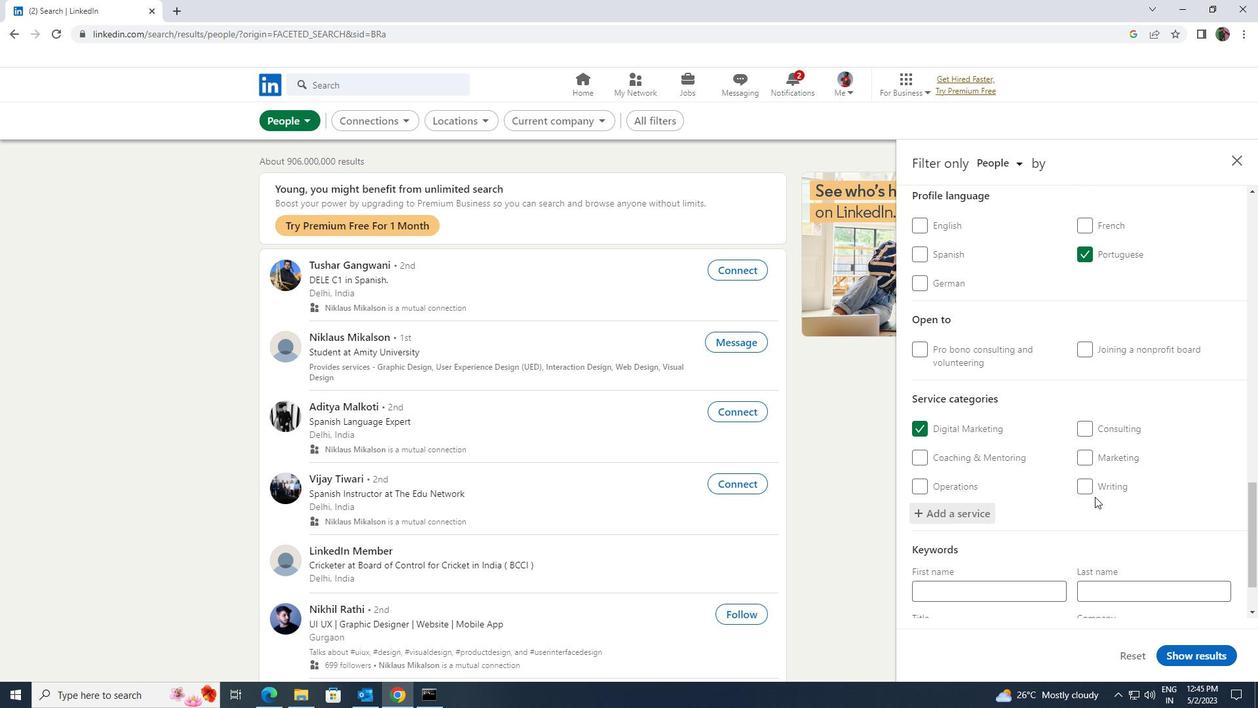 
Action: Mouse moved to (1095, 493)
Screenshot: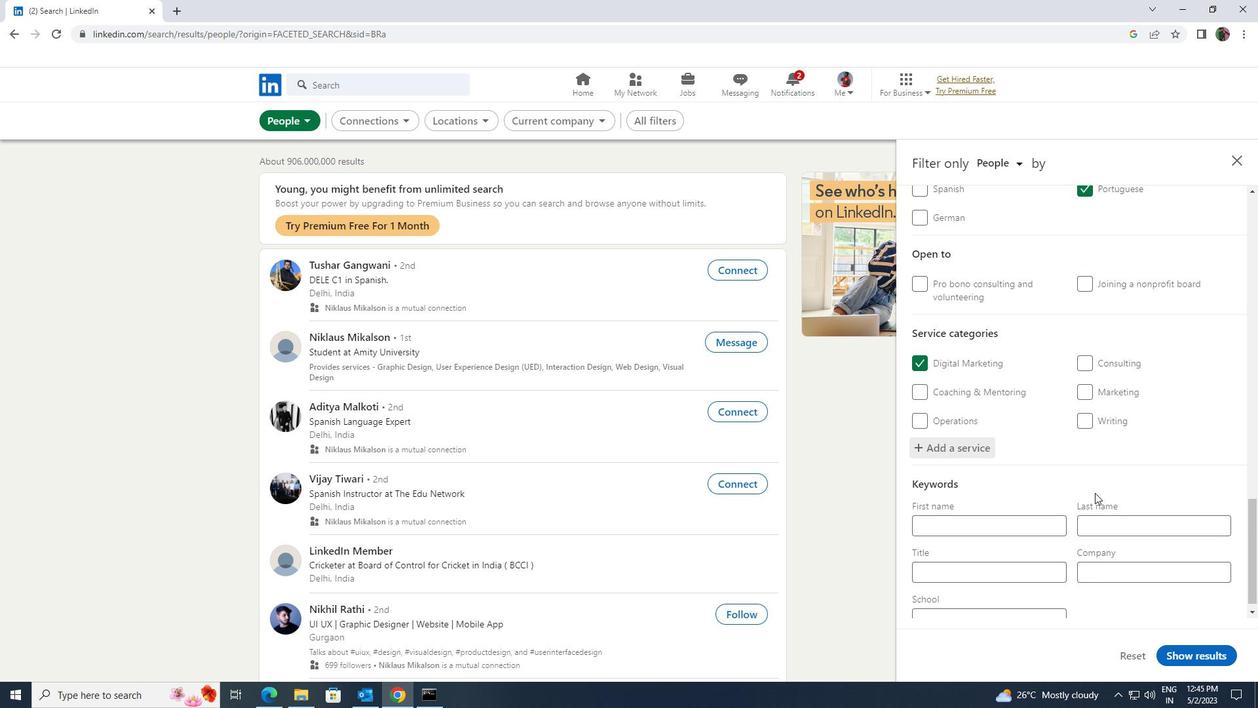 
Action: Mouse scrolled (1095, 492) with delta (0, 0)
Screenshot: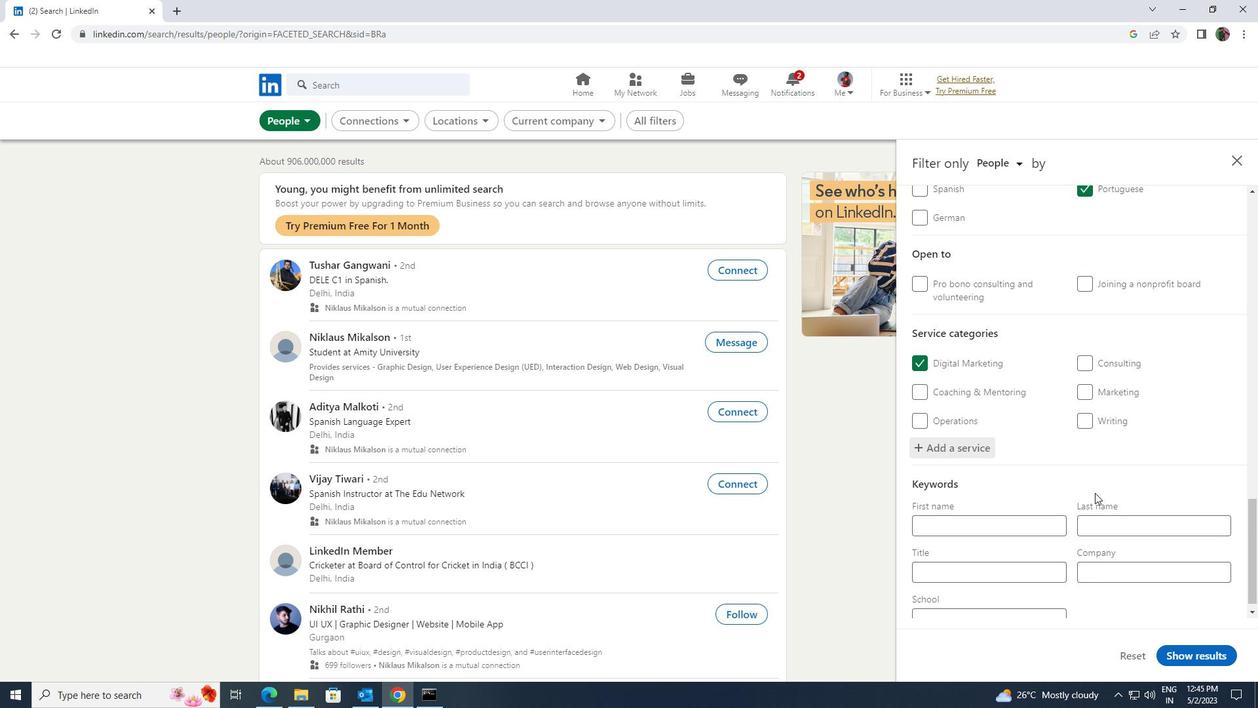 
Action: Mouse scrolled (1095, 492) with delta (0, 0)
Screenshot: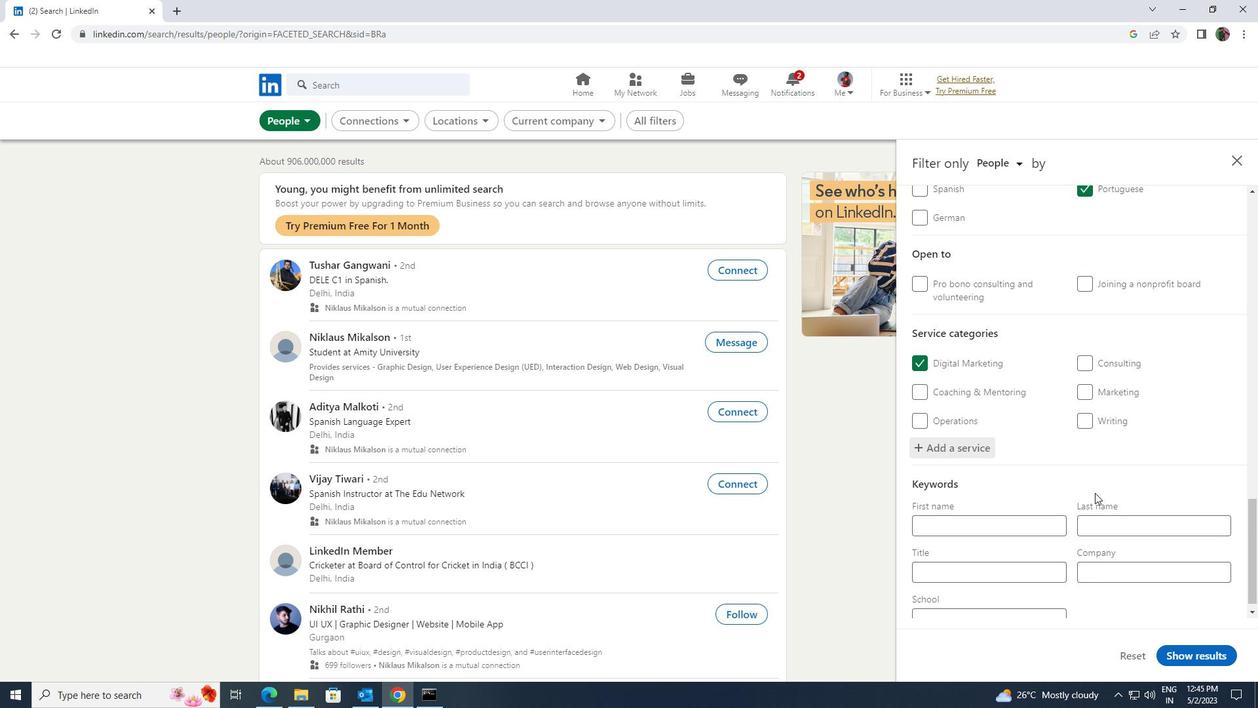 
Action: Mouse moved to (1043, 552)
Screenshot: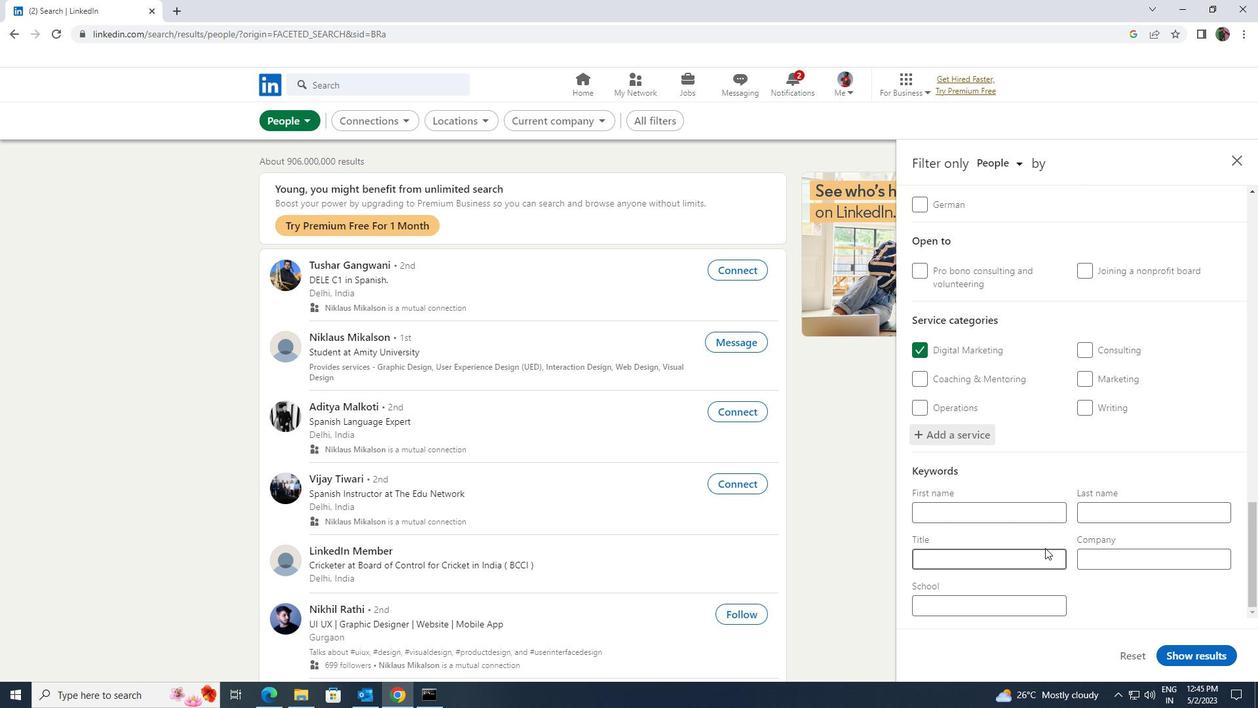 
Action: Mouse pressed left at (1043, 552)
Screenshot: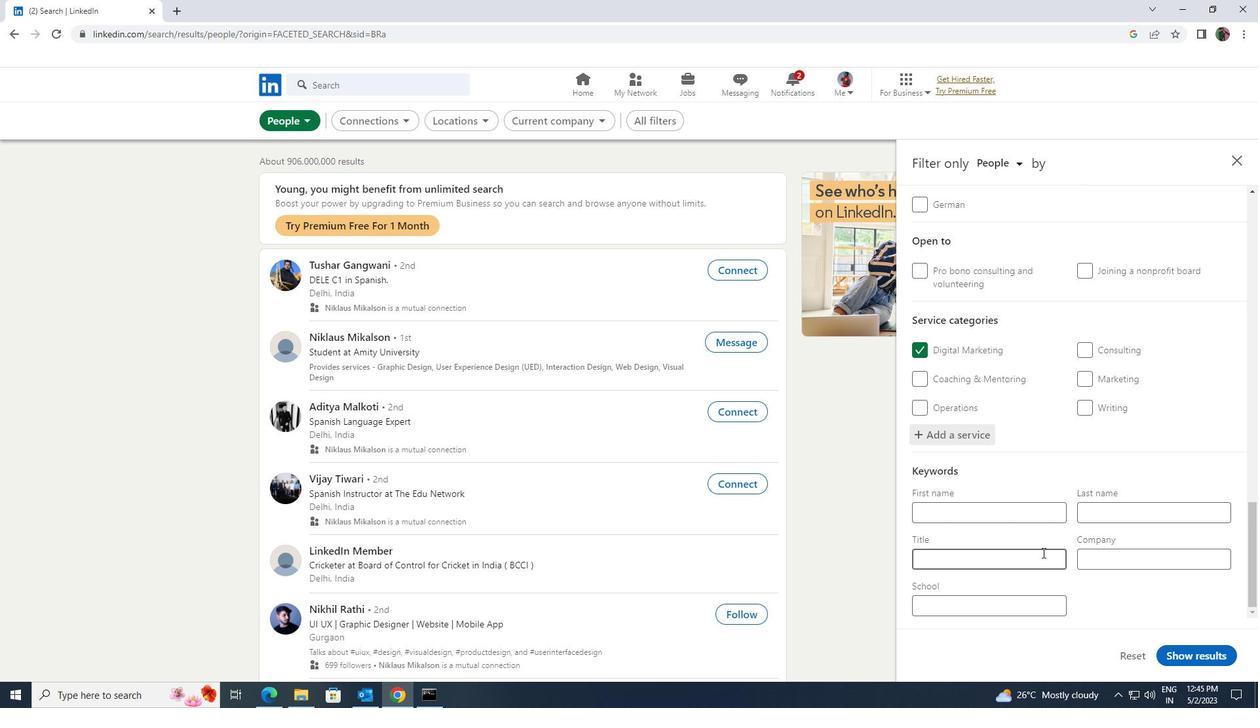 
Action: Key pressed <Key.shift>ADMINISTRATIVE<Key.space><Key.shift><Key.shift><Key.shift>ANALYST
Screenshot: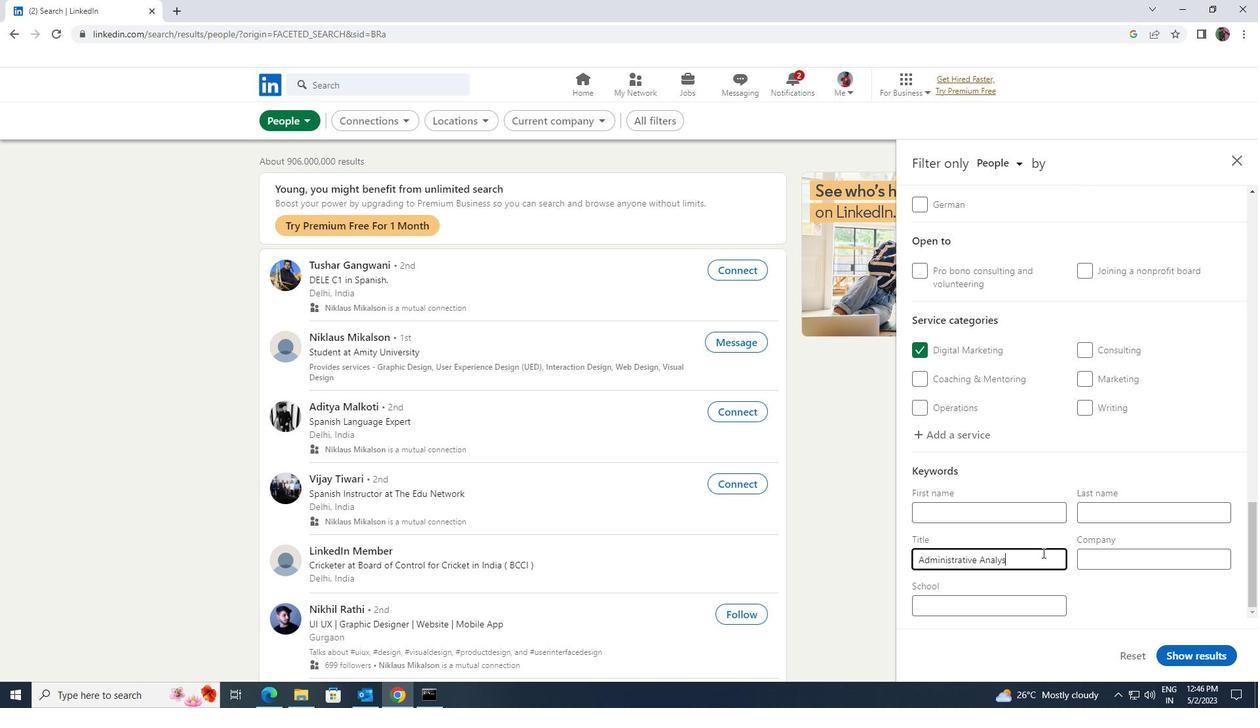 
Action: Mouse moved to (1172, 649)
Screenshot: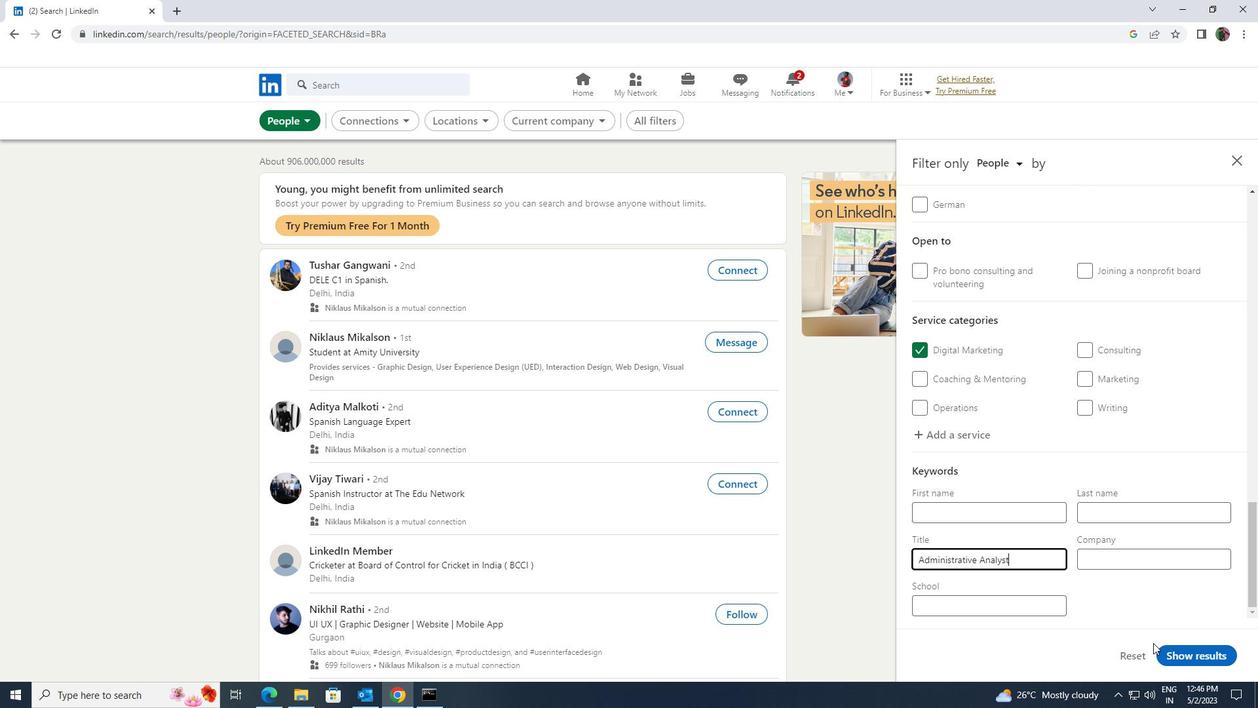 
Action: Mouse pressed left at (1172, 649)
Screenshot: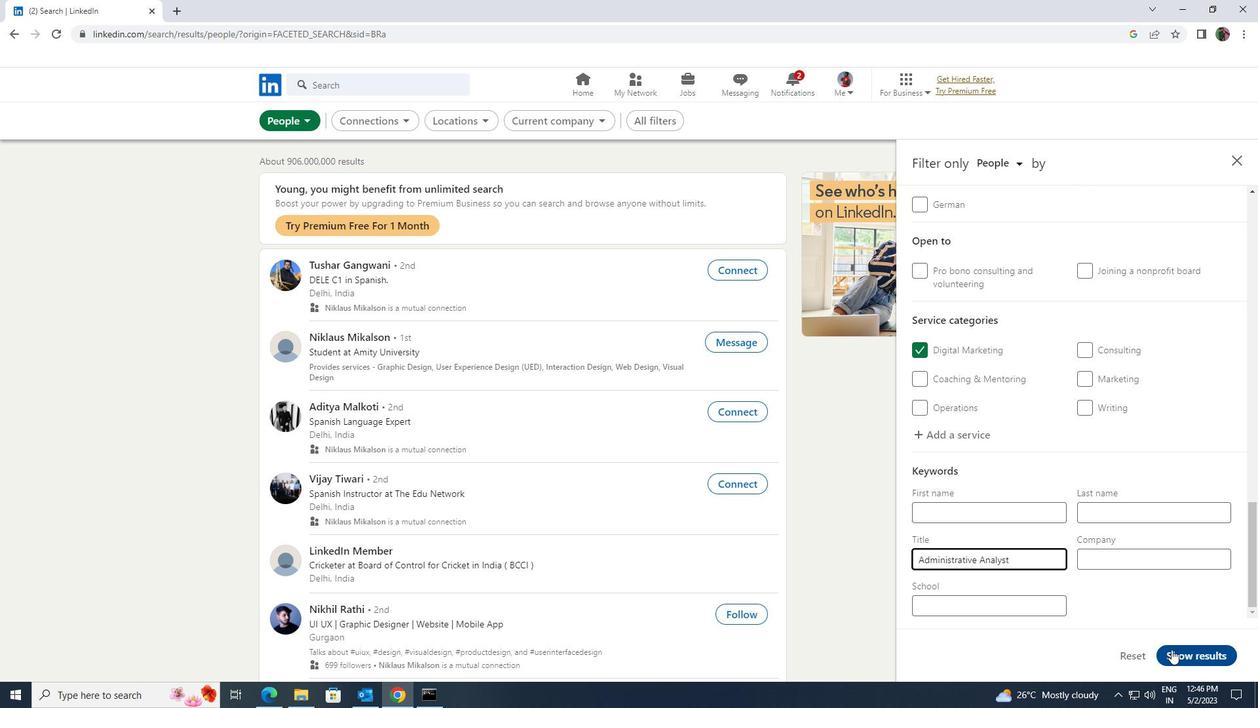 
